 Task: Search one way flight ticket for 5 adults, 1 child, 2 infants in seat and 1 infant on lap in business from West Yellowstone: Yellowstone Airport to New Bern: Coastal Carolina Regional Airport (was Craven County Regional) on 5-4-2023. Number of bags: 11 checked bags. Price is upto 105000. Outbound departure time preference is 19:45.
Action: Mouse moved to (273, 108)
Screenshot: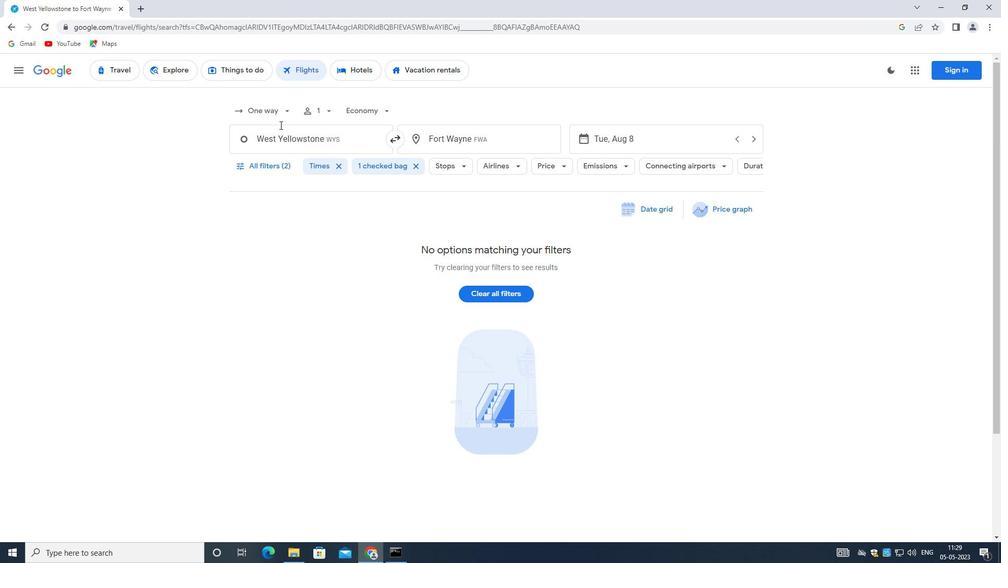 
Action: Mouse pressed left at (273, 108)
Screenshot: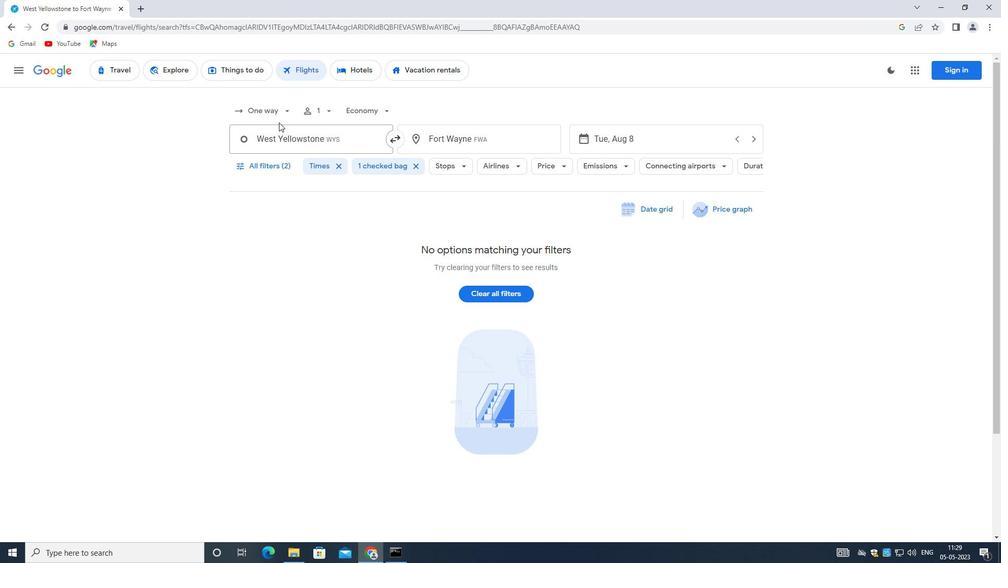 
Action: Mouse moved to (270, 156)
Screenshot: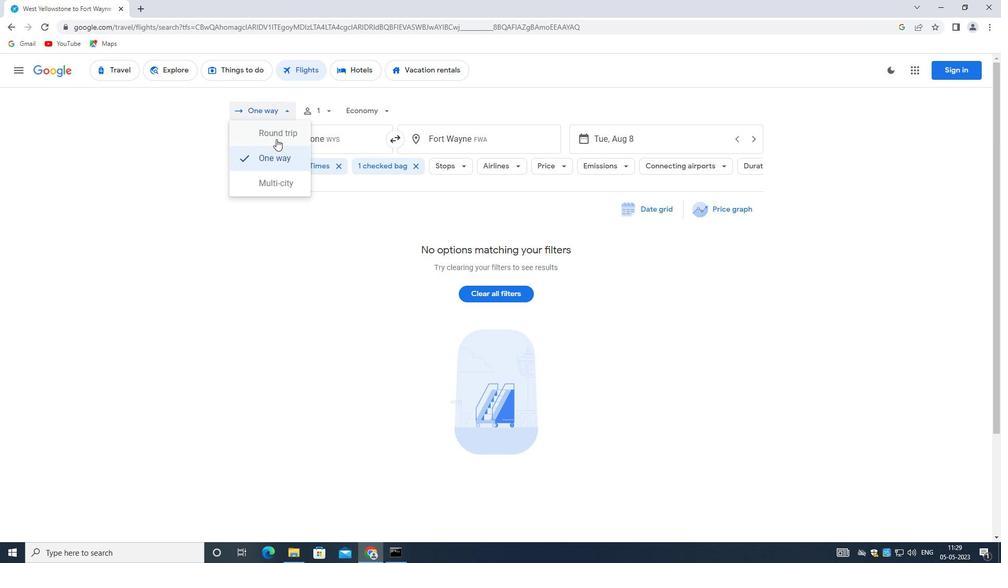 
Action: Mouse pressed left at (270, 156)
Screenshot: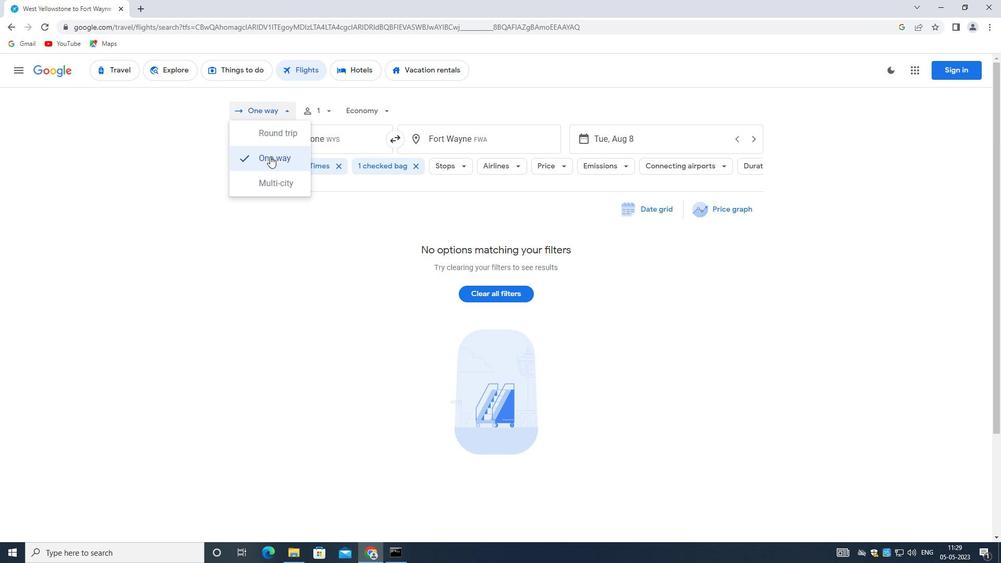 
Action: Mouse moved to (327, 112)
Screenshot: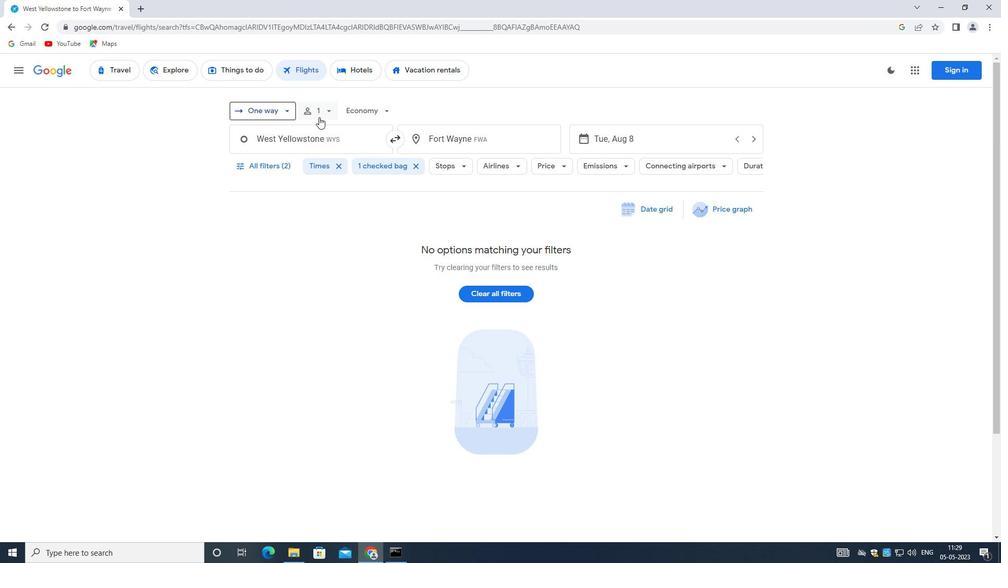 
Action: Mouse pressed left at (327, 112)
Screenshot: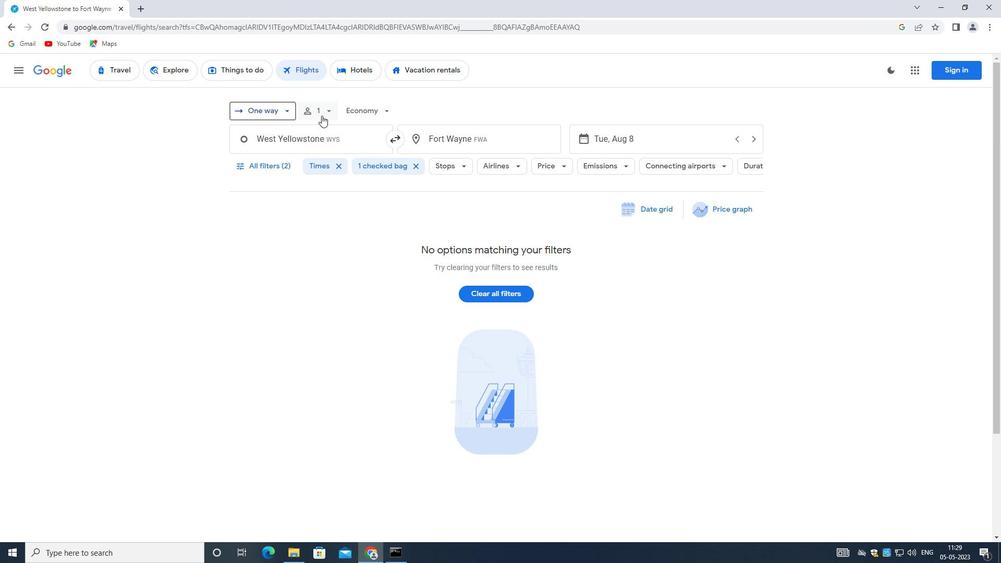 
Action: Mouse moved to (409, 134)
Screenshot: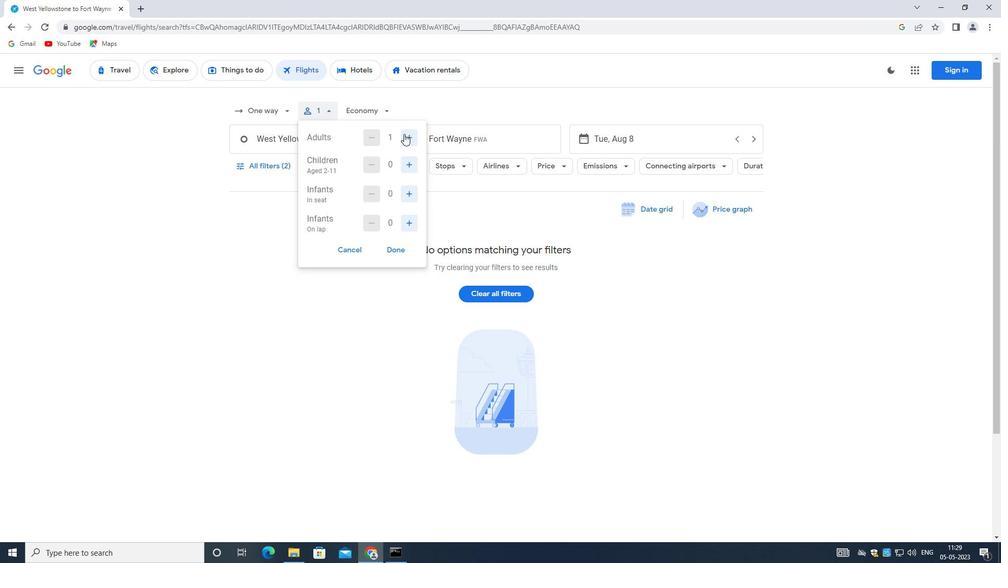 
Action: Mouse pressed left at (409, 134)
Screenshot: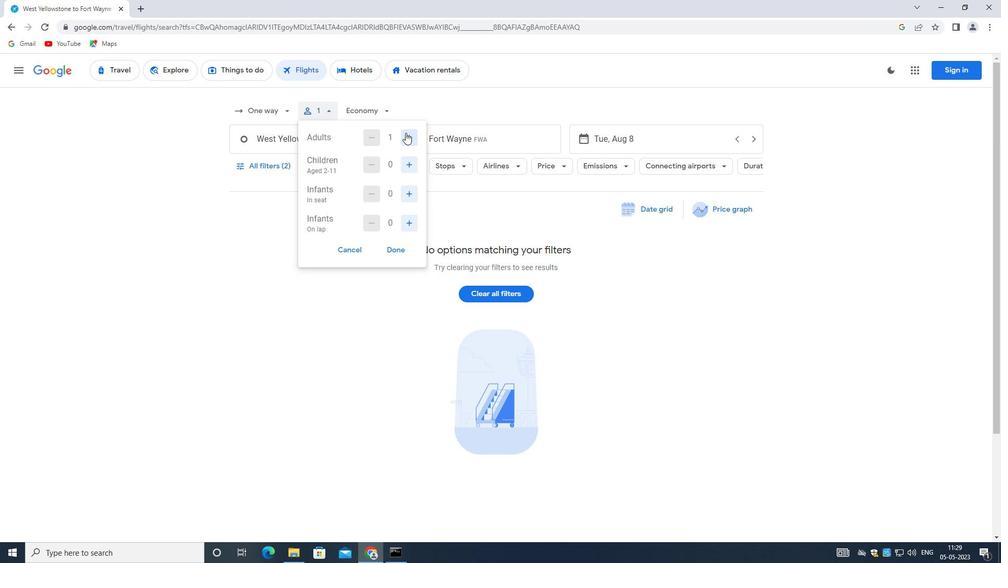 
Action: Mouse pressed left at (409, 134)
Screenshot: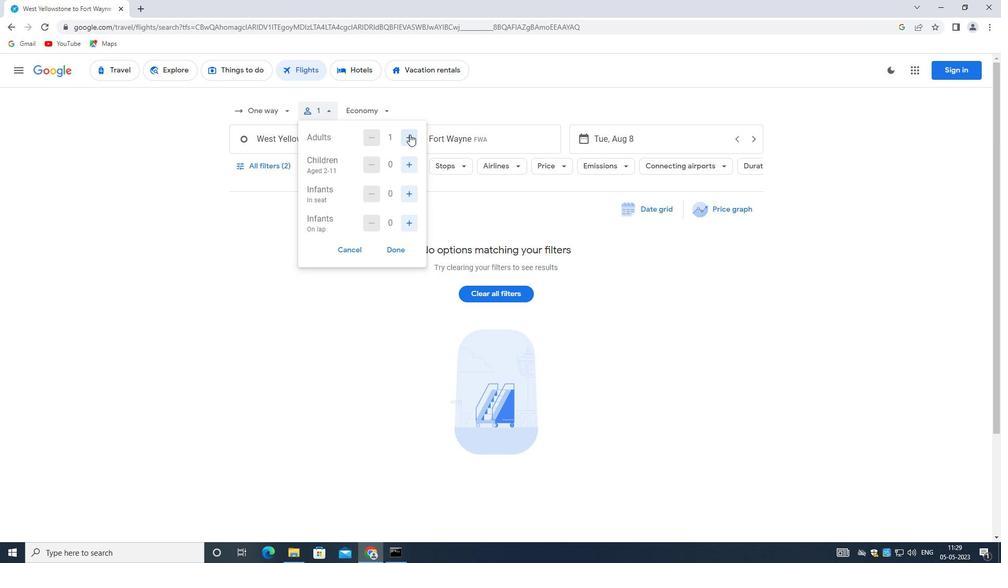
Action: Mouse pressed left at (409, 134)
Screenshot: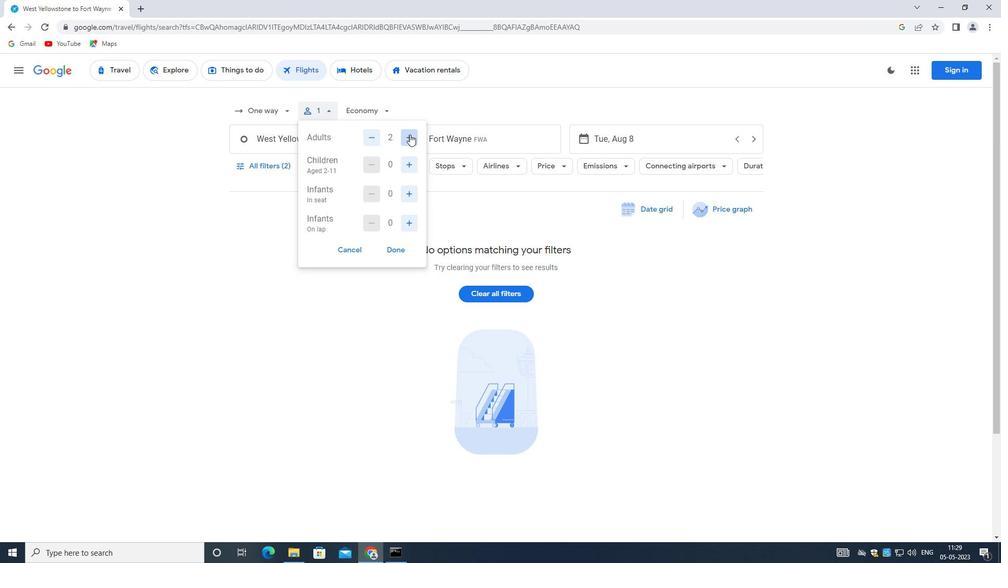 
Action: Mouse moved to (410, 134)
Screenshot: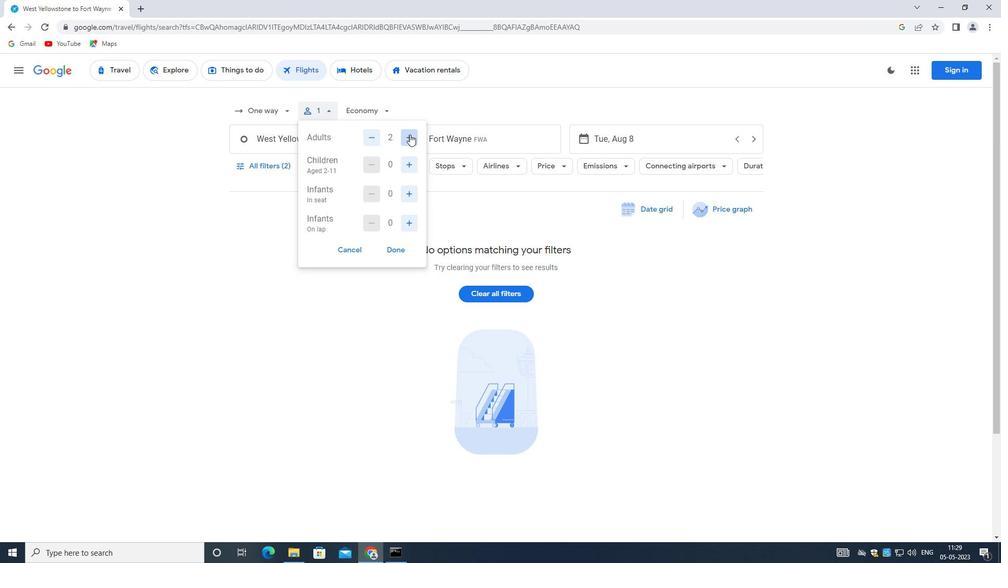 
Action: Mouse pressed left at (410, 134)
Screenshot: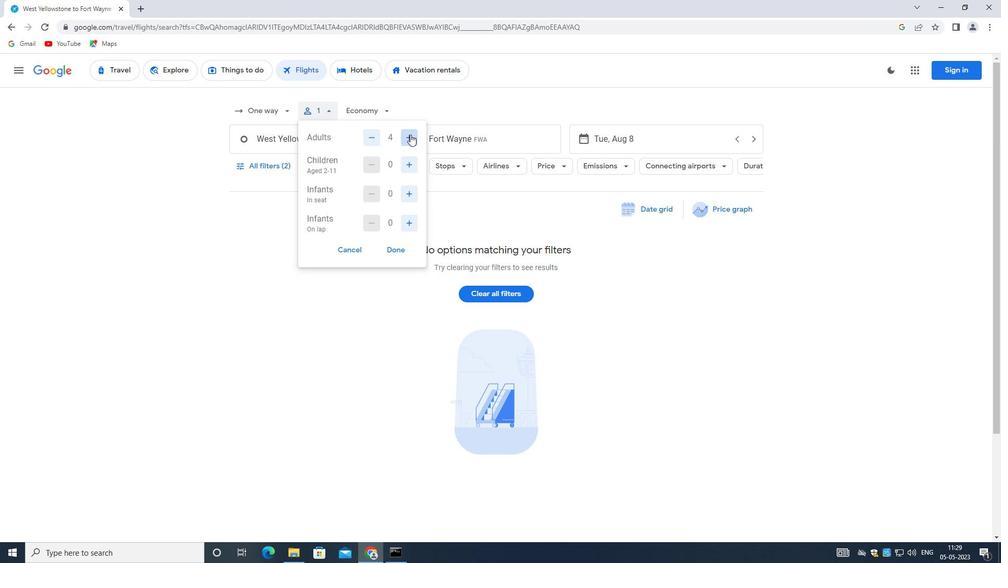 
Action: Mouse moved to (402, 163)
Screenshot: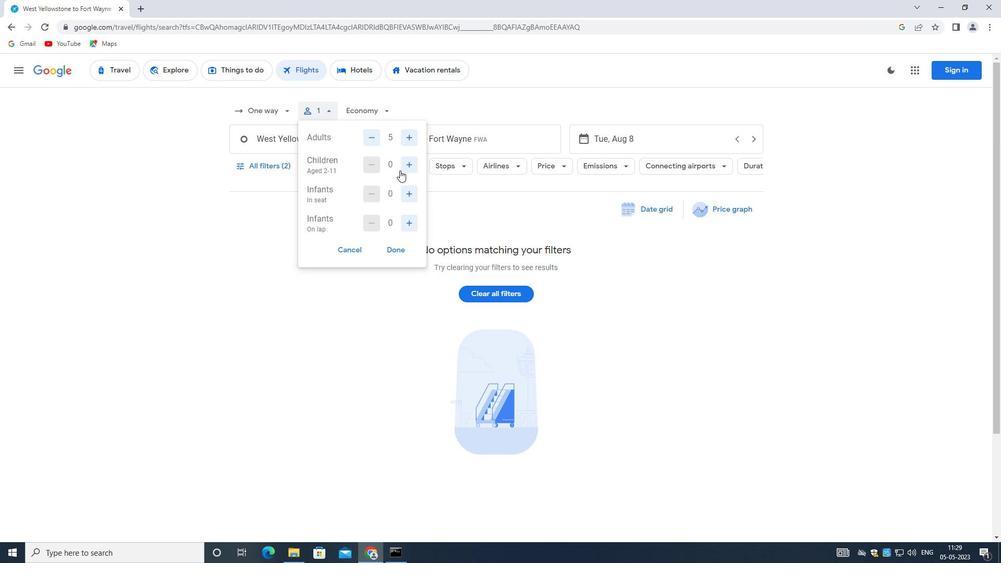
Action: Mouse pressed left at (402, 163)
Screenshot: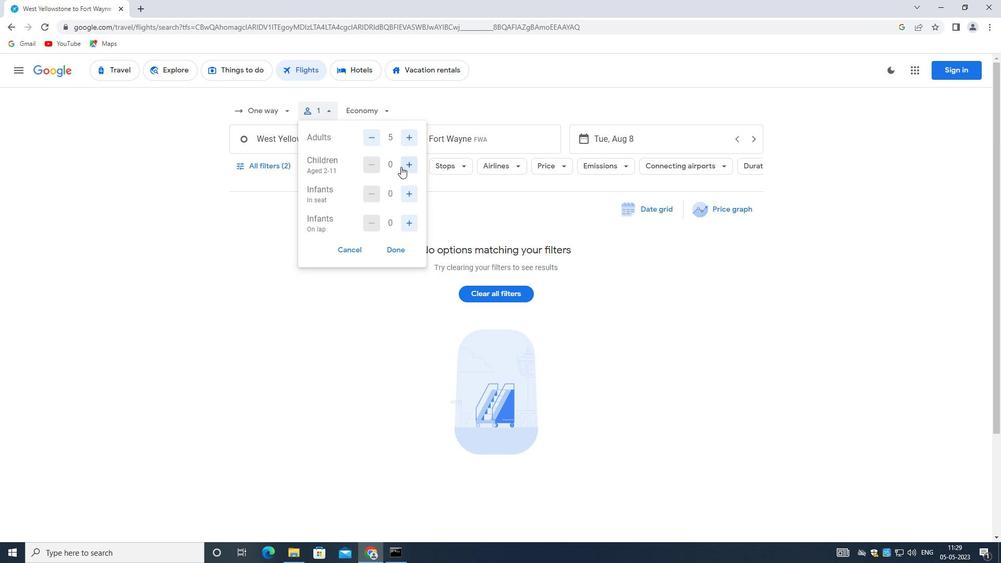 
Action: Mouse moved to (407, 192)
Screenshot: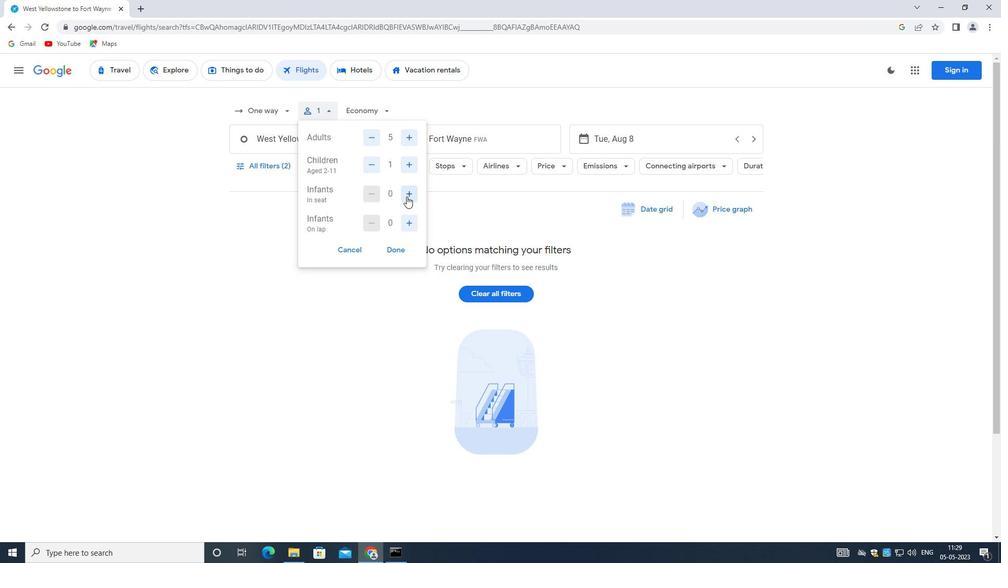 
Action: Mouse pressed left at (407, 192)
Screenshot: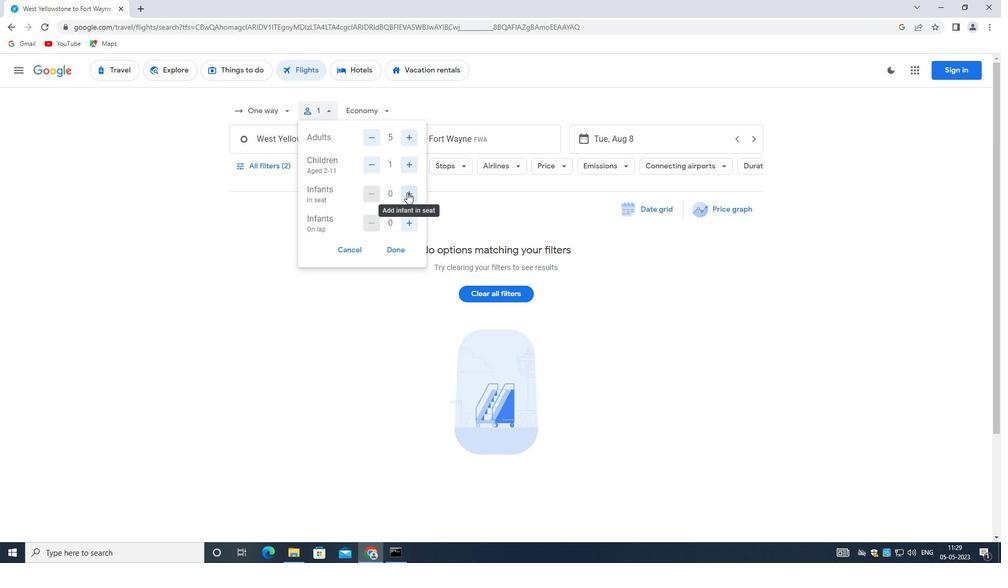 
Action: Mouse pressed left at (407, 192)
Screenshot: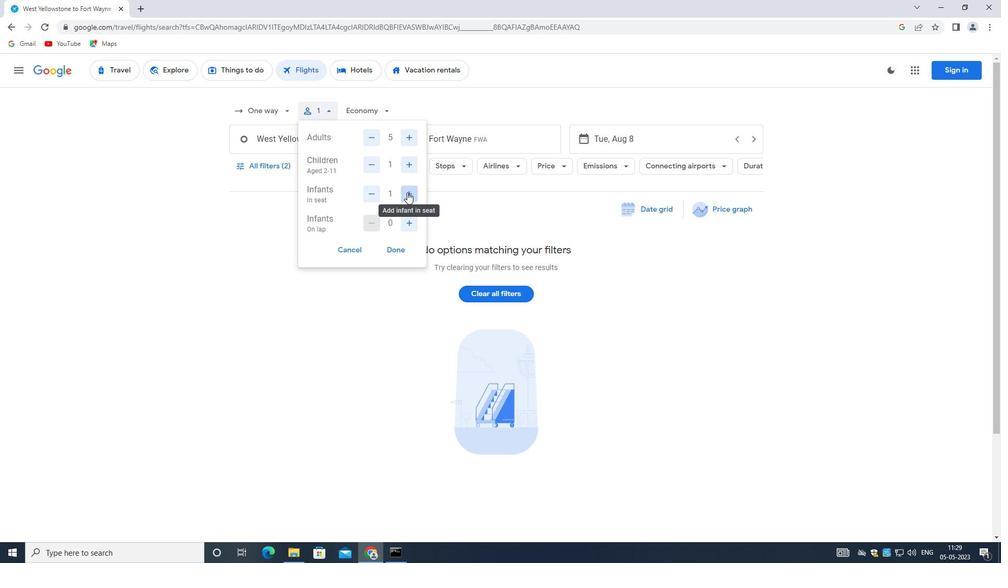 
Action: Mouse moved to (404, 223)
Screenshot: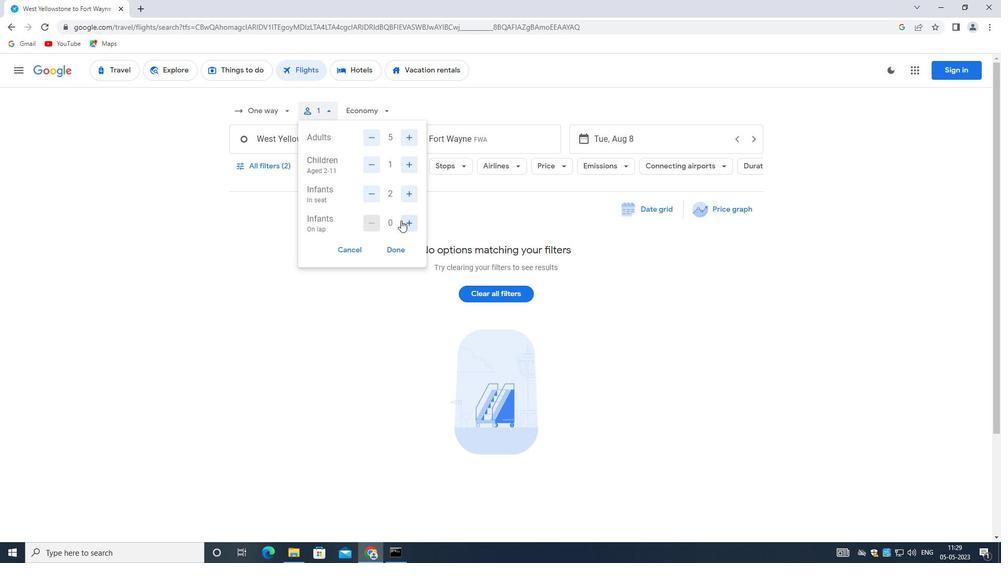 
Action: Mouse pressed left at (404, 223)
Screenshot: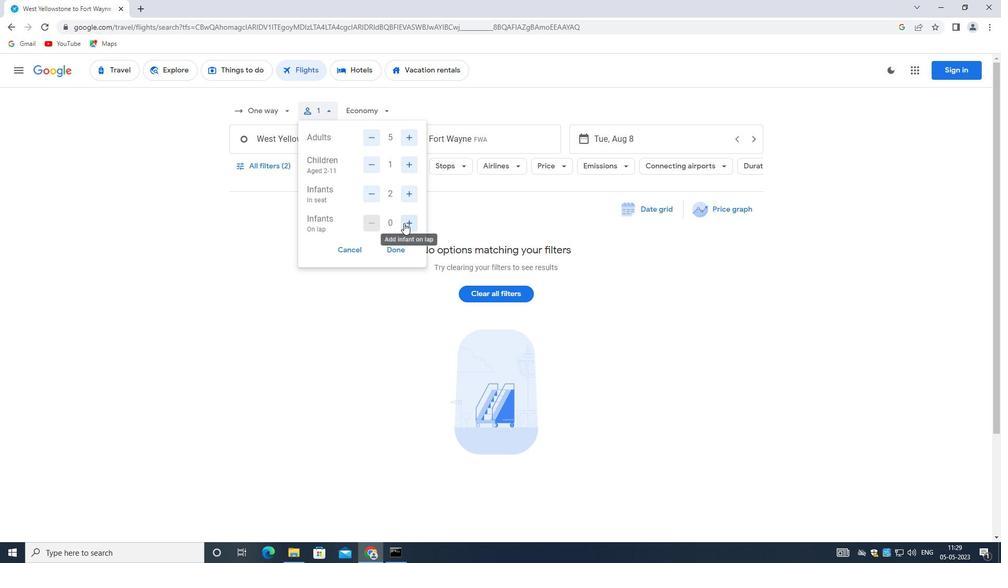 
Action: Mouse moved to (386, 252)
Screenshot: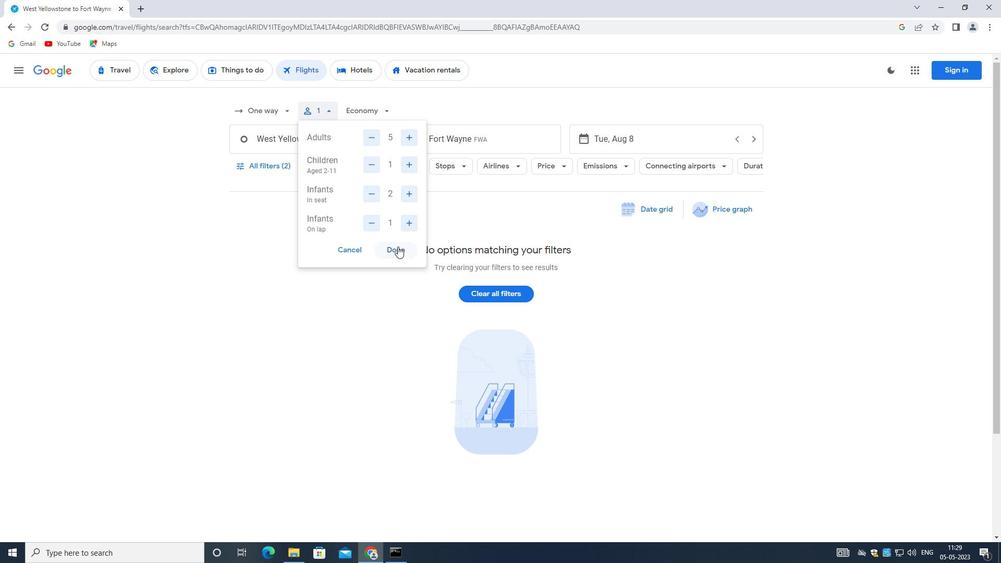
Action: Mouse pressed left at (386, 252)
Screenshot: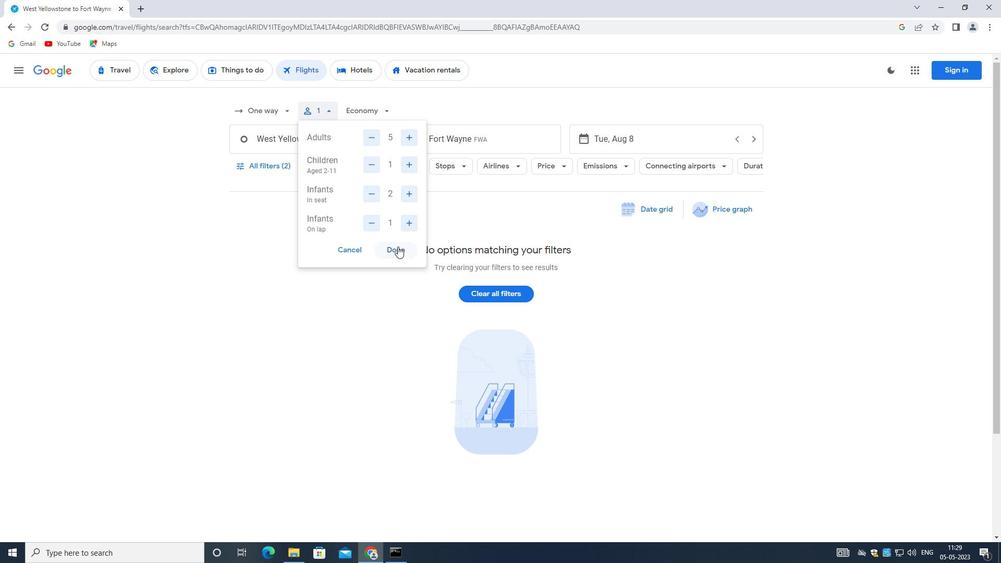 
Action: Mouse moved to (376, 113)
Screenshot: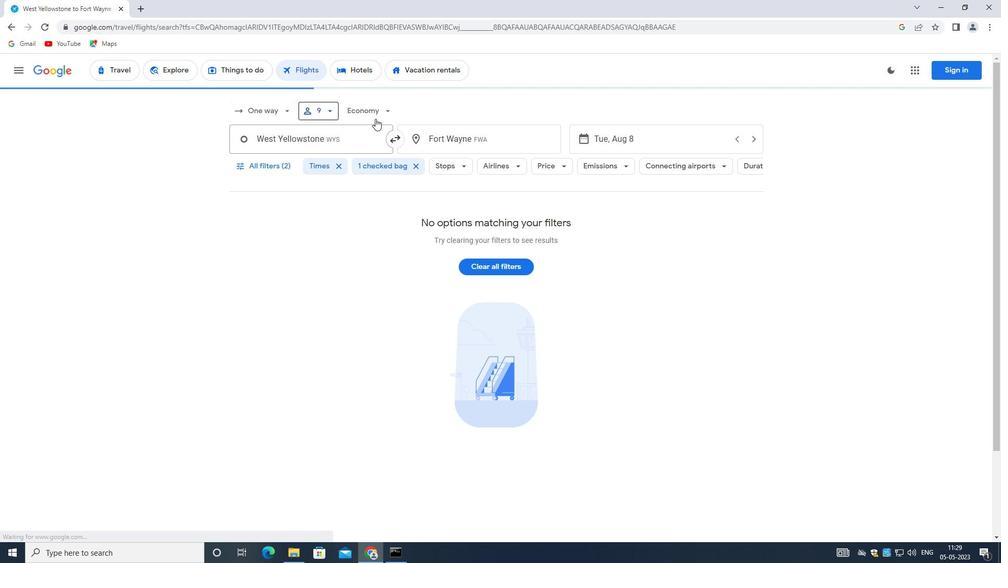 
Action: Mouse pressed left at (376, 113)
Screenshot: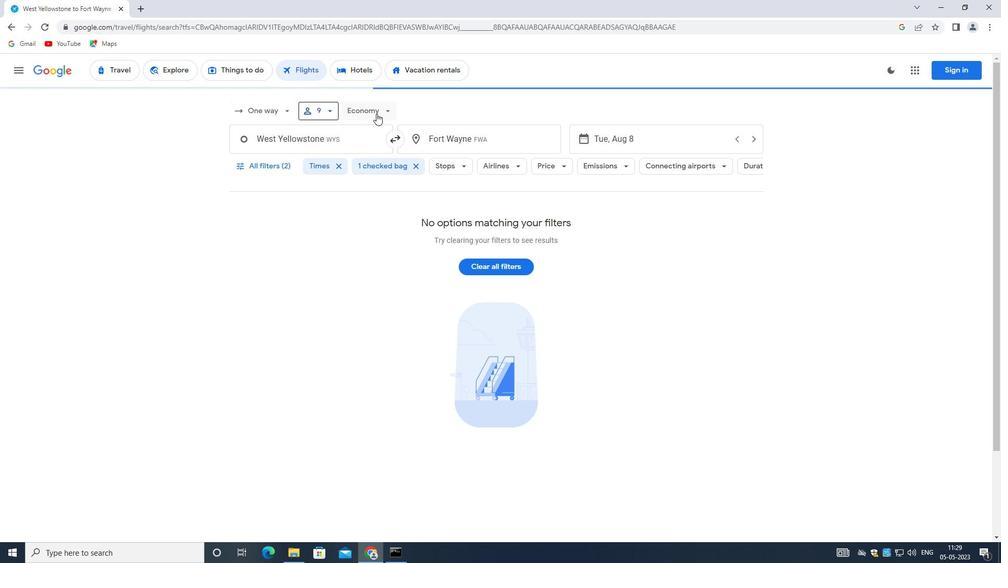 
Action: Mouse moved to (388, 184)
Screenshot: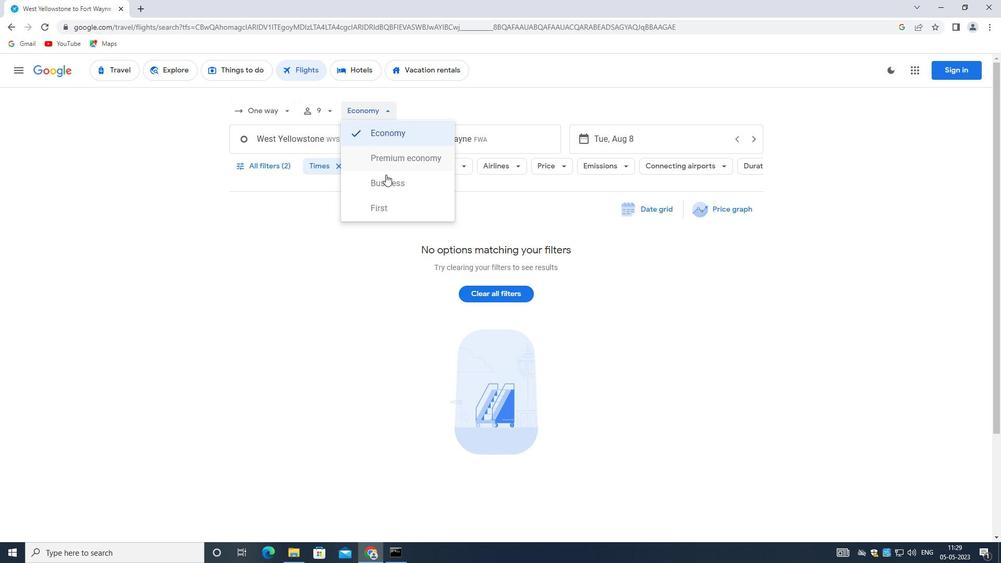 
Action: Mouse pressed left at (388, 184)
Screenshot: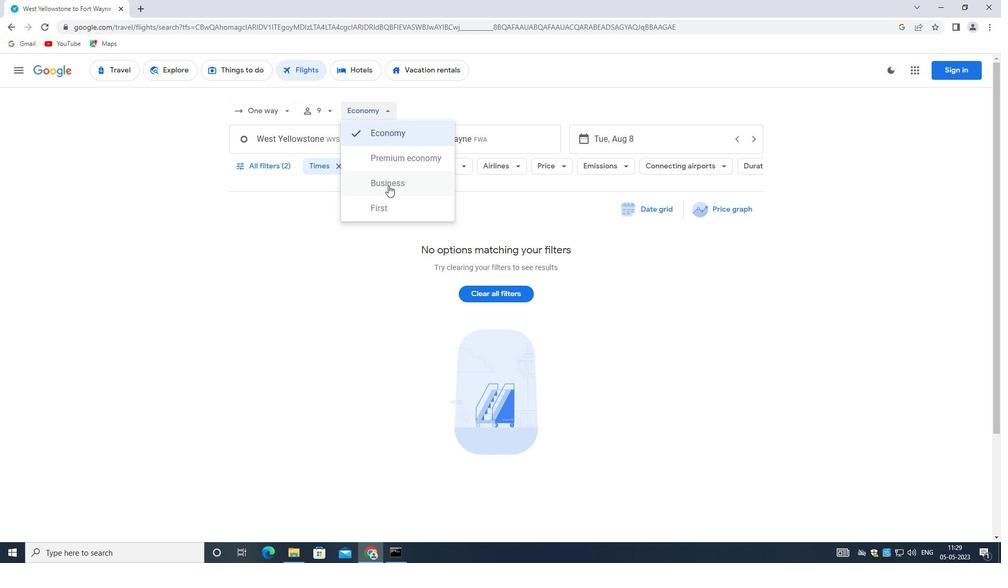 
Action: Mouse moved to (328, 148)
Screenshot: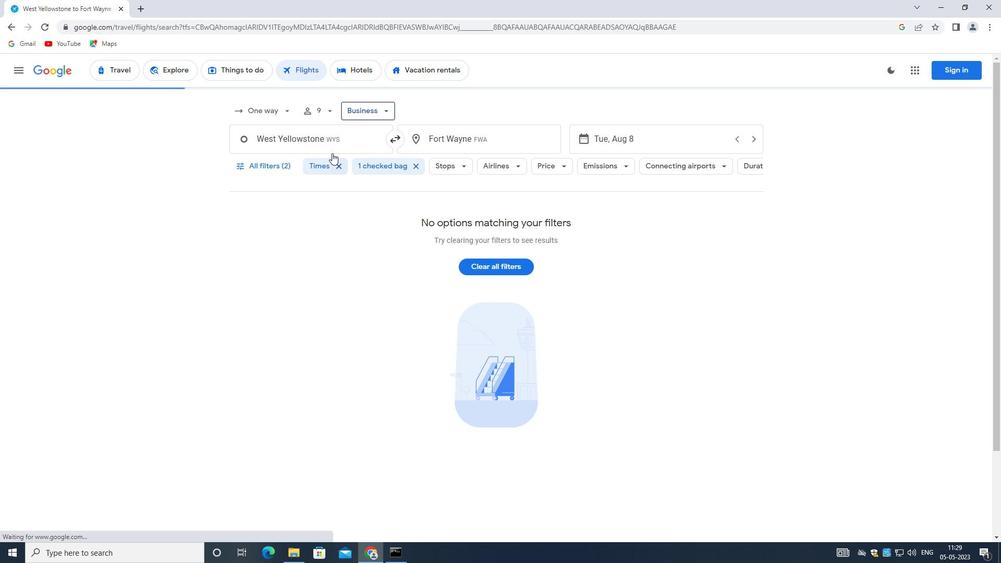 
Action: Mouse pressed left at (328, 148)
Screenshot: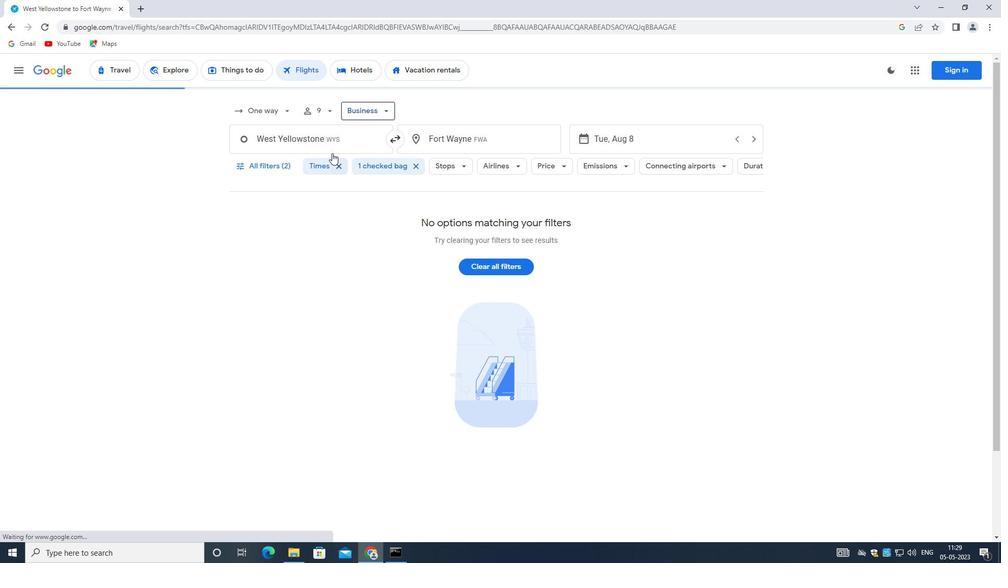 
Action: Mouse moved to (327, 144)
Screenshot: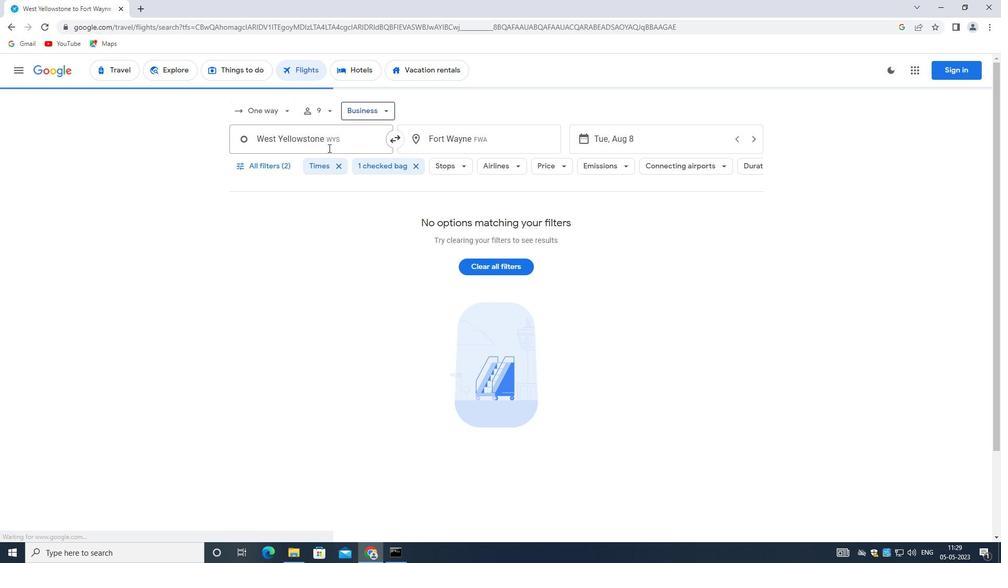 
Action: Key pressed <Key.backspace><Key.shift>YELLOWSTO
Screenshot: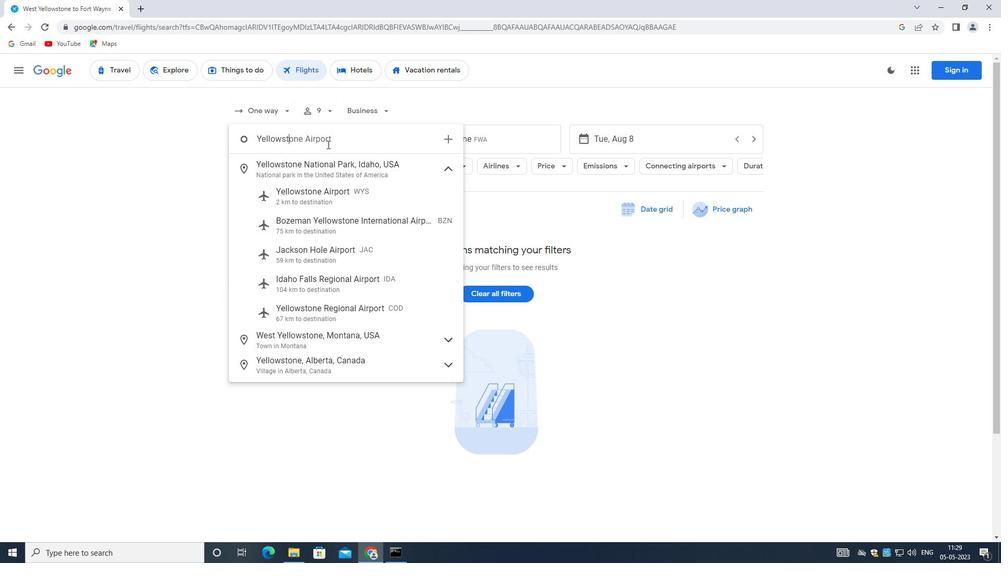 
Action: Mouse moved to (302, 196)
Screenshot: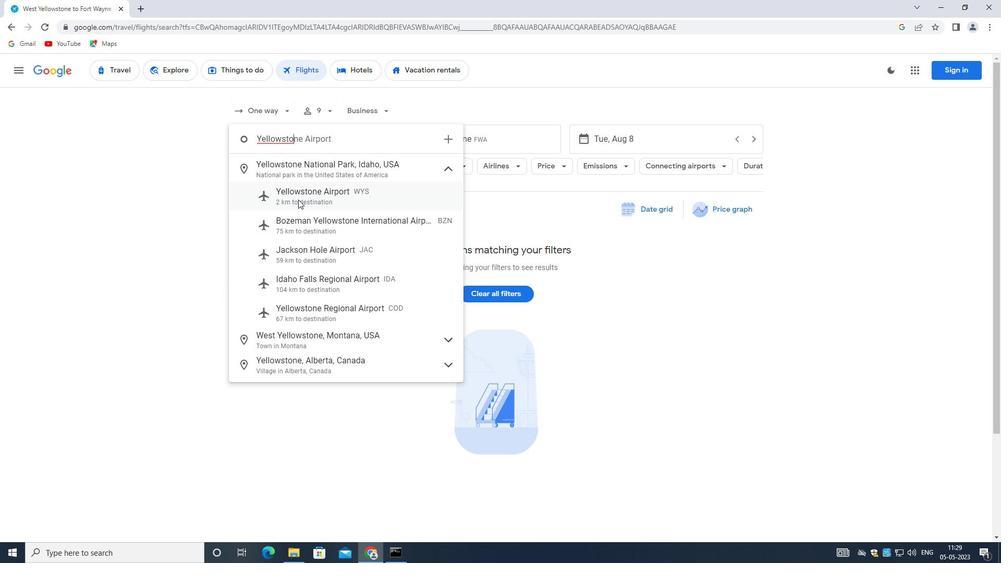 
Action: Mouse pressed left at (302, 196)
Screenshot: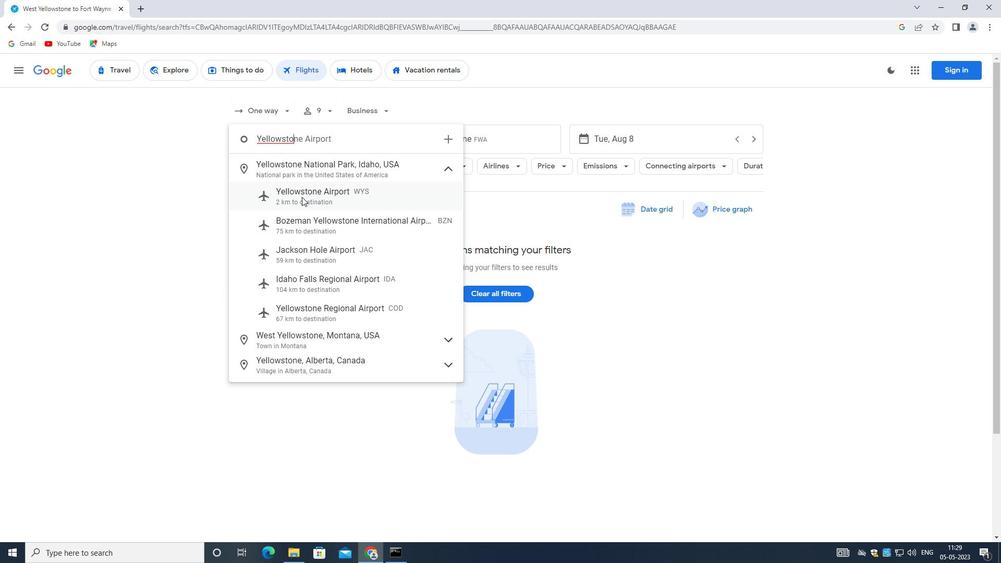 
Action: Mouse moved to (474, 147)
Screenshot: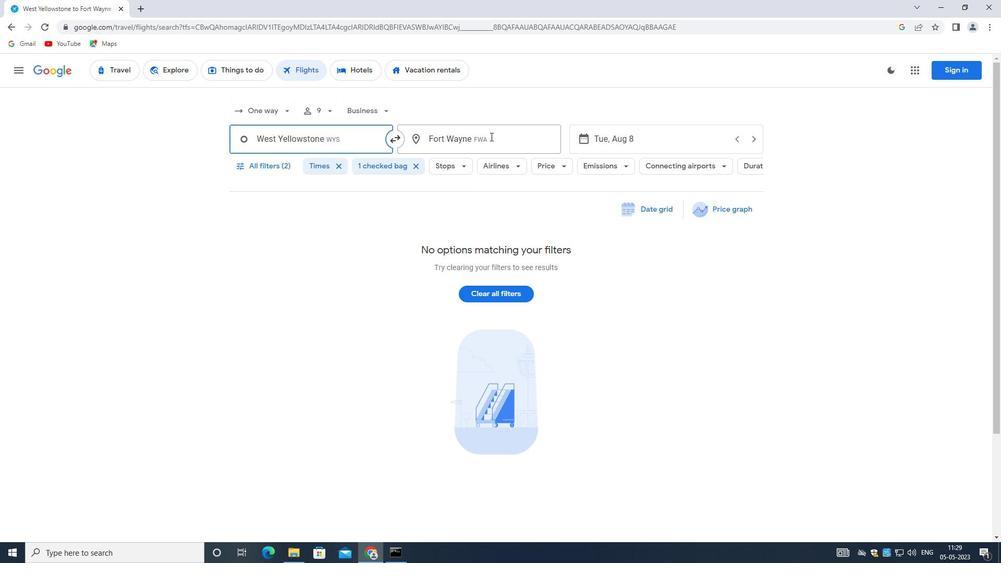 
Action: Mouse pressed left at (474, 147)
Screenshot: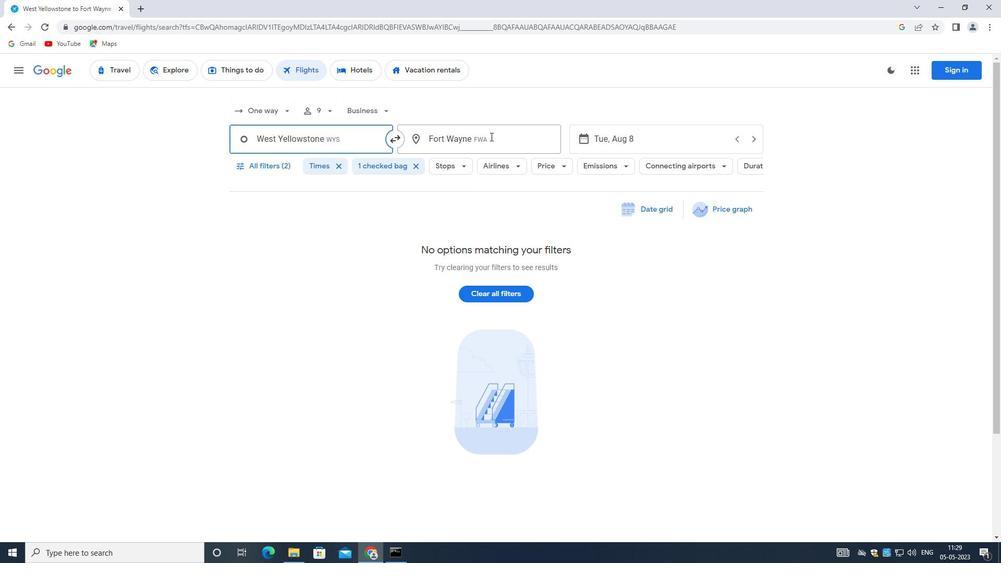 
Action: Key pressed <Key.backspace><Key.shift>CA<Key.backspace>OASTAL<Key.space><Key.shift>CARO
Screenshot: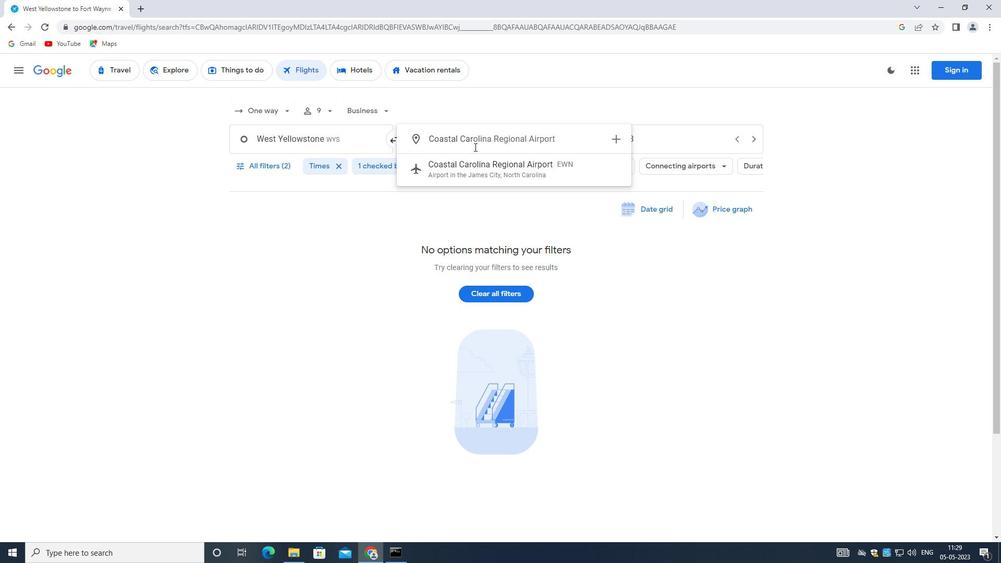 
Action: Mouse moved to (485, 175)
Screenshot: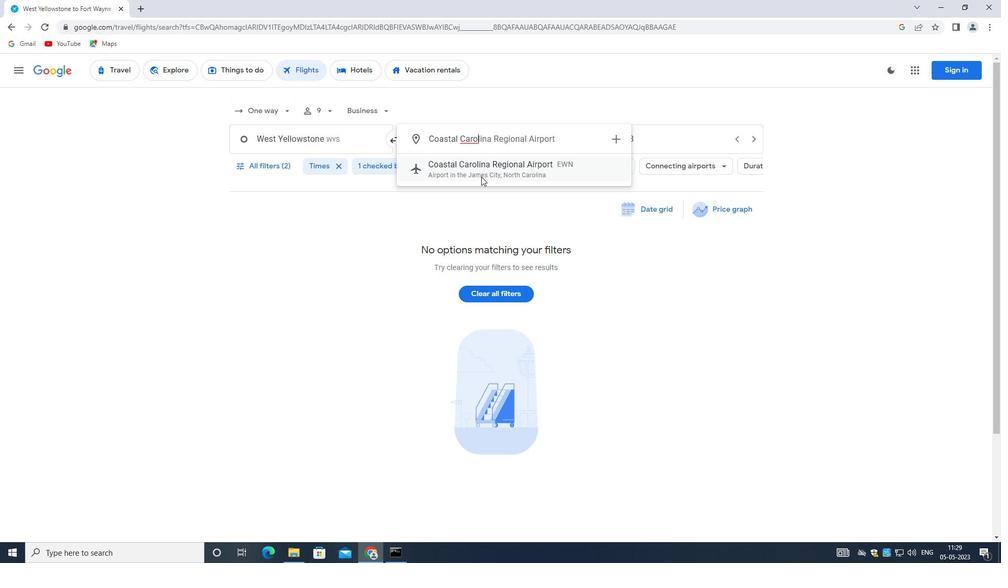 
Action: Mouse pressed left at (485, 175)
Screenshot: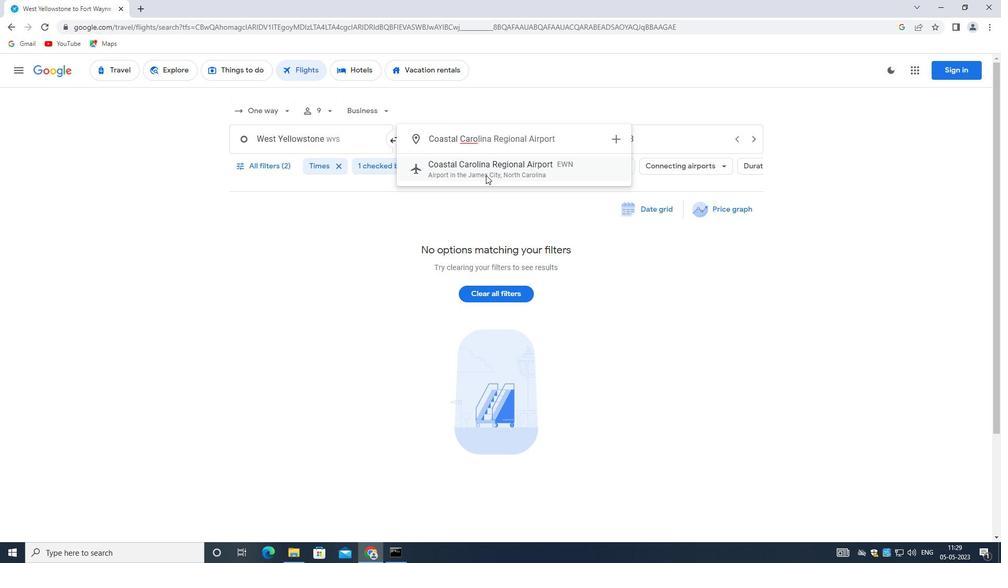 
Action: Mouse moved to (624, 147)
Screenshot: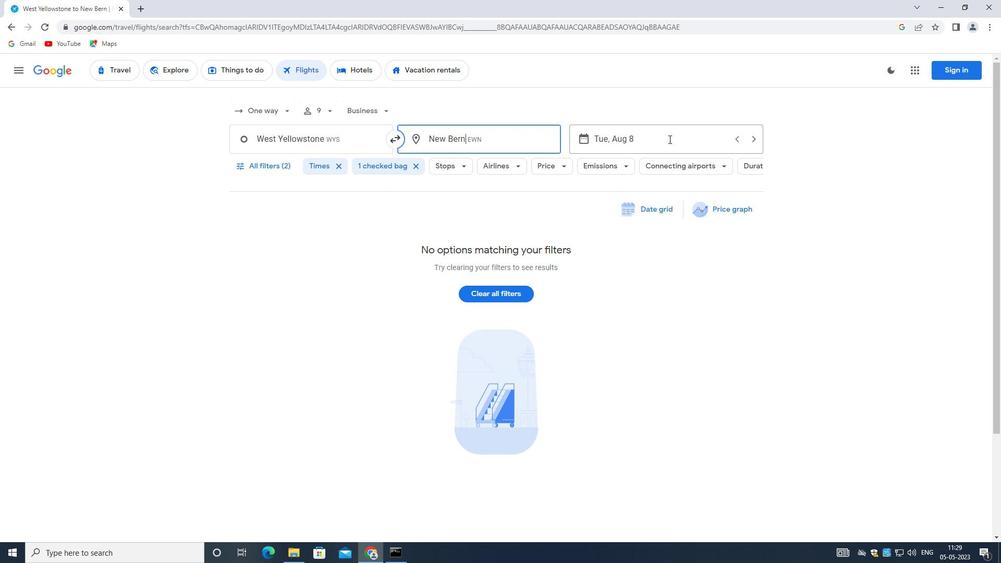 
Action: Mouse pressed left at (624, 147)
Screenshot: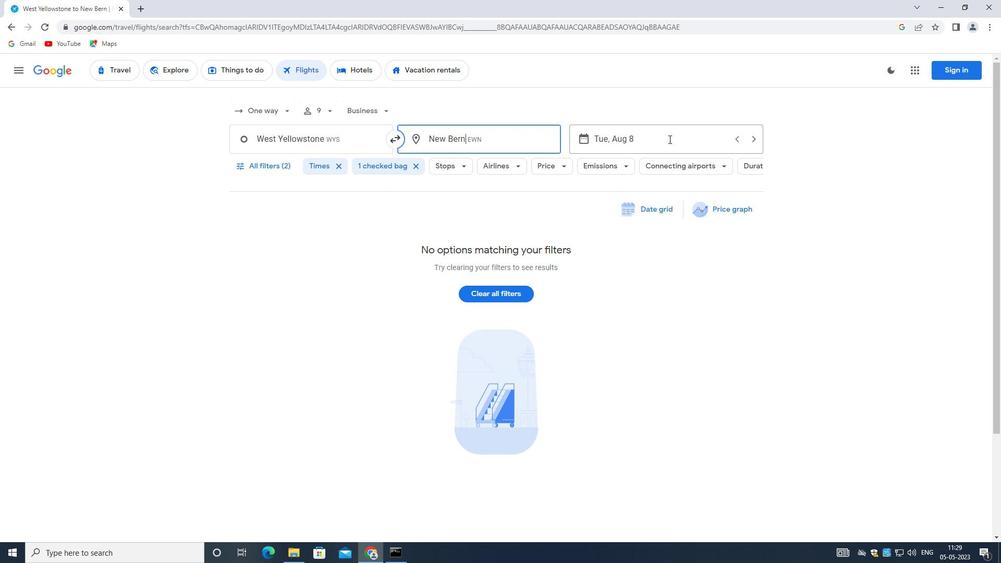 
Action: Mouse moved to (451, 247)
Screenshot: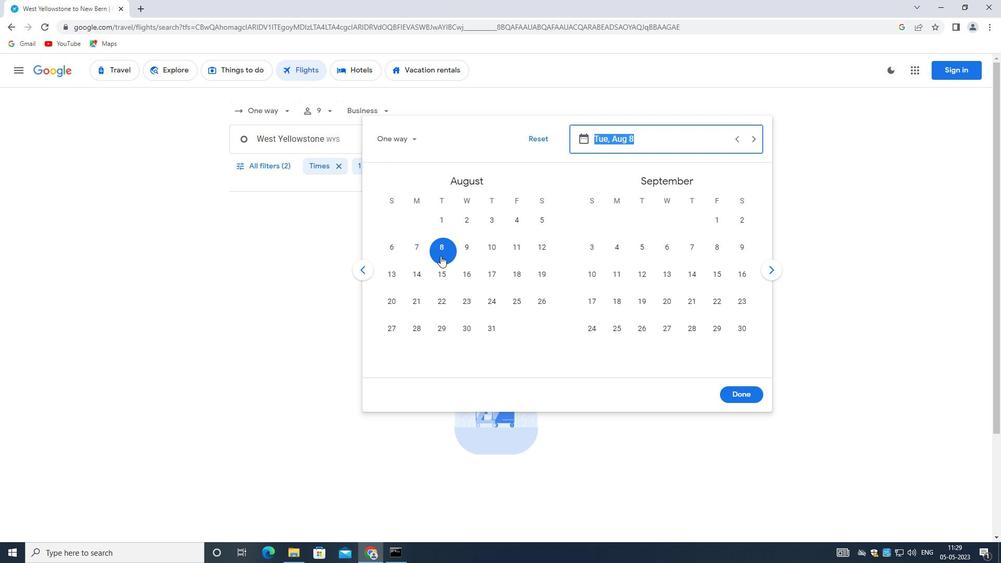 
Action: Mouse pressed left at (451, 247)
Screenshot: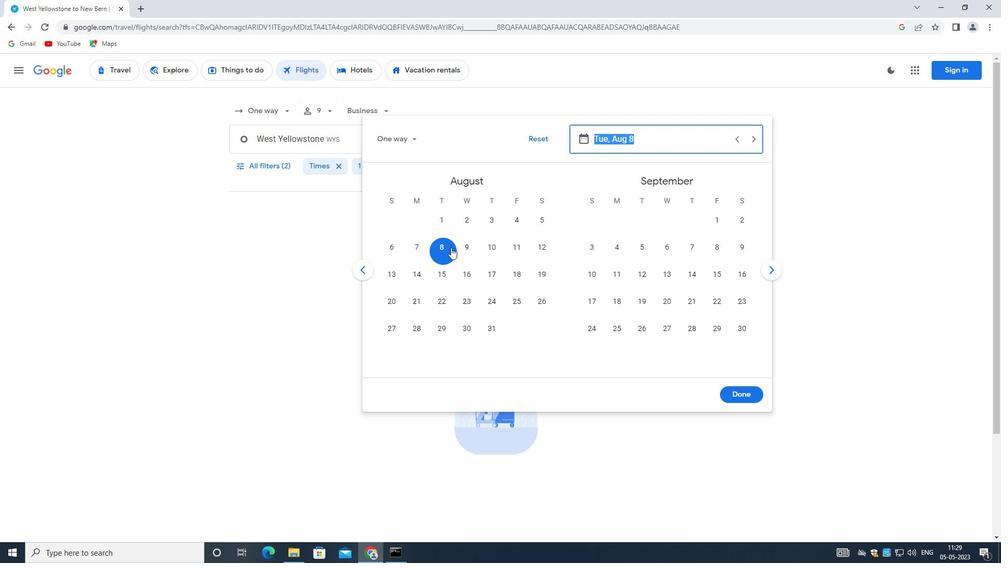 
Action: Mouse moved to (734, 393)
Screenshot: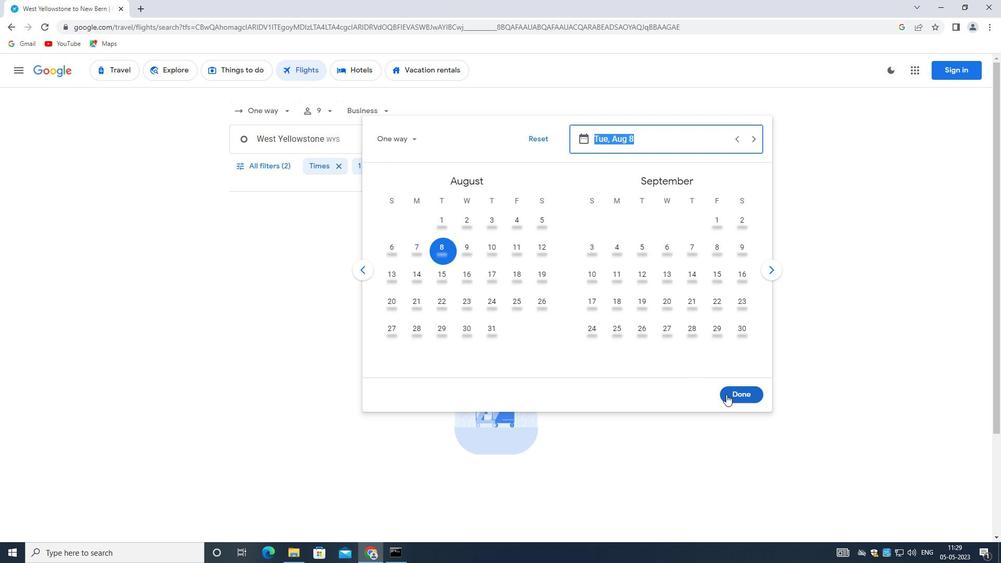 
Action: Mouse pressed left at (734, 393)
Screenshot: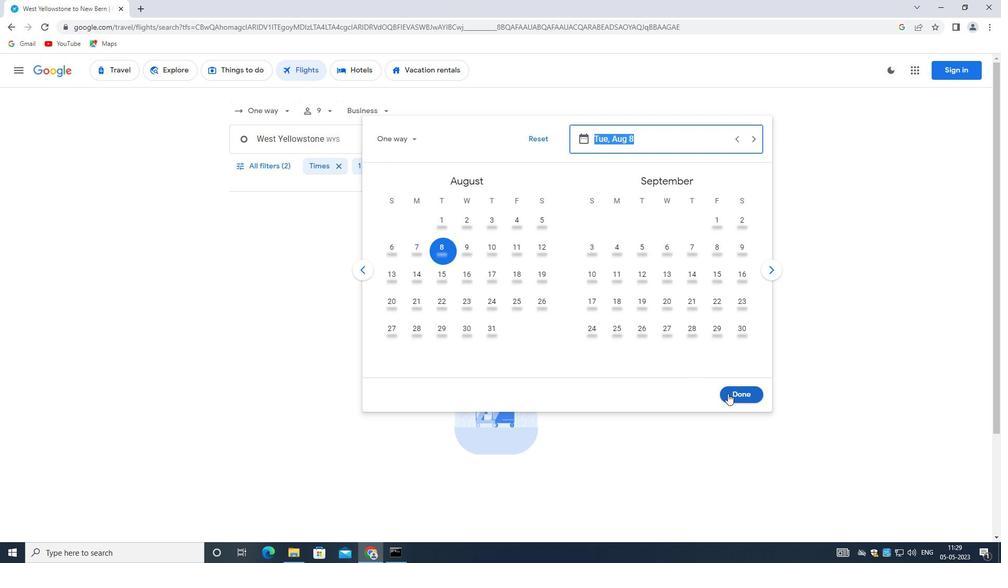 
Action: Mouse moved to (270, 162)
Screenshot: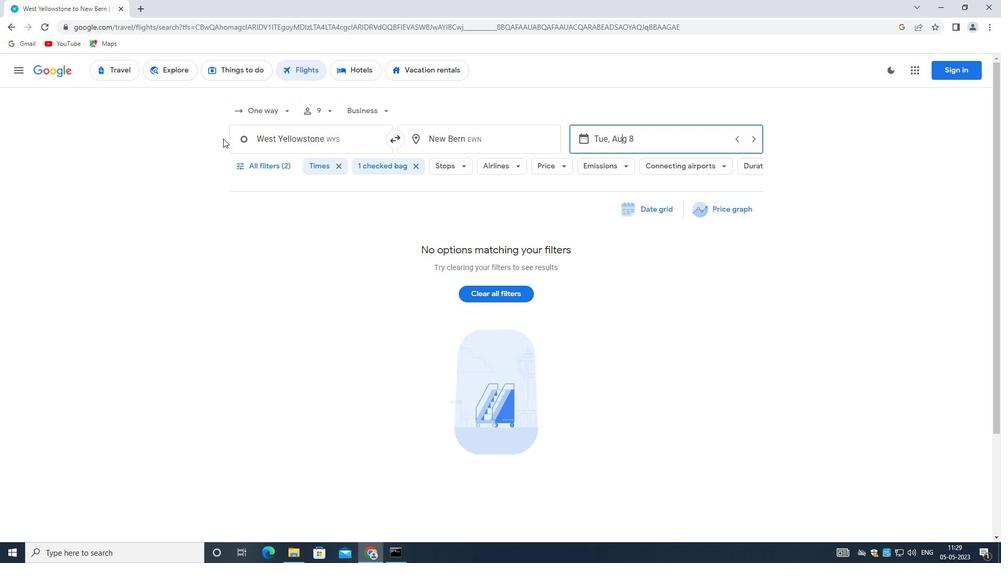 
Action: Mouse pressed left at (270, 162)
Screenshot: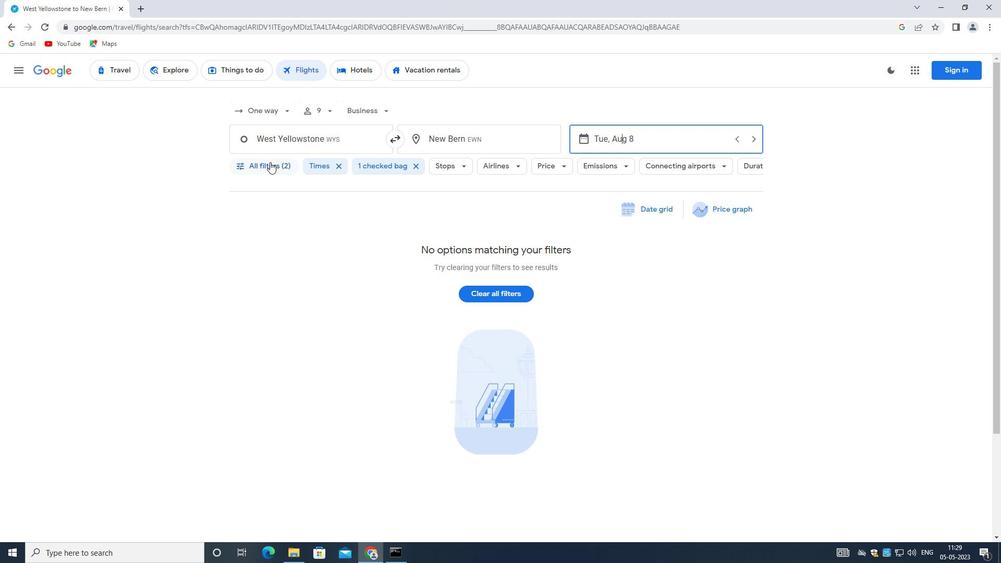 
Action: Mouse moved to (380, 386)
Screenshot: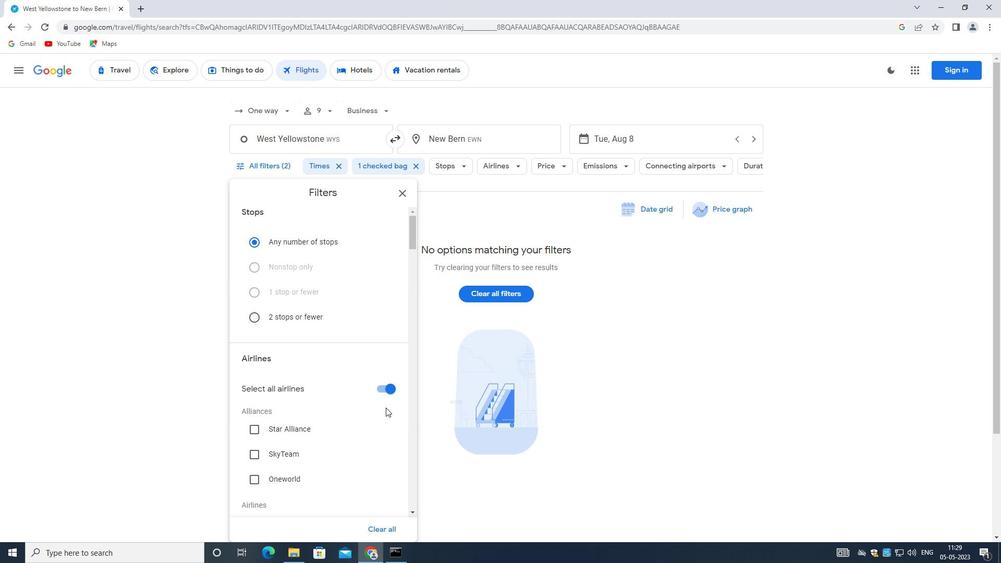 
Action: Mouse pressed left at (380, 386)
Screenshot: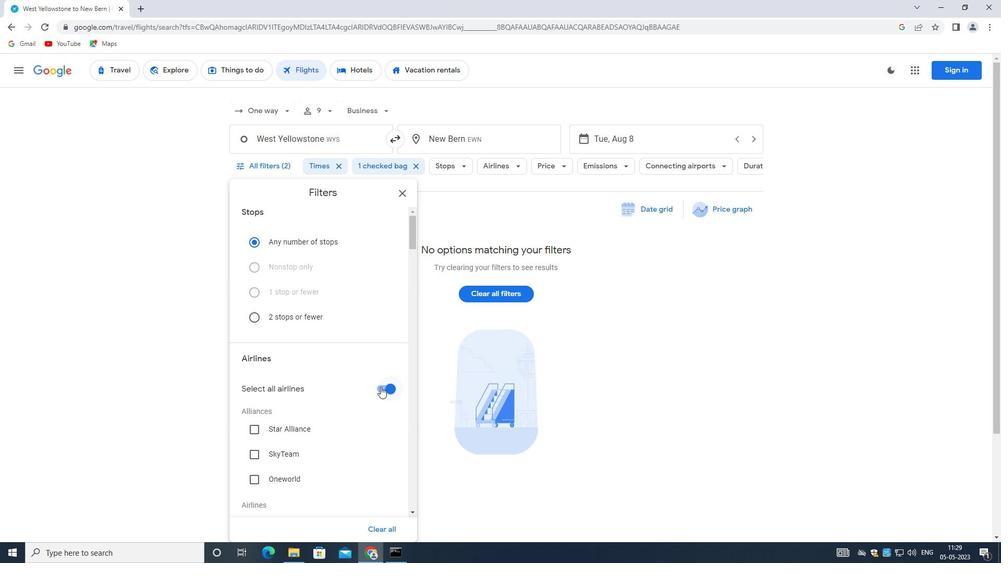 
Action: Mouse moved to (380, 388)
Screenshot: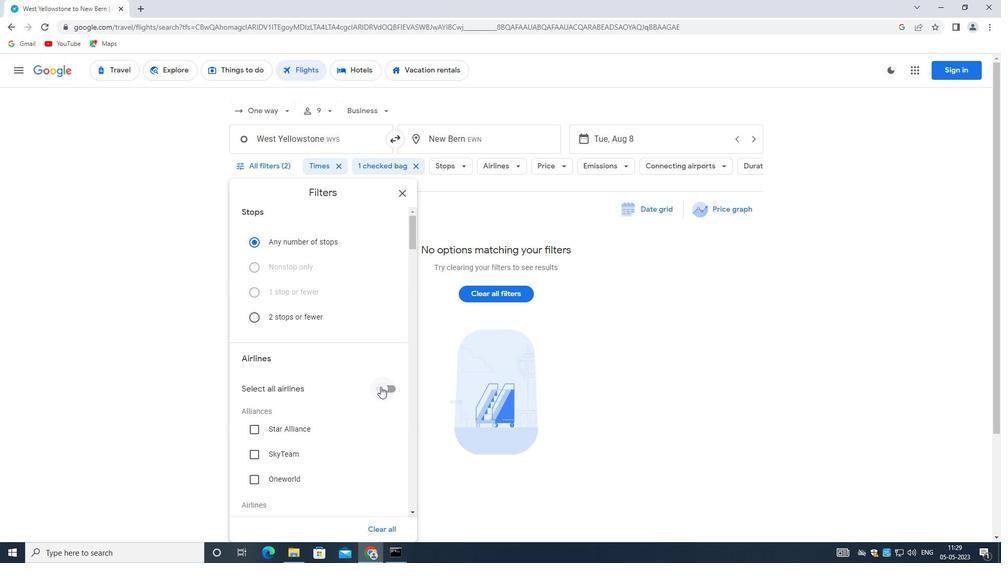 
Action: Mouse scrolled (380, 387) with delta (0, 0)
Screenshot: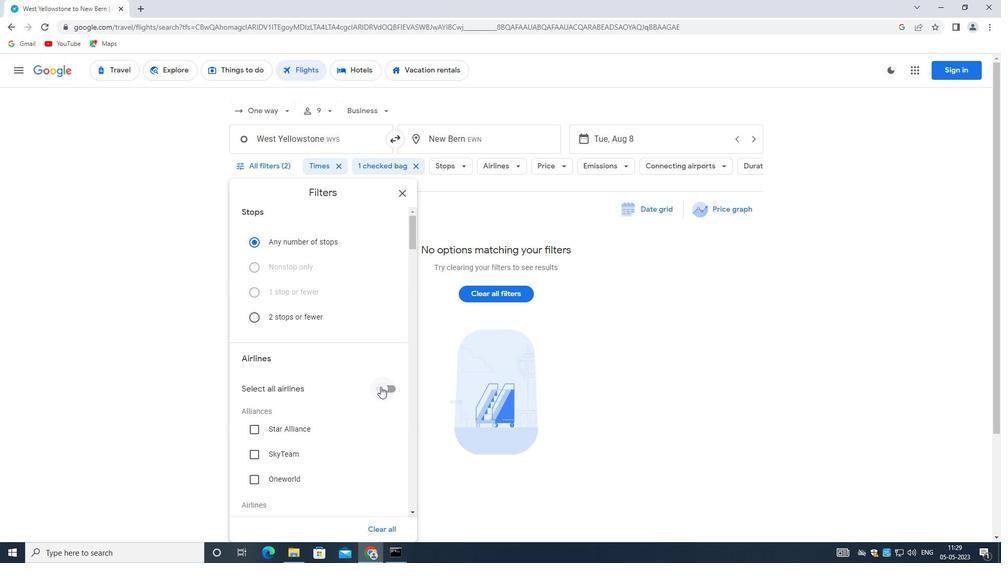 
Action: Mouse moved to (380, 390)
Screenshot: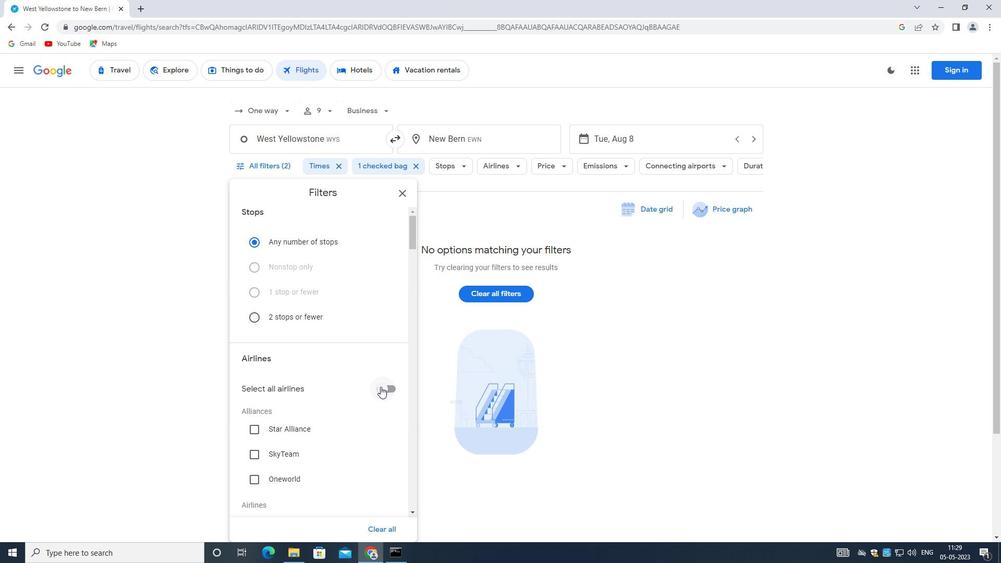 
Action: Mouse scrolled (380, 390) with delta (0, 0)
Screenshot: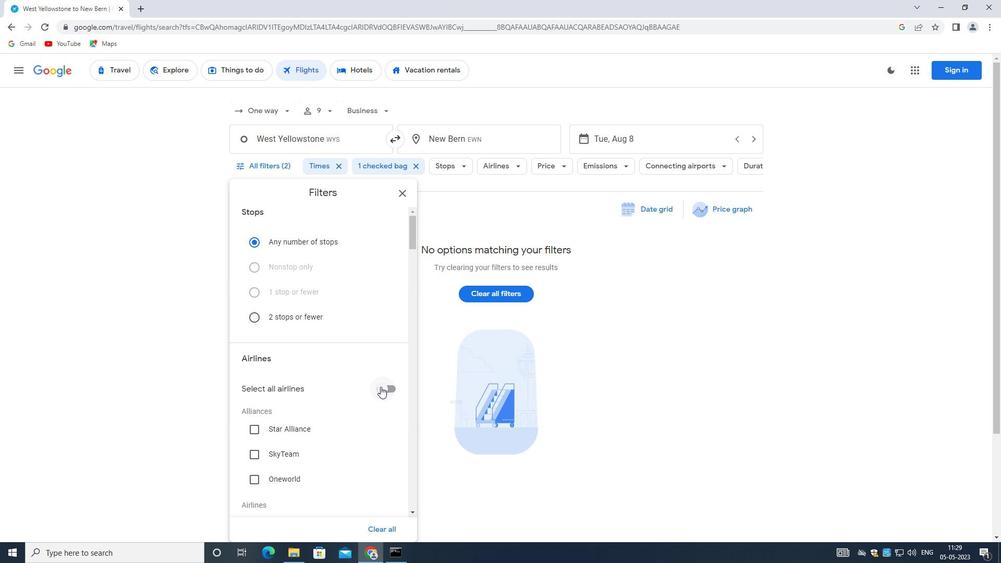 
Action: Mouse scrolled (380, 390) with delta (0, 0)
Screenshot: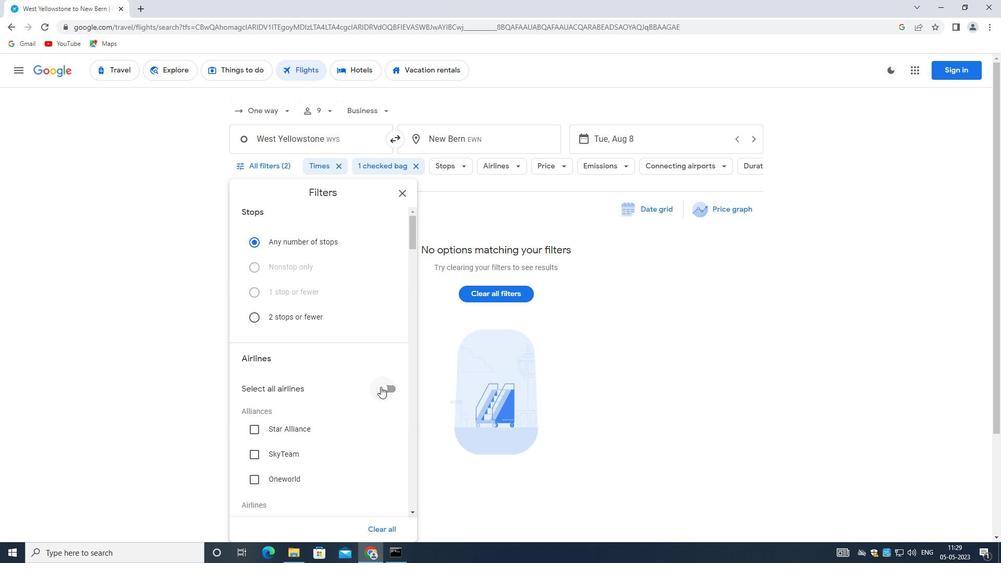 
Action: Mouse scrolled (380, 390) with delta (0, 0)
Screenshot: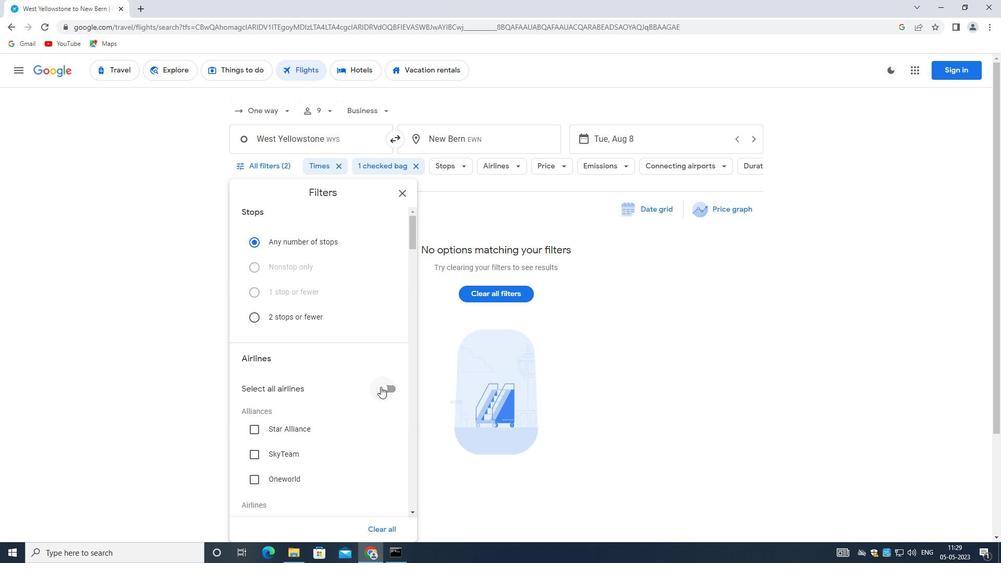 
Action: Mouse scrolled (380, 390) with delta (0, 0)
Screenshot: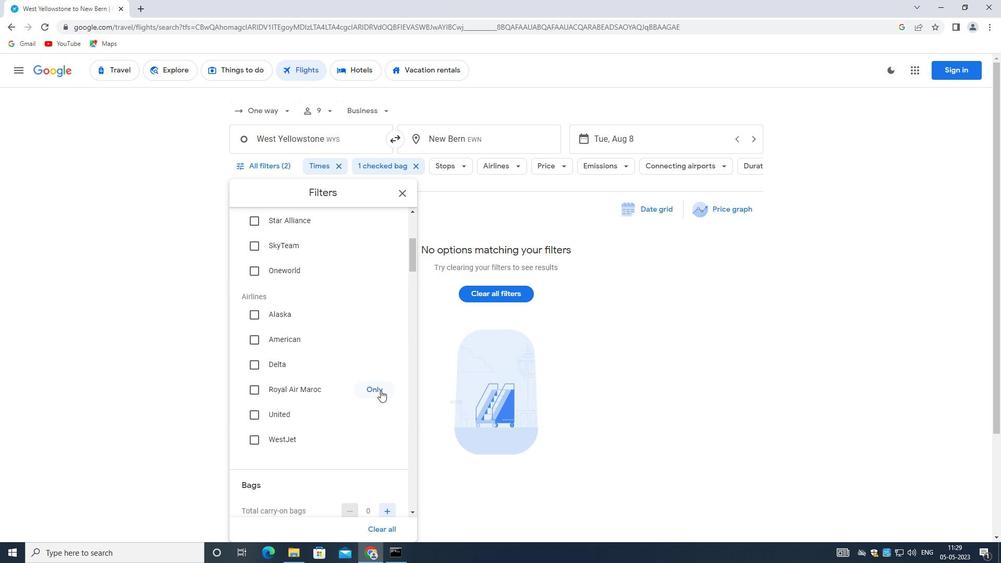 
Action: Mouse scrolled (380, 390) with delta (0, 0)
Screenshot: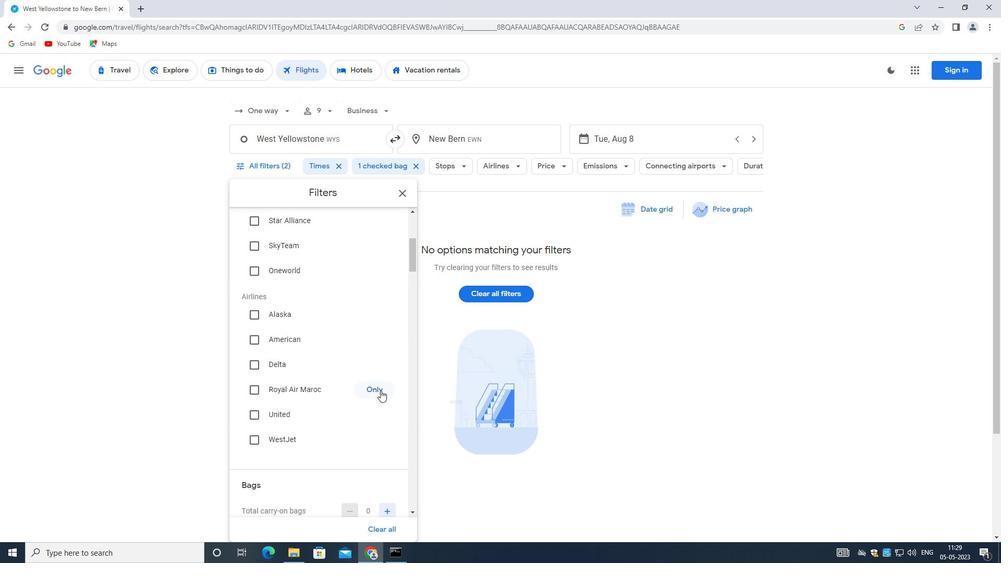 
Action: Mouse scrolled (380, 390) with delta (0, 0)
Screenshot: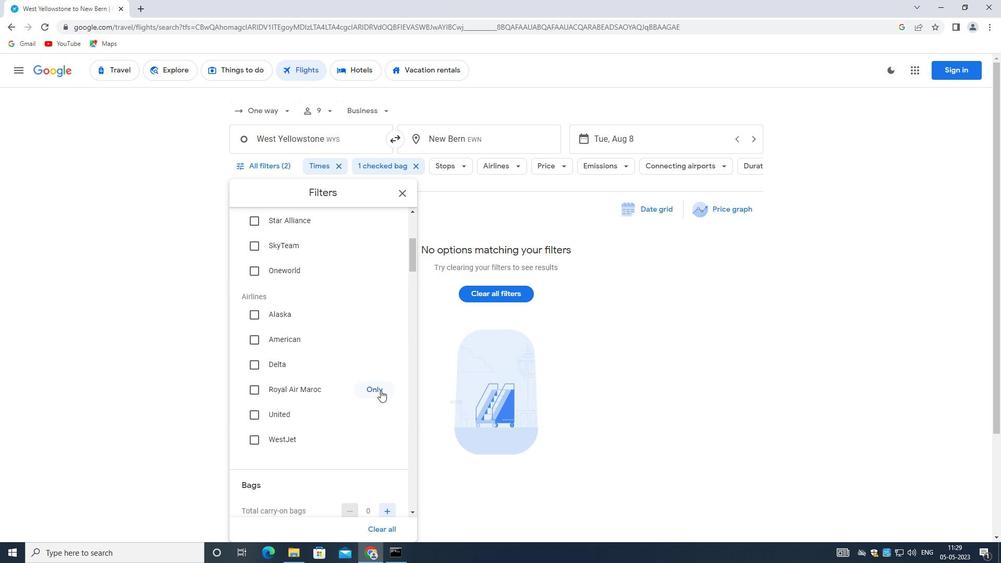 
Action: Mouse scrolled (380, 390) with delta (0, 0)
Screenshot: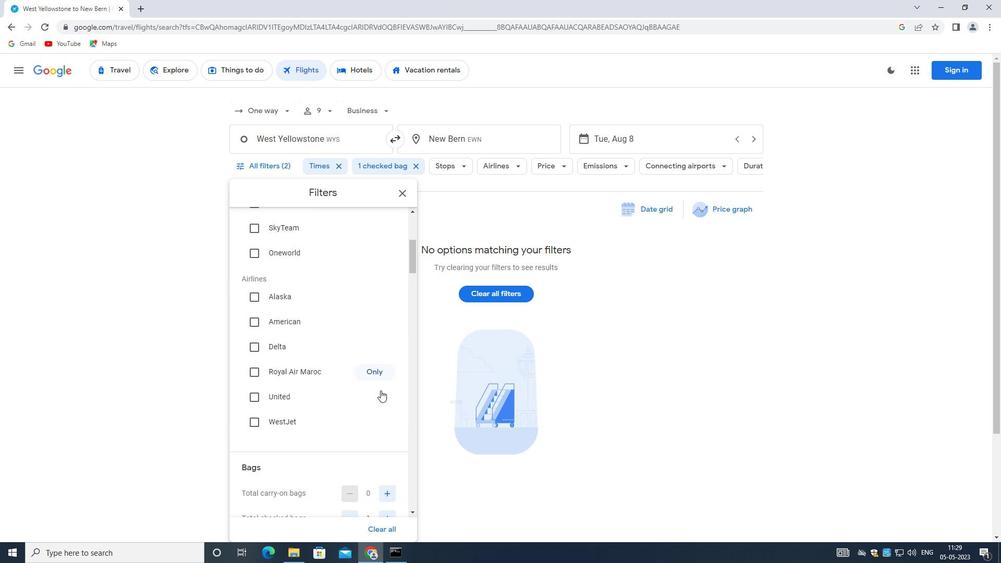 
Action: Mouse moved to (392, 326)
Screenshot: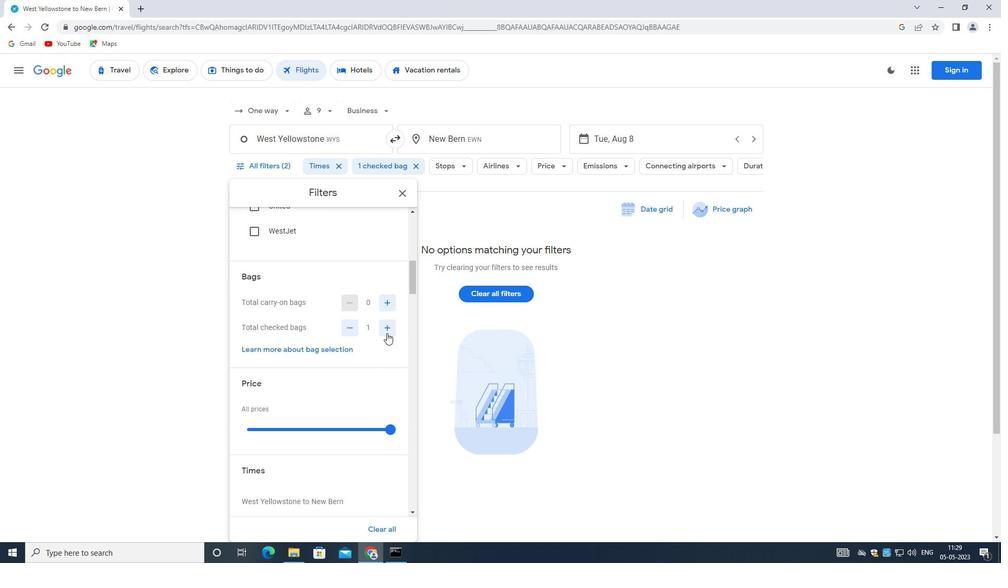 
Action: Mouse pressed left at (392, 326)
Screenshot: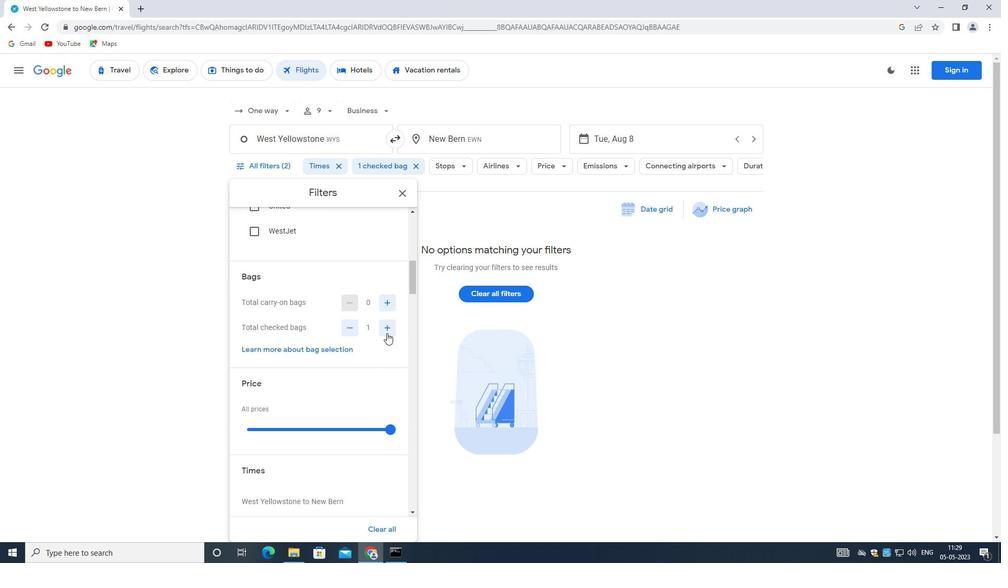 
Action: Mouse pressed left at (392, 326)
Screenshot: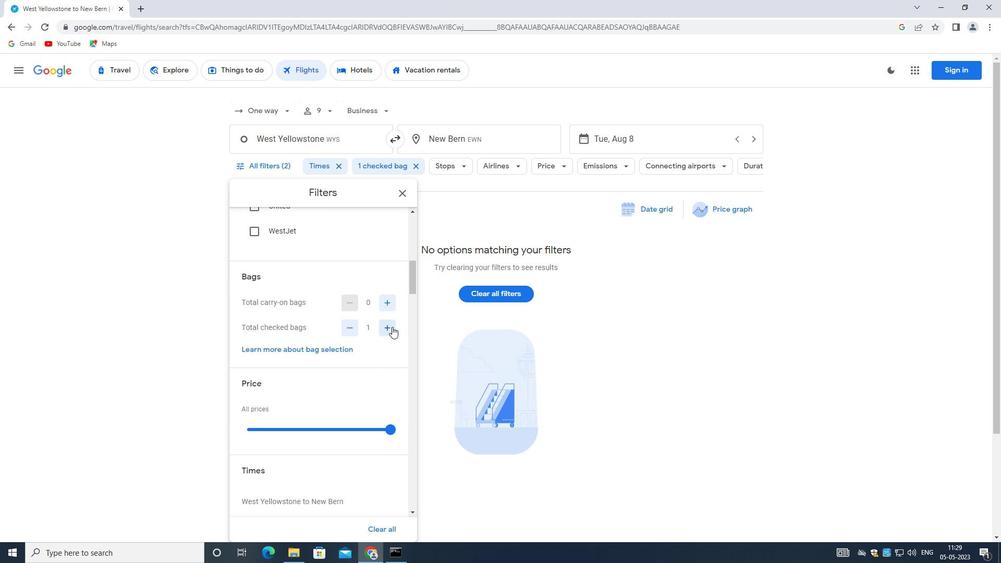 
Action: Mouse pressed left at (392, 326)
Screenshot: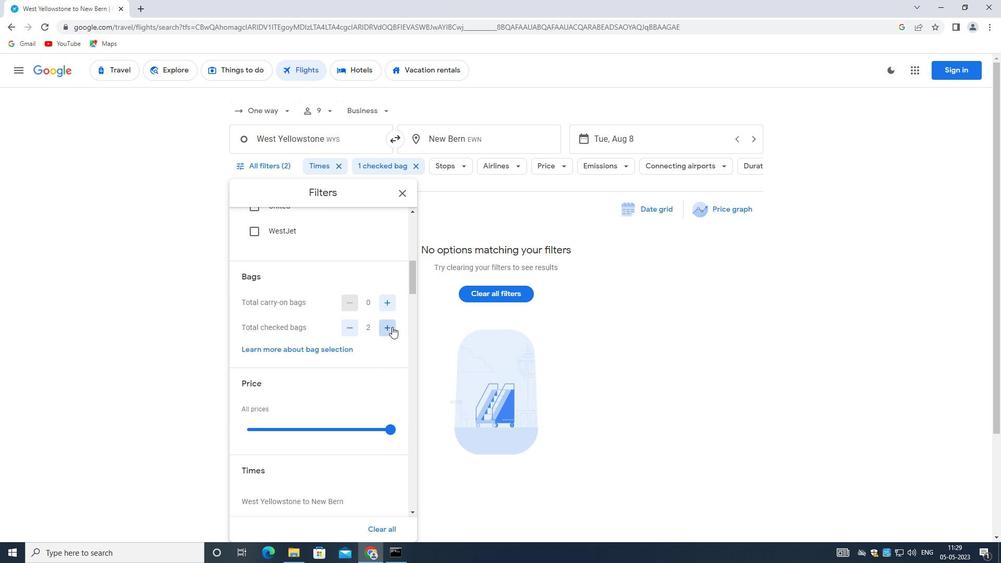 
Action: Mouse pressed left at (392, 326)
Screenshot: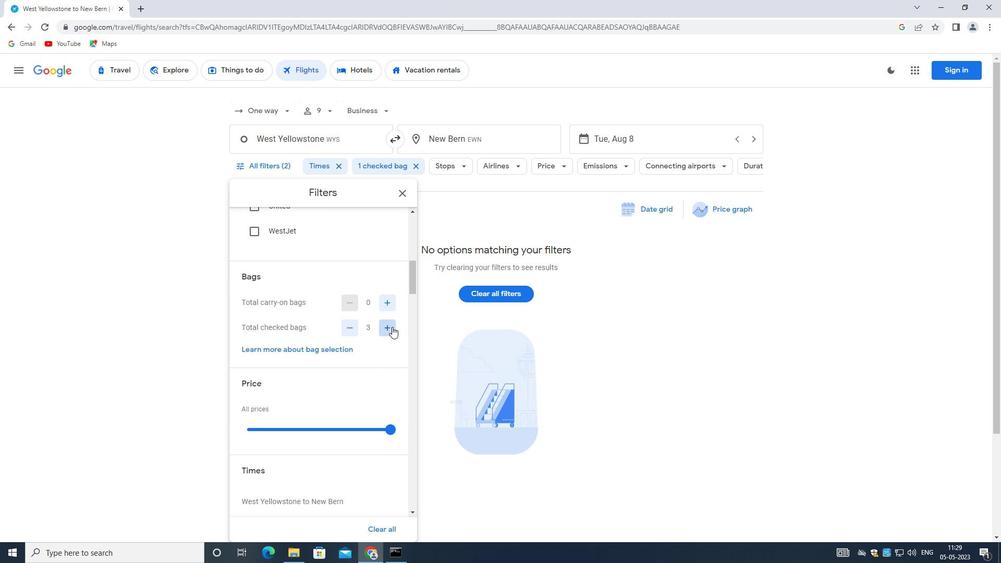 
Action: Mouse pressed left at (392, 326)
Screenshot: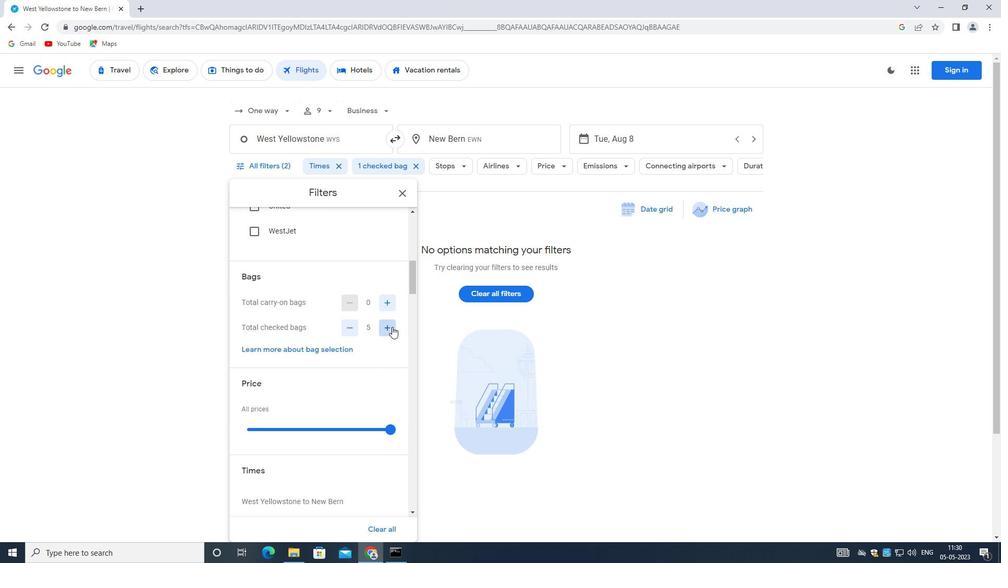 
Action: Mouse pressed left at (392, 326)
Screenshot: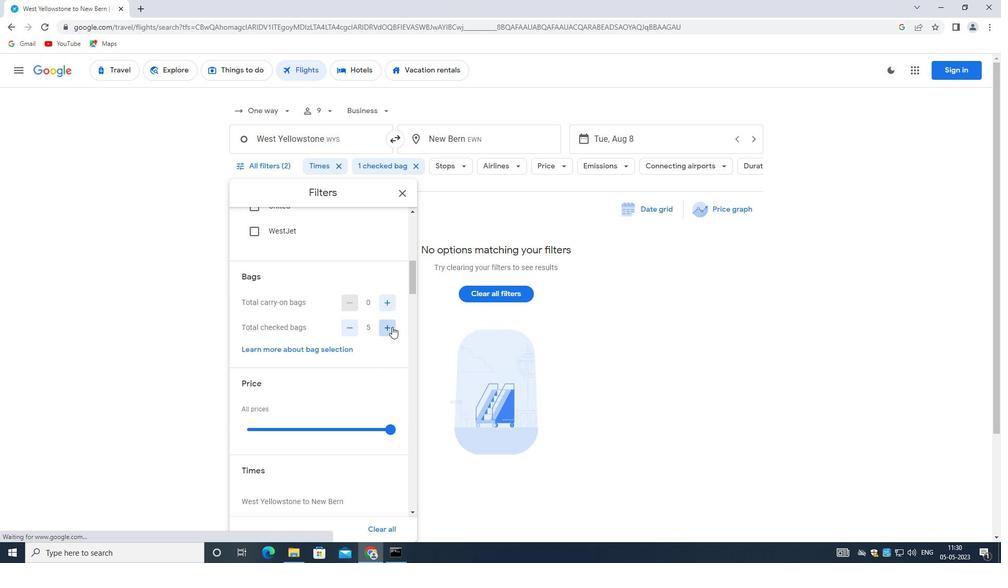 
Action: Mouse pressed left at (392, 326)
Screenshot: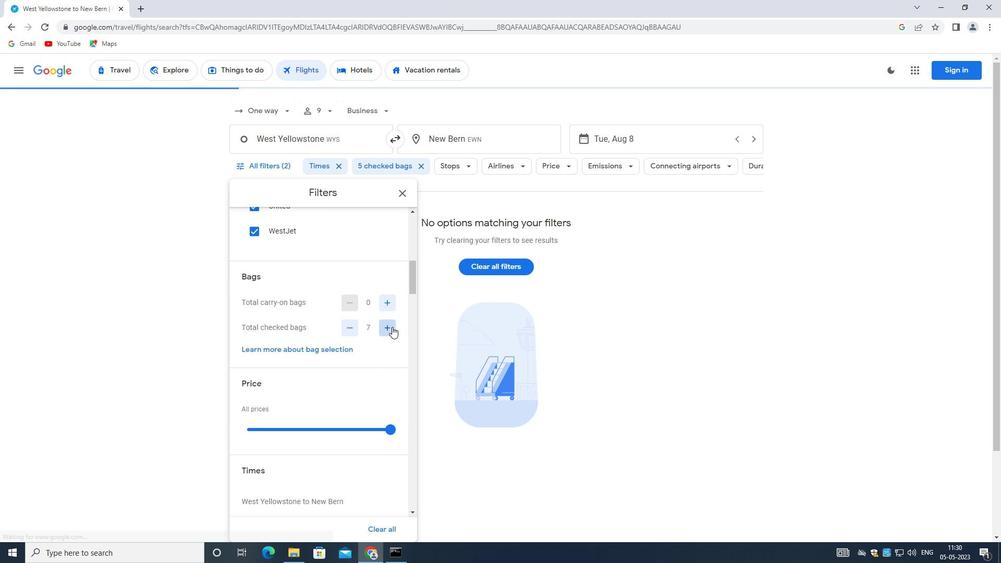 
Action: Mouse pressed left at (392, 326)
Screenshot: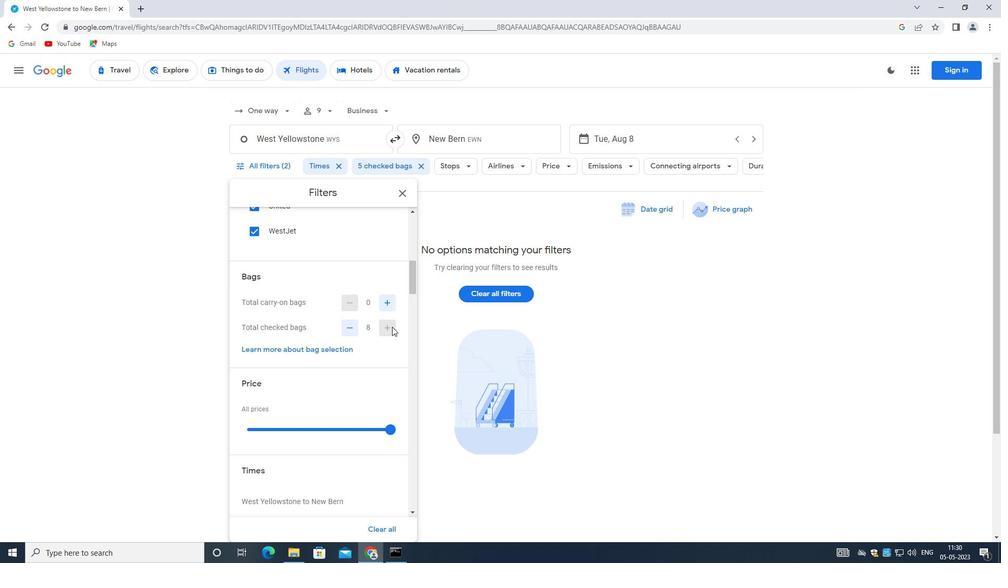
Action: Mouse moved to (332, 334)
Screenshot: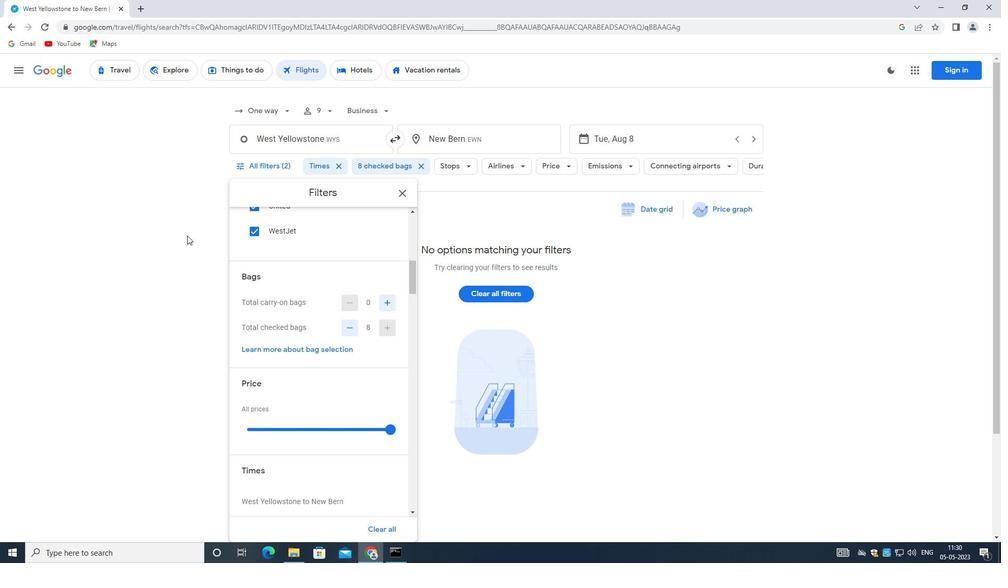 
Action: Mouse scrolled (332, 334) with delta (0, 0)
Screenshot: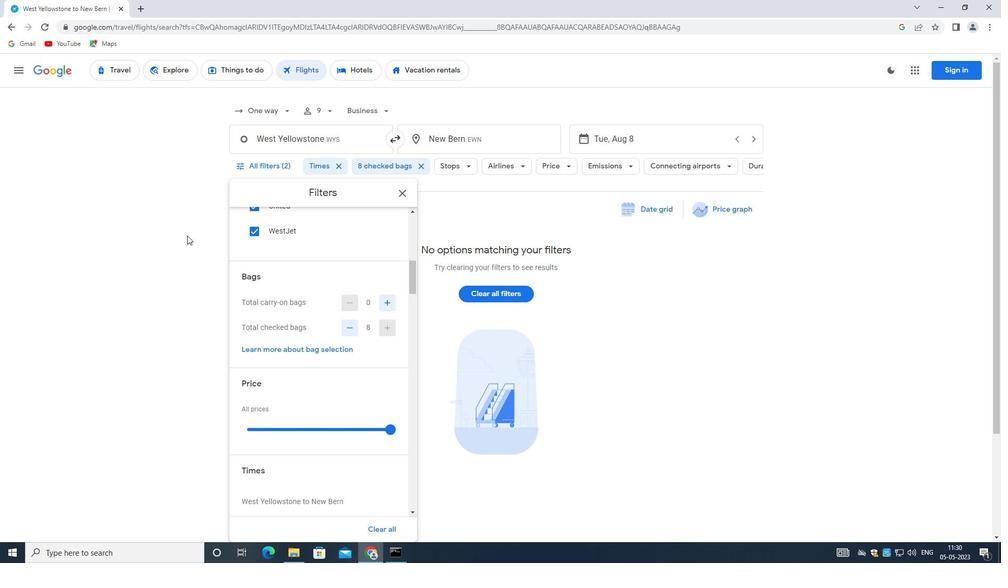 
Action: Mouse moved to (341, 335)
Screenshot: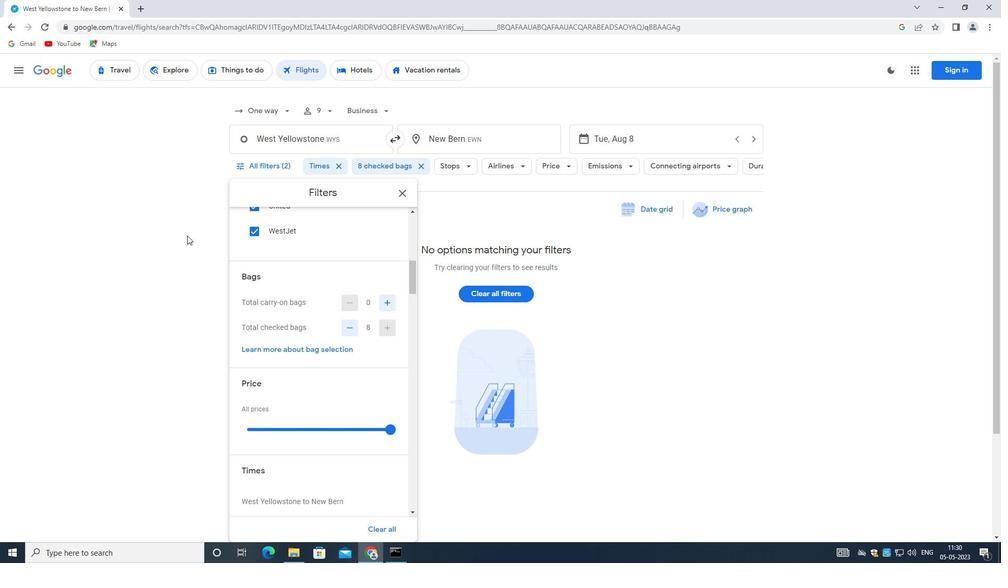 
Action: Mouse scrolled (341, 335) with delta (0, 0)
Screenshot: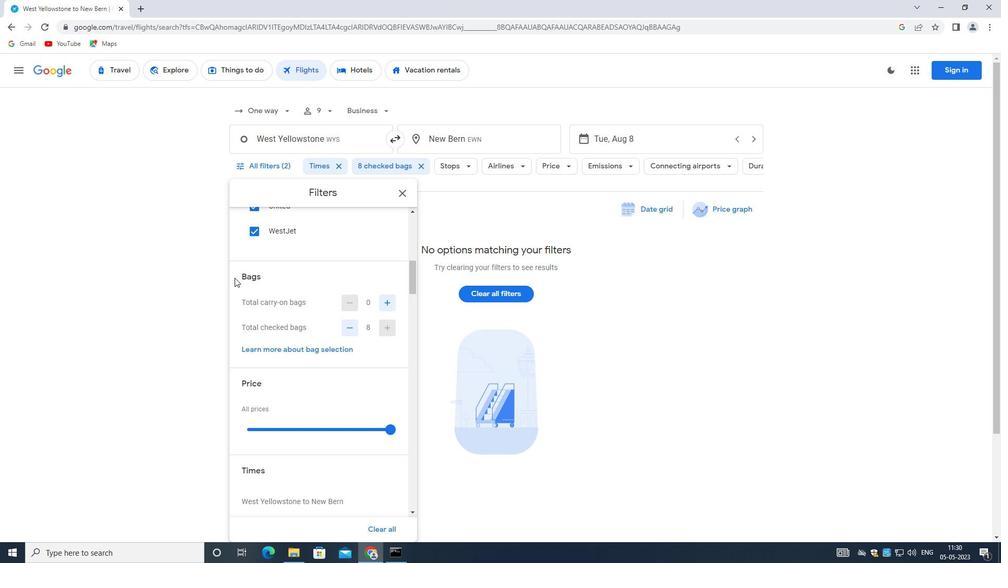 
Action: Mouse moved to (342, 335)
Screenshot: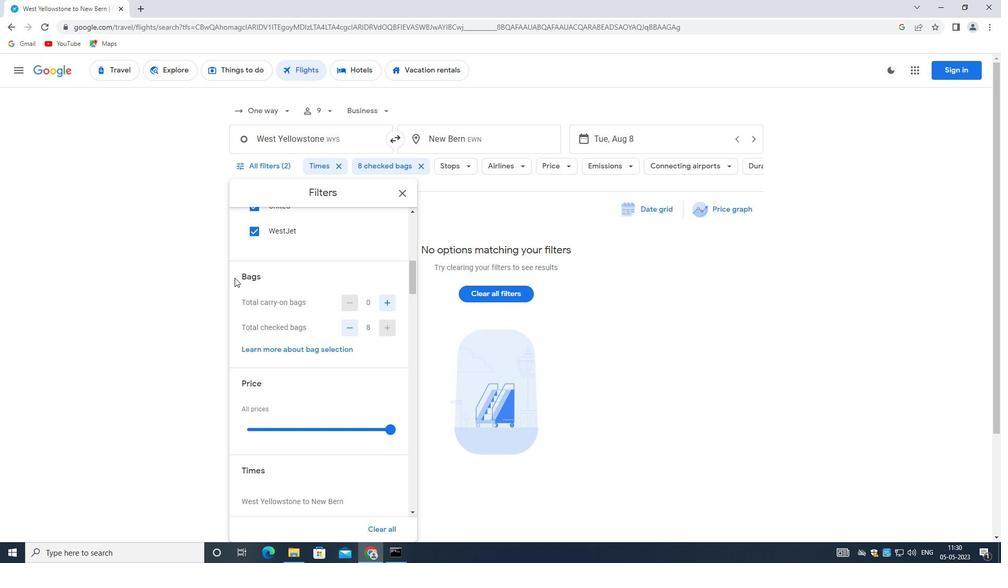 
Action: Mouse scrolled (342, 335) with delta (0, 0)
Screenshot: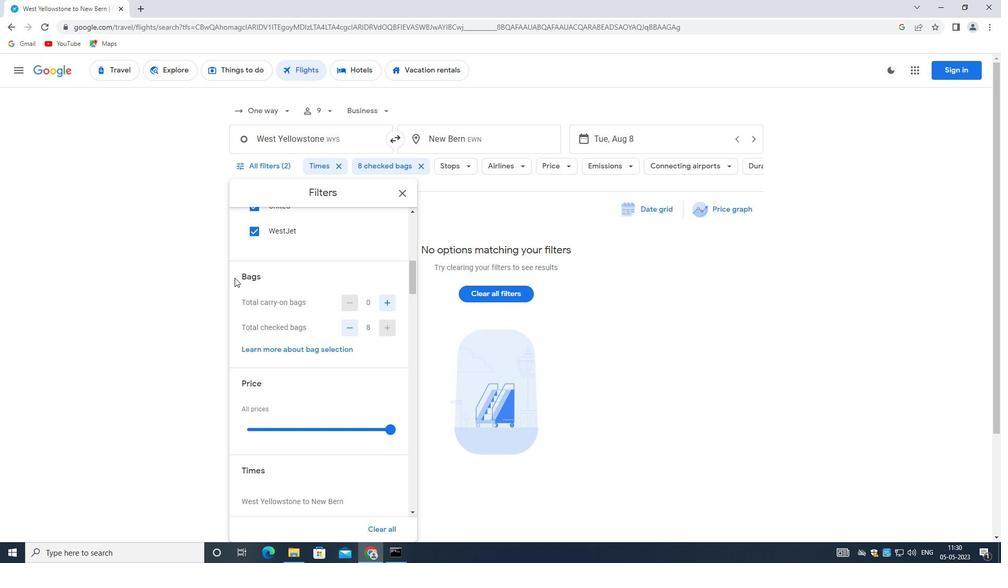 
Action: Mouse scrolled (342, 336) with delta (0, 0)
Screenshot: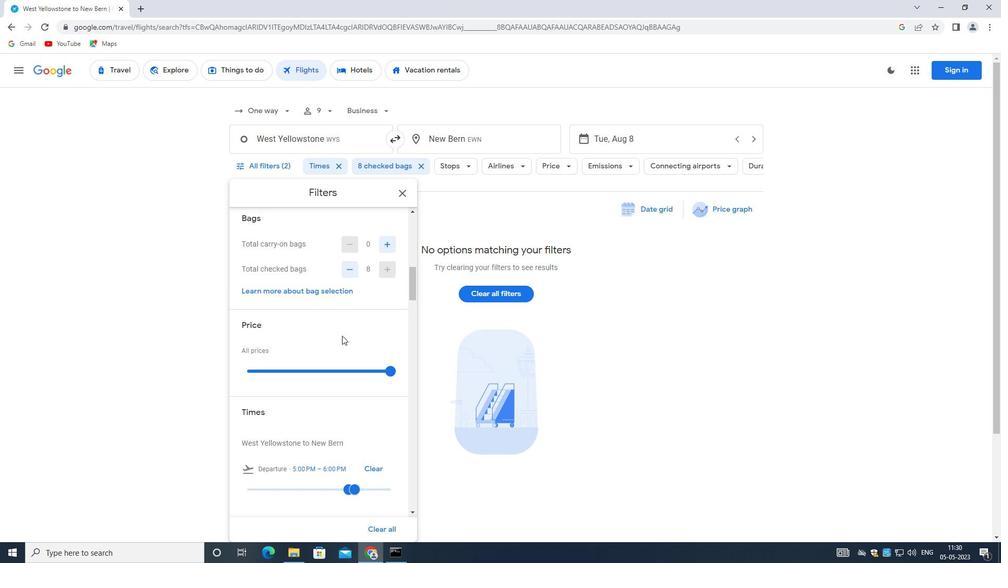 
Action: Mouse moved to (342, 337)
Screenshot: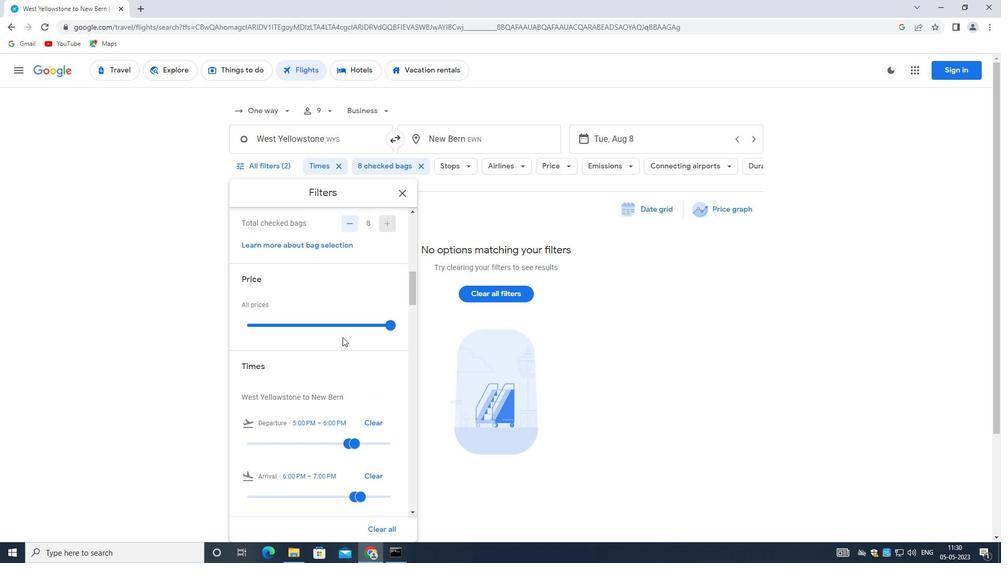 
Action: Mouse scrolled (342, 337) with delta (0, 0)
Screenshot: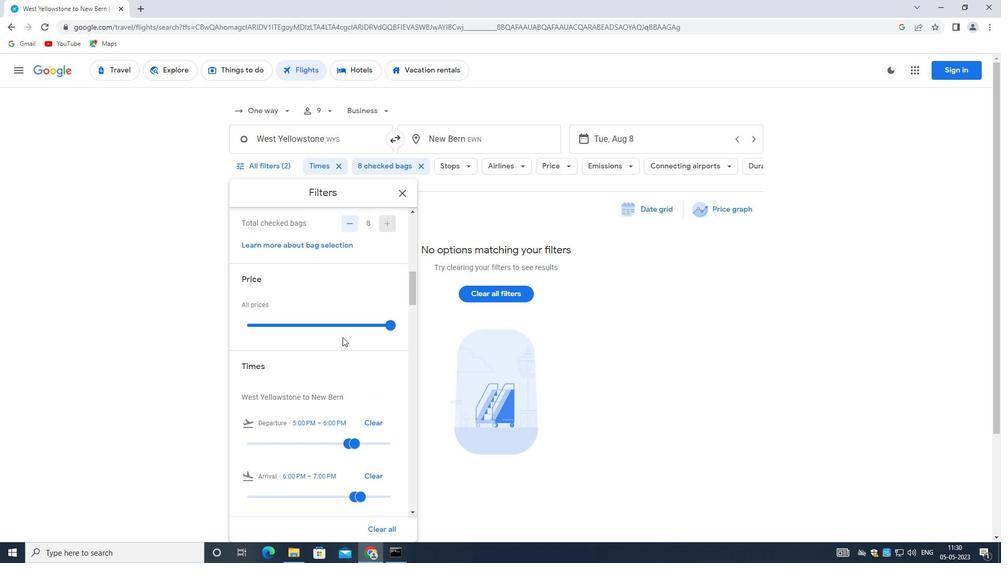 
Action: Mouse moved to (330, 387)
Screenshot: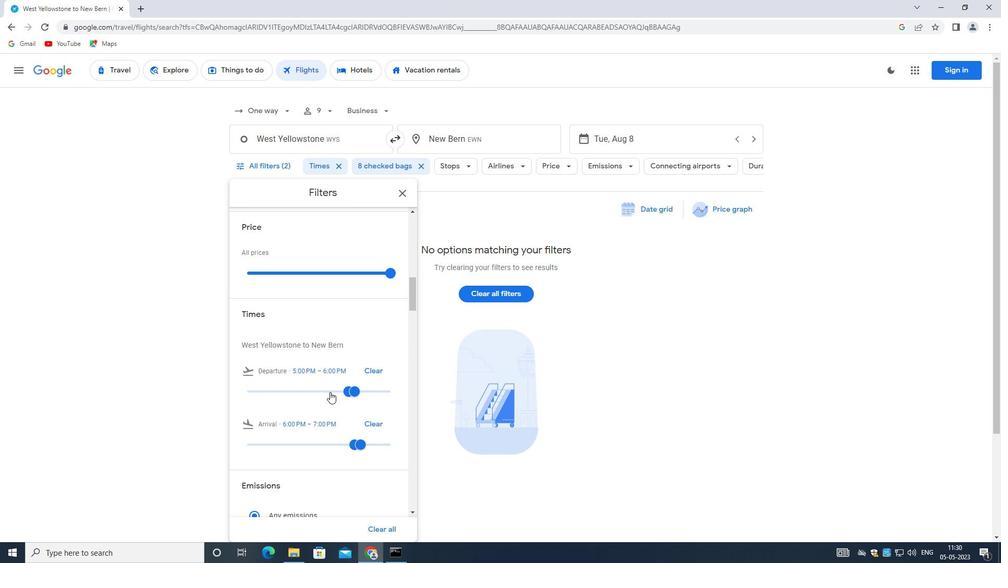 
Action: Mouse pressed left at (330, 387)
Screenshot: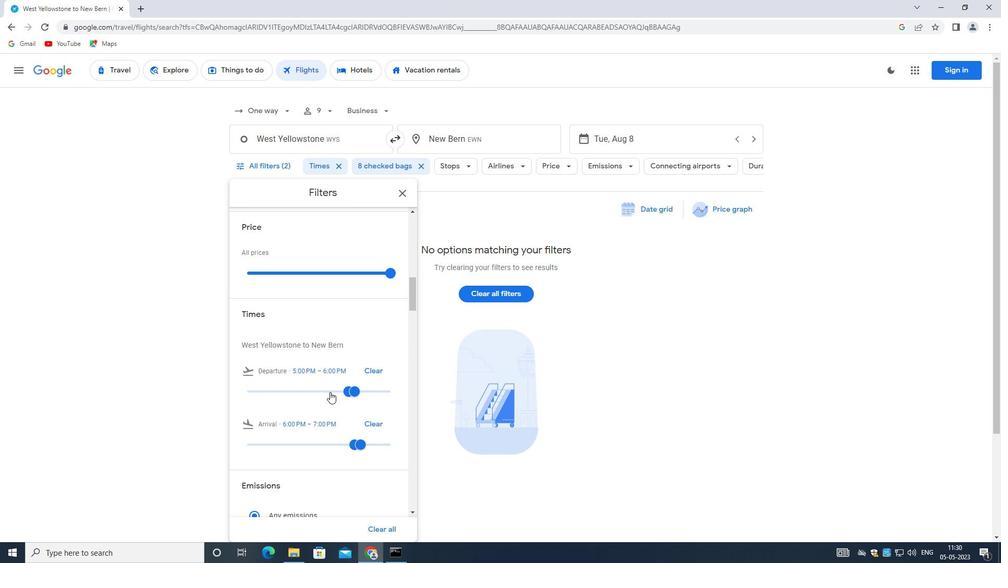 
Action: Mouse moved to (368, 390)
Screenshot: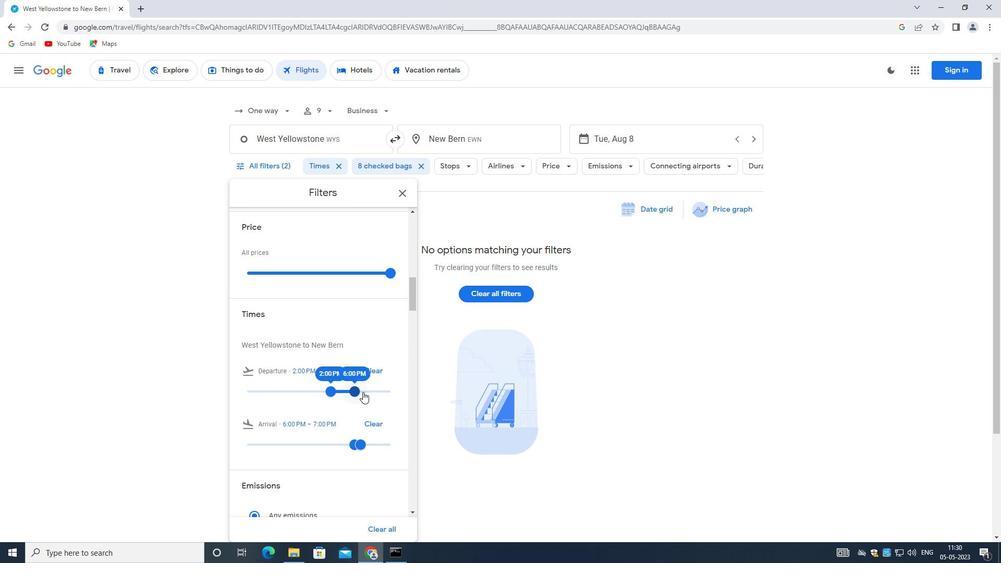 
Action: Mouse pressed left at (368, 390)
Screenshot: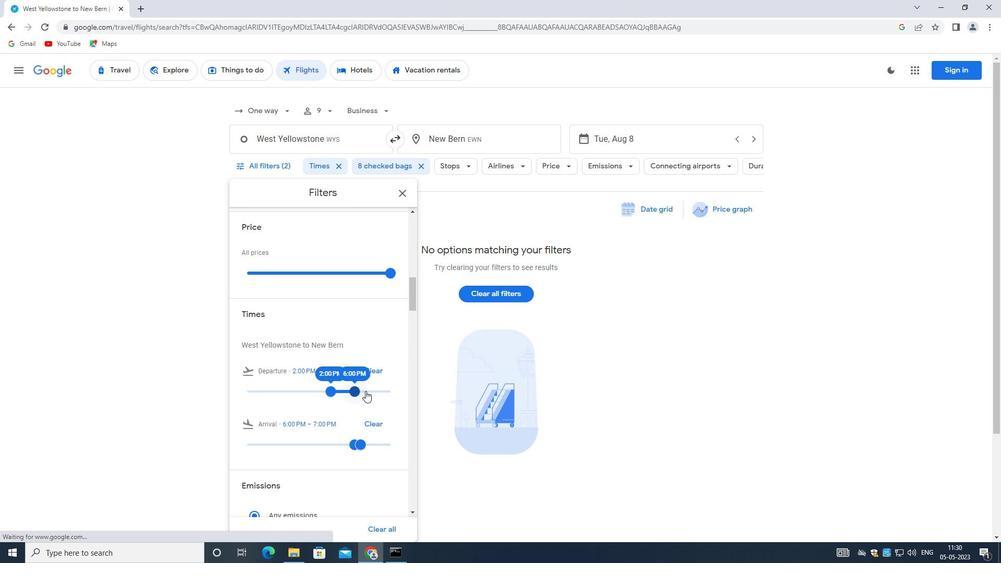 
Action: Mouse moved to (387, 272)
Screenshot: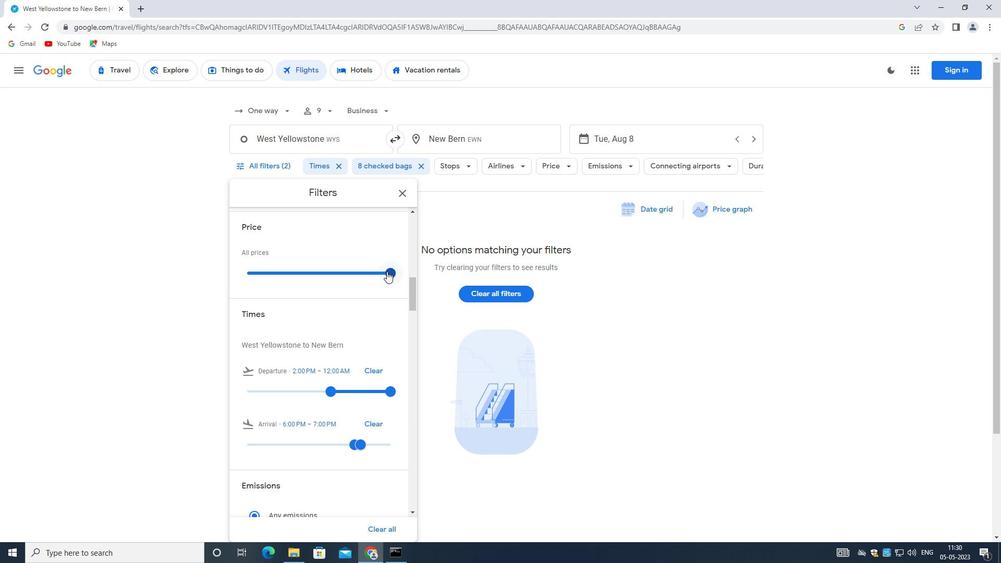 
Action: Mouse pressed left at (387, 272)
Screenshot: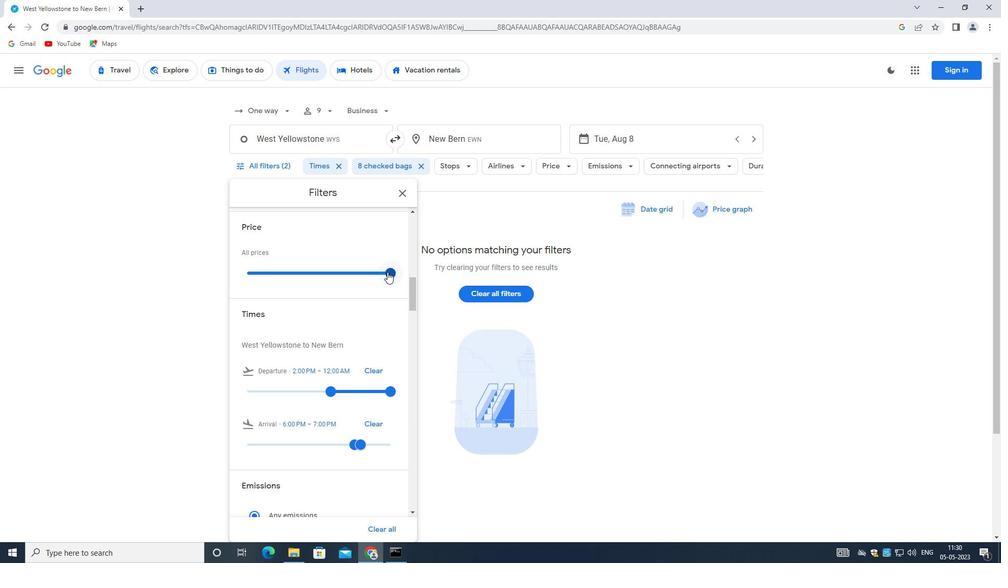 
Action: Mouse moved to (337, 385)
Screenshot: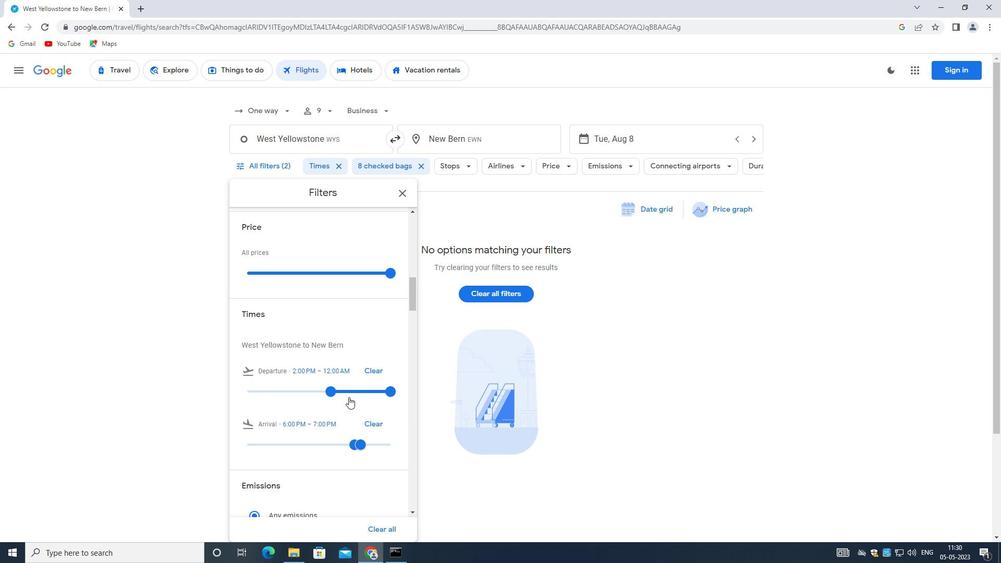 
Action: Mouse pressed left at (337, 385)
Screenshot: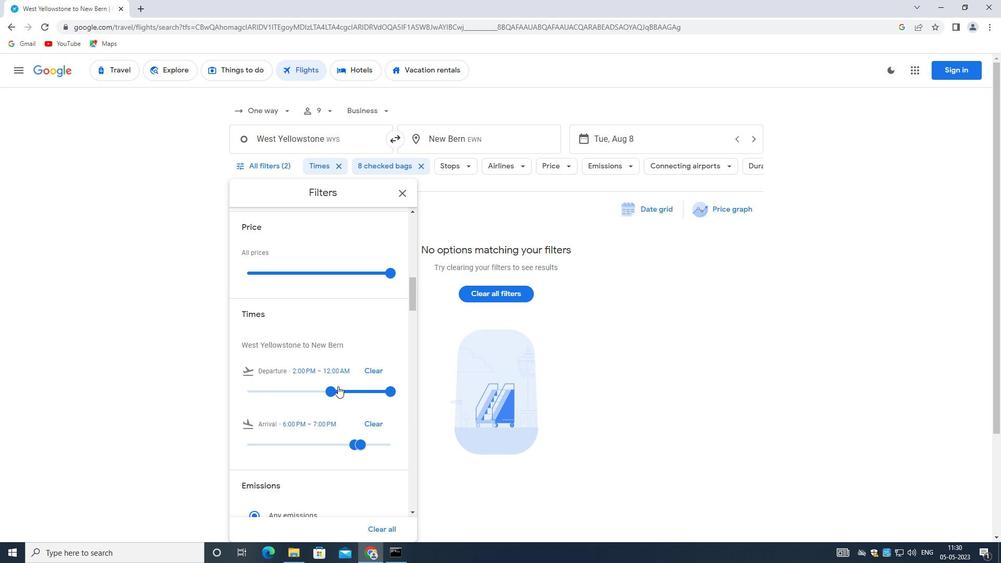 
Action: Mouse moved to (348, 388)
Screenshot: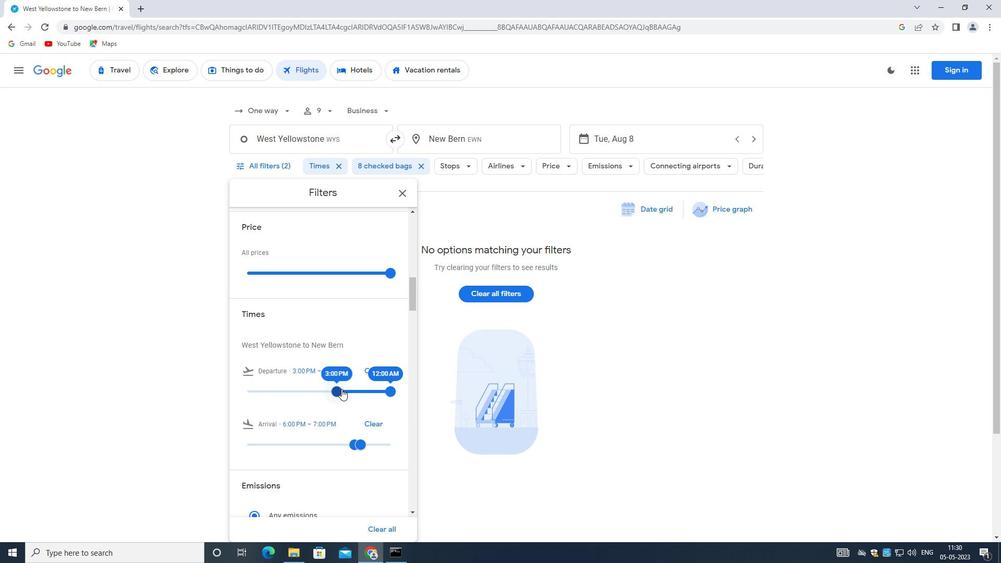
Action: Mouse pressed left at (348, 388)
Screenshot: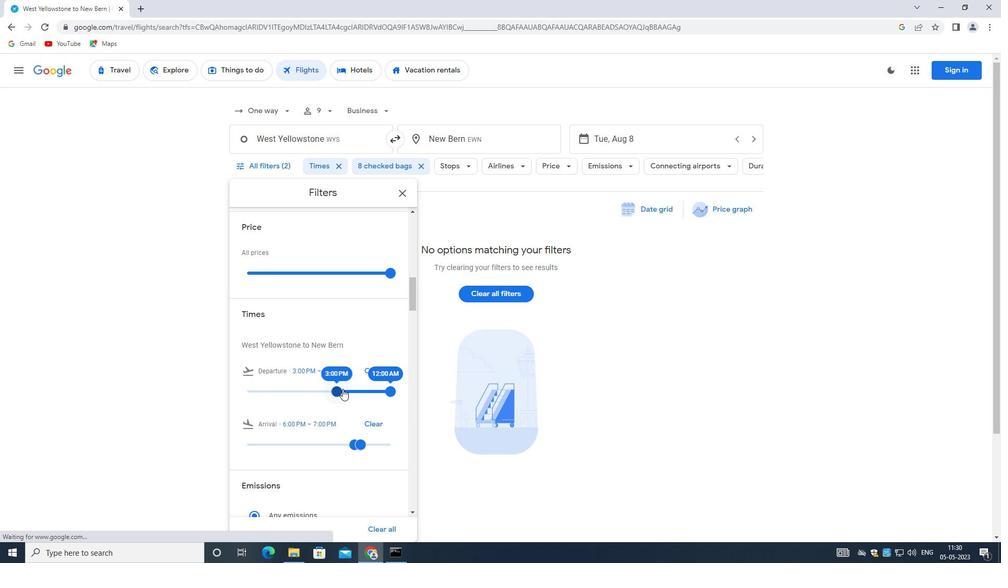 
Action: Mouse moved to (357, 391)
Screenshot: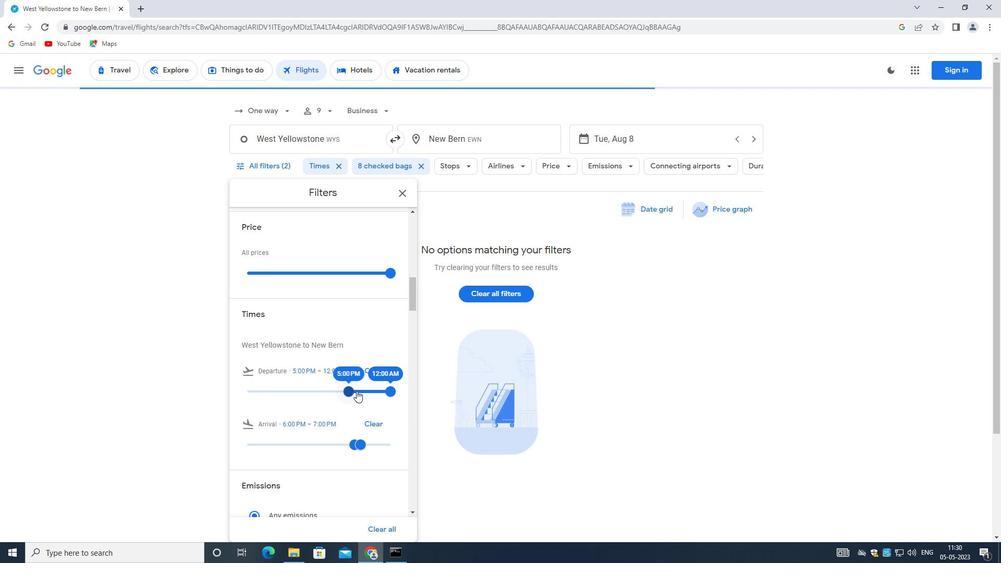 
Action: Mouse pressed left at (357, 391)
Screenshot: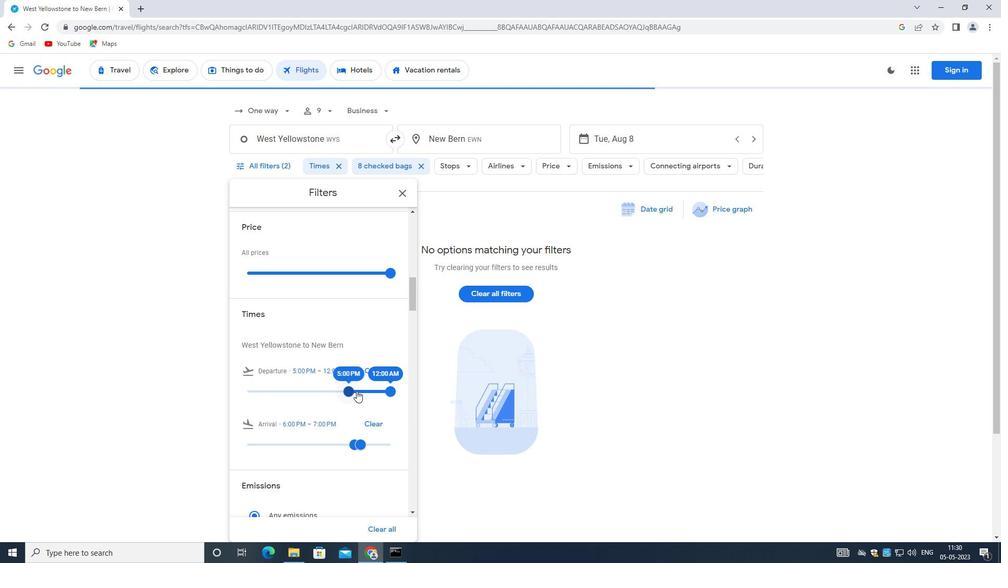 
Action: Mouse moved to (392, 386)
Screenshot: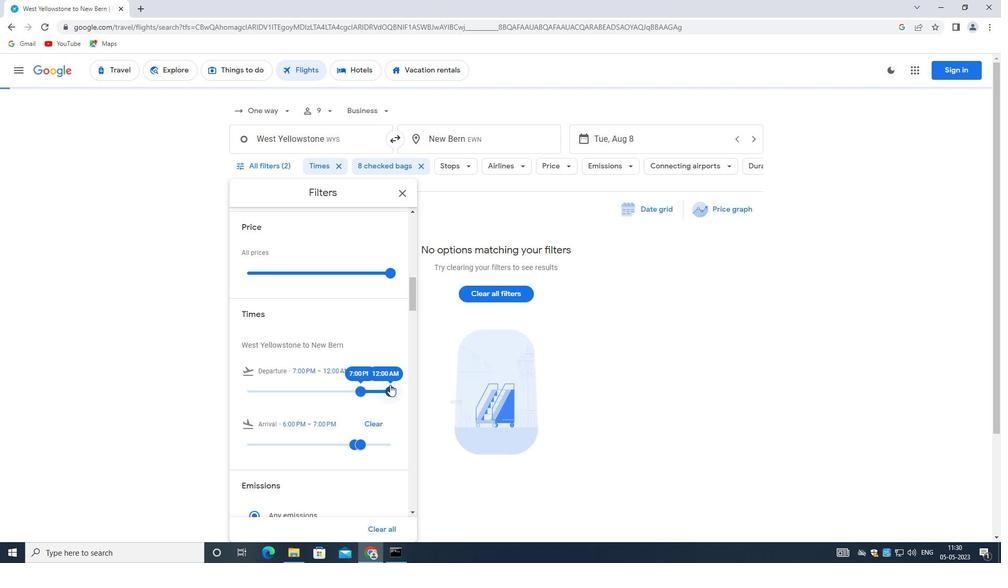 
Action: Mouse pressed left at (392, 386)
Screenshot: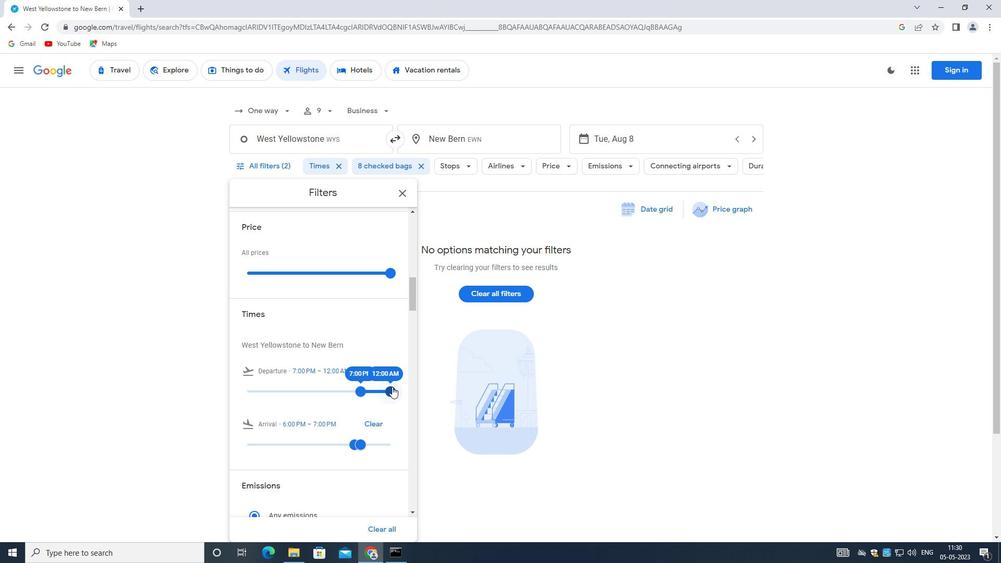 
Action: Mouse moved to (331, 369)
Screenshot: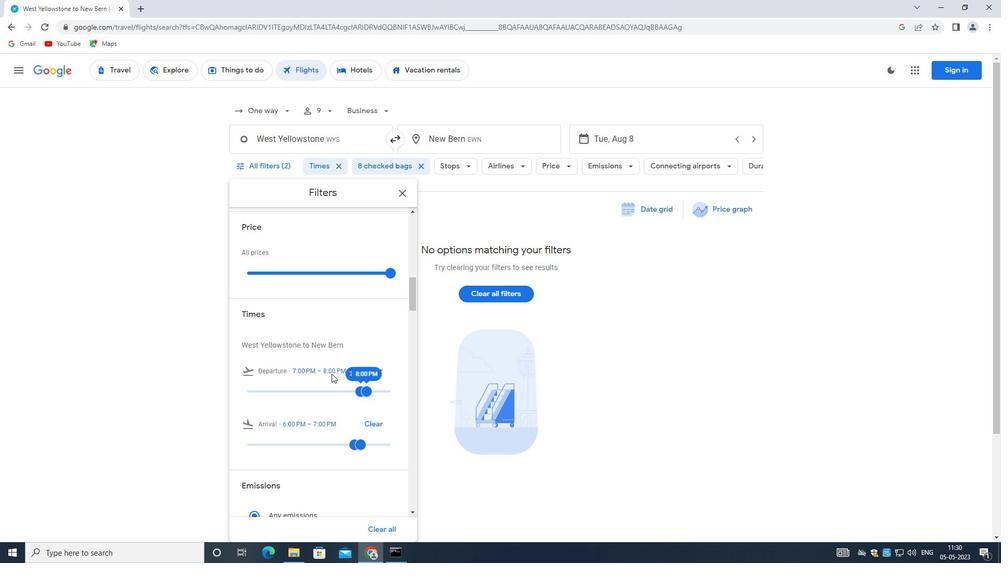 
Action: Mouse scrolled (331, 368) with delta (0, 0)
Screenshot: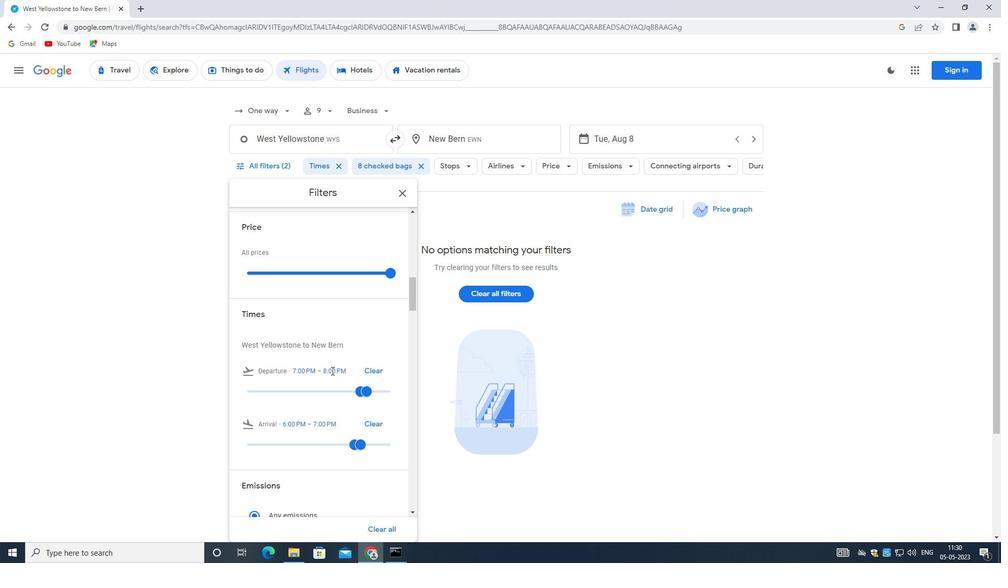 
Action: Mouse scrolled (331, 368) with delta (0, 0)
Screenshot: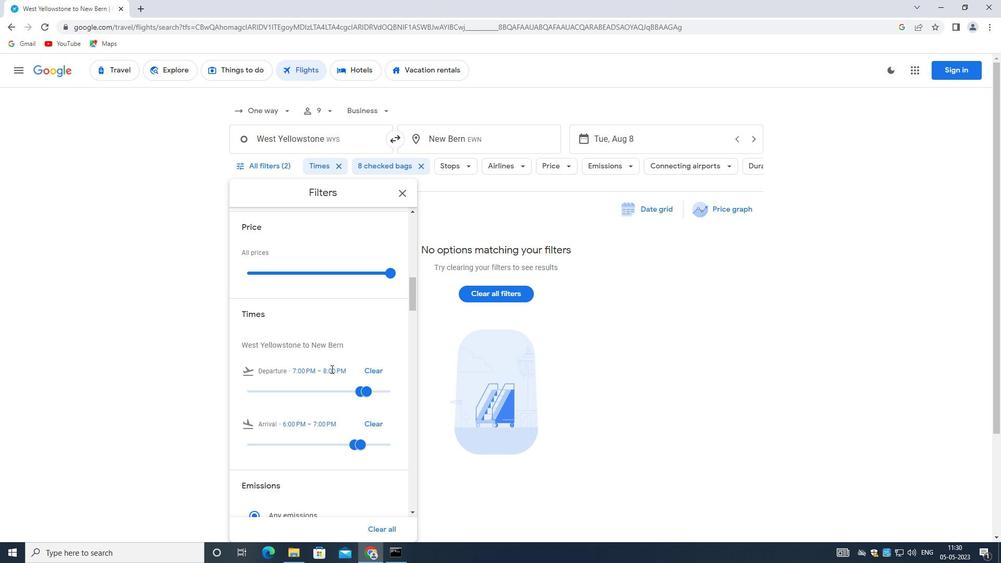 
Action: Mouse scrolled (331, 368) with delta (0, 0)
Screenshot: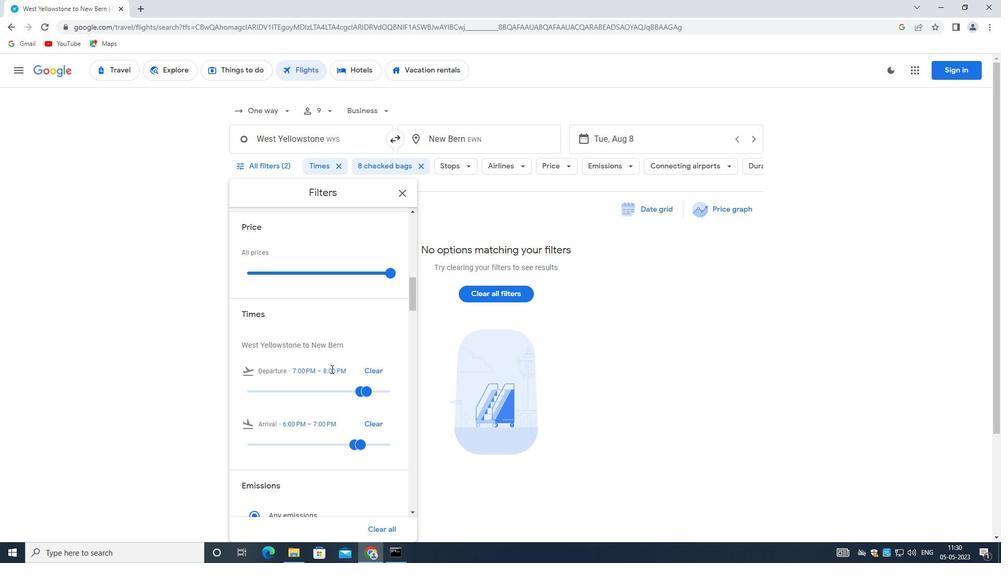 
Action: Mouse scrolled (331, 368) with delta (0, 0)
Screenshot: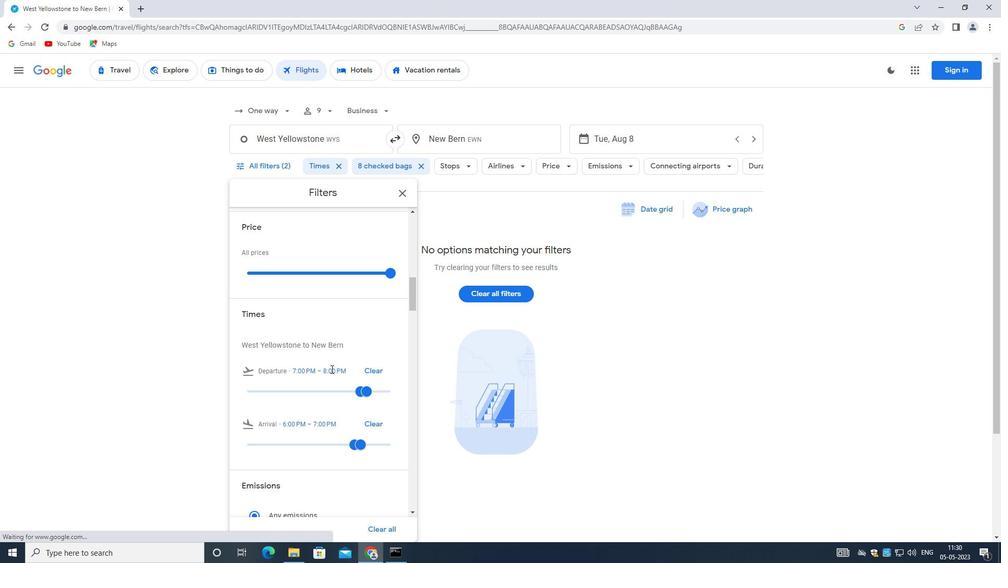 
Action: Mouse moved to (332, 368)
Screenshot: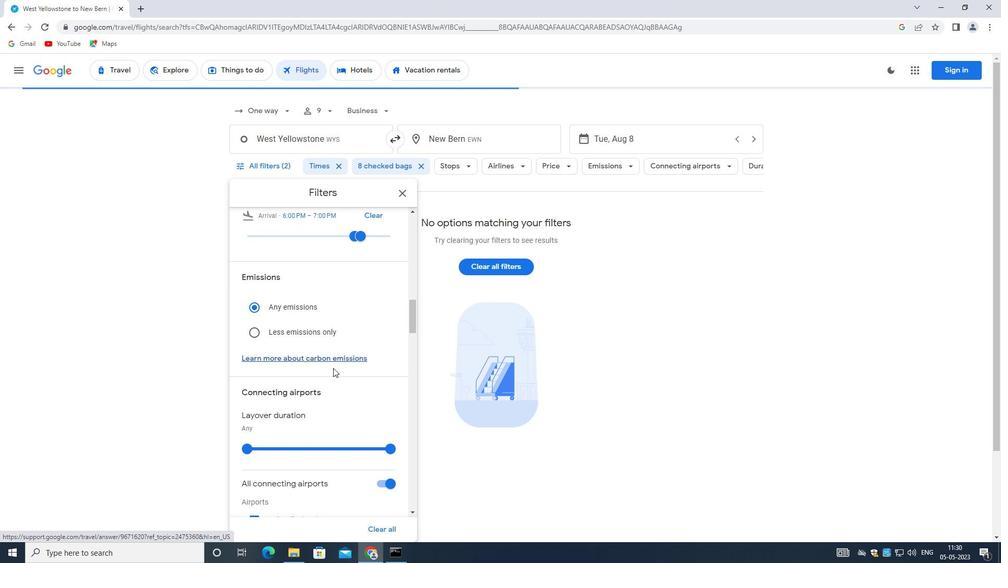 
Action: Mouse scrolled (332, 368) with delta (0, 0)
Screenshot: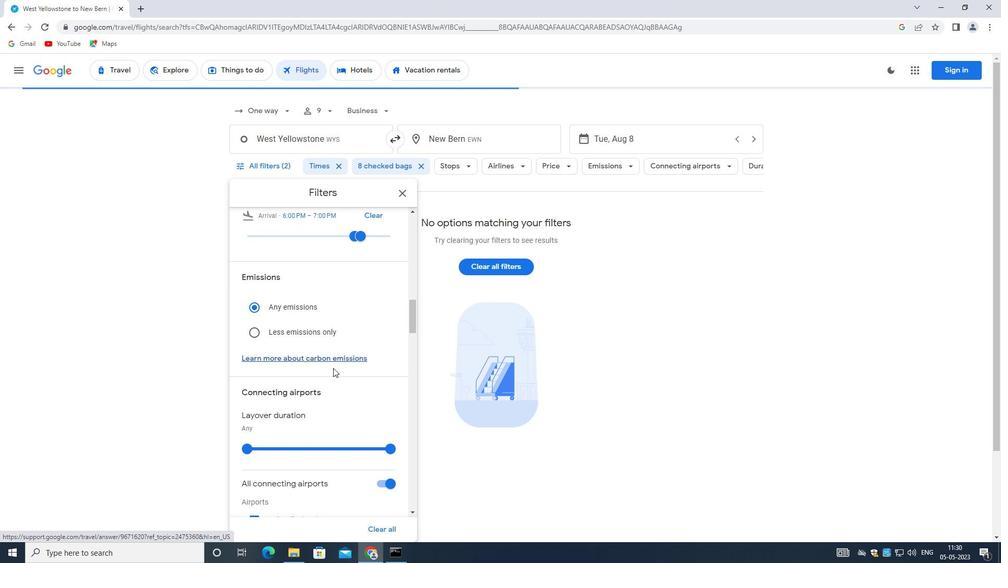 
Action: Mouse moved to (331, 371)
Screenshot: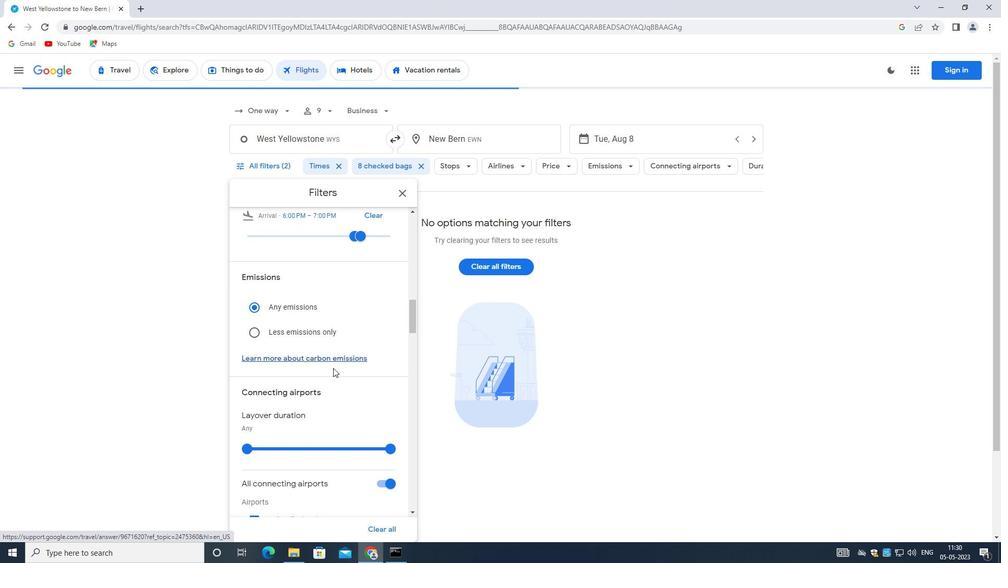 
Action: Mouse scrolled (331, 371) with delta (0, 0)
Screenshot: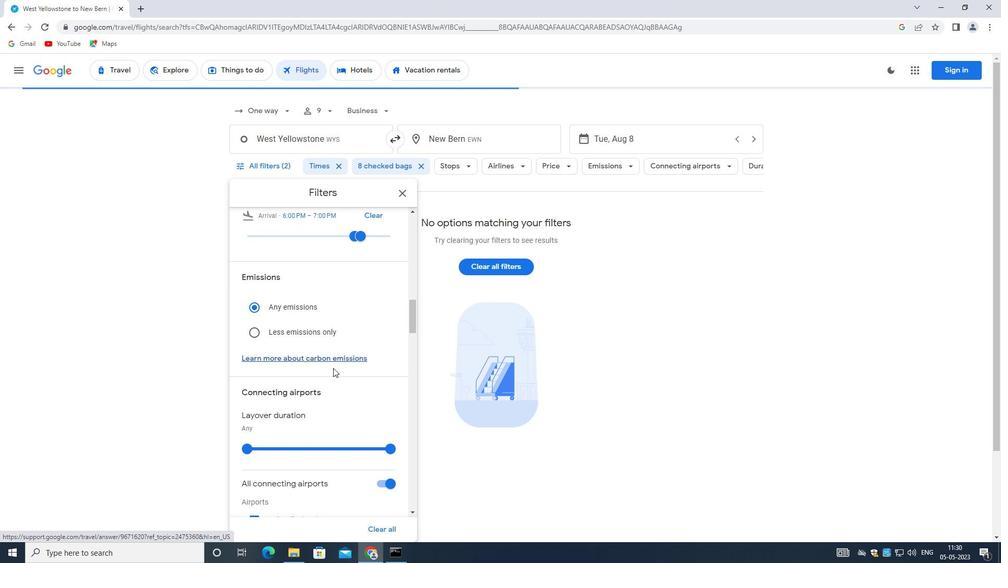 
Action: Mouse scrolled (331, 371) with delta (0, 0)
Screenshot: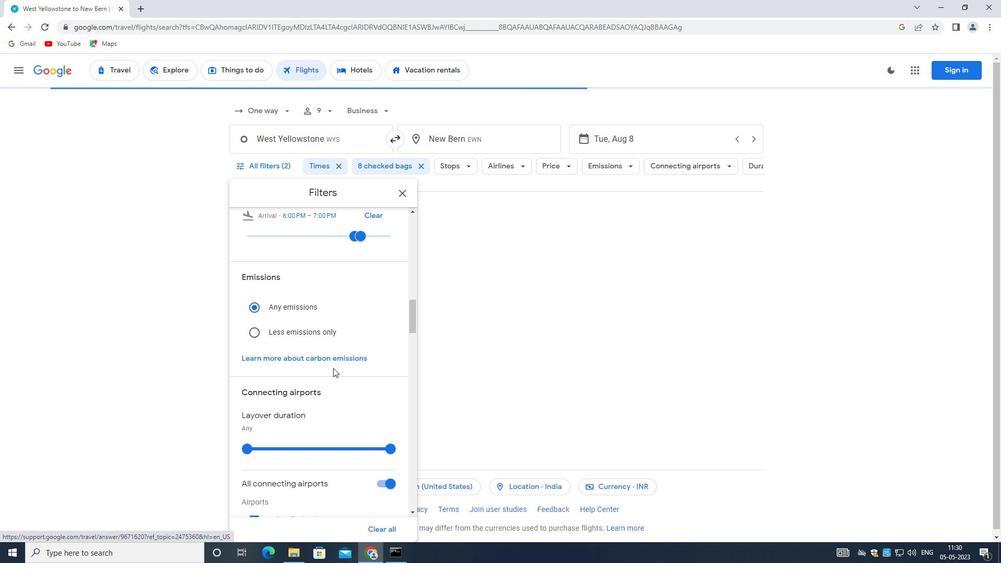 
Action: Mouse scrolled (331, 371) with delta (0, 0)
Screenshot: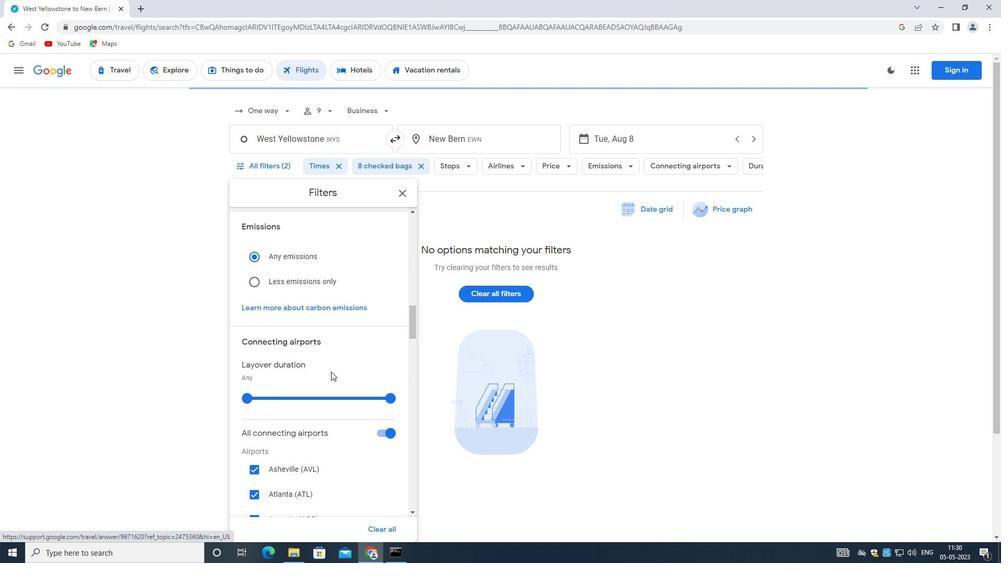 
Action: Mouse scrolled (331, 371) with delta (0, 0)
Screenshot: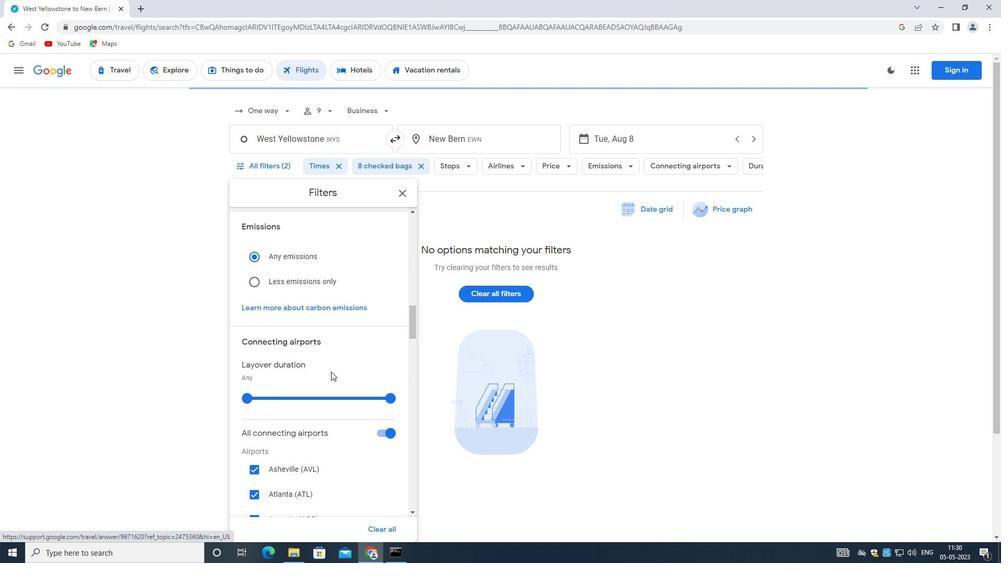 
Action: Mouse scrolled (331, 371) with delta (0, 0)
Screenshot: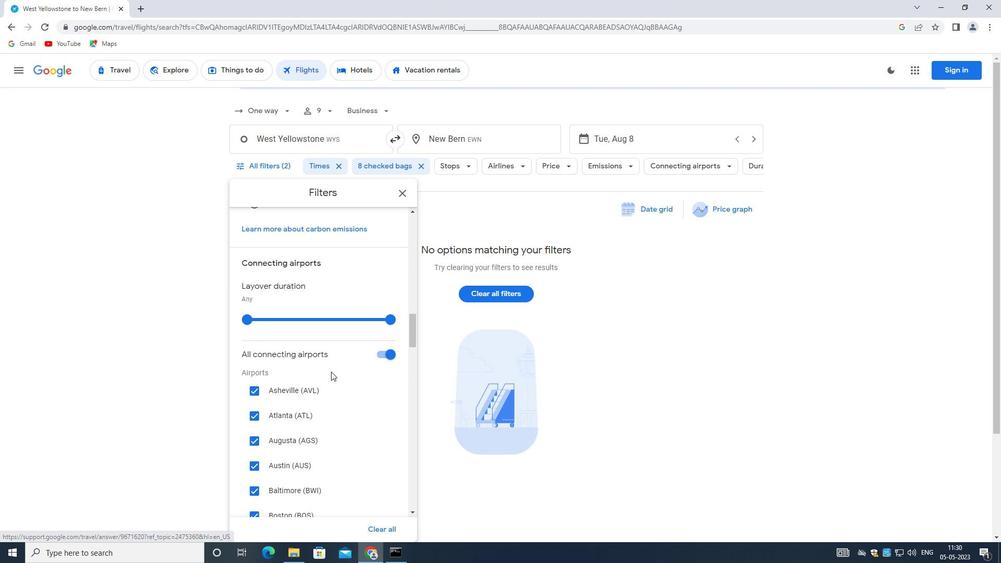 
Action: Mouse scrolled (331, 371) with delta (0, 0)
Screenshot: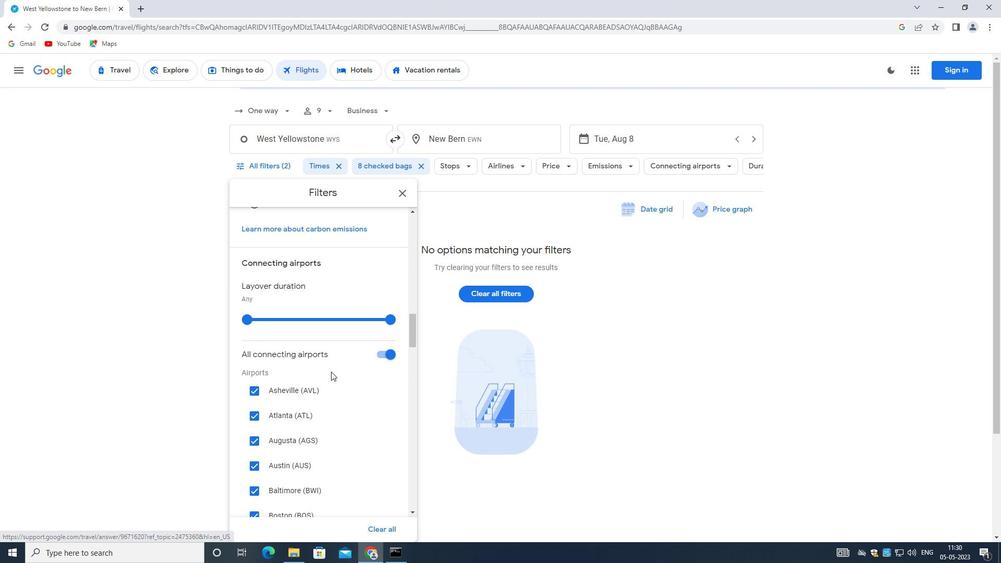 
Action: Mouse scrolled (331, 371) with delta (0, 0)
Screenshot: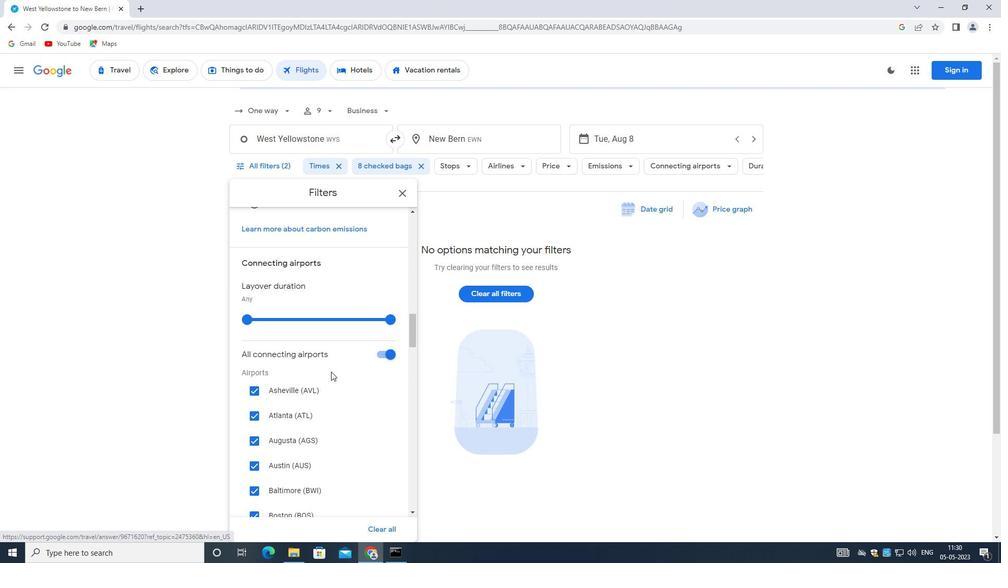 
Action: Mouse moved to (321, 371)
Screenshot: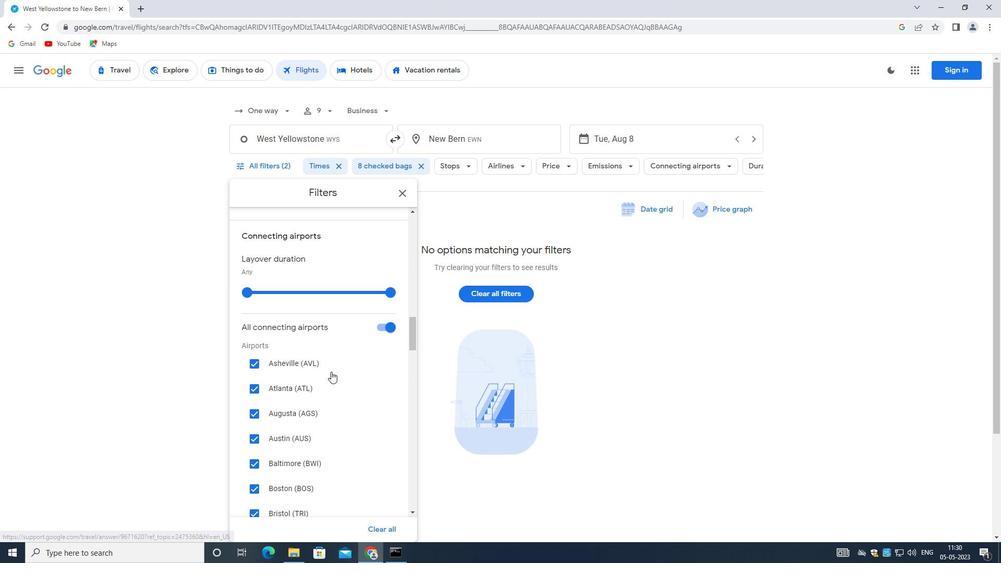 
Action: Mouse scrolled (321, 371) with delta (0, 0)
Screenshot: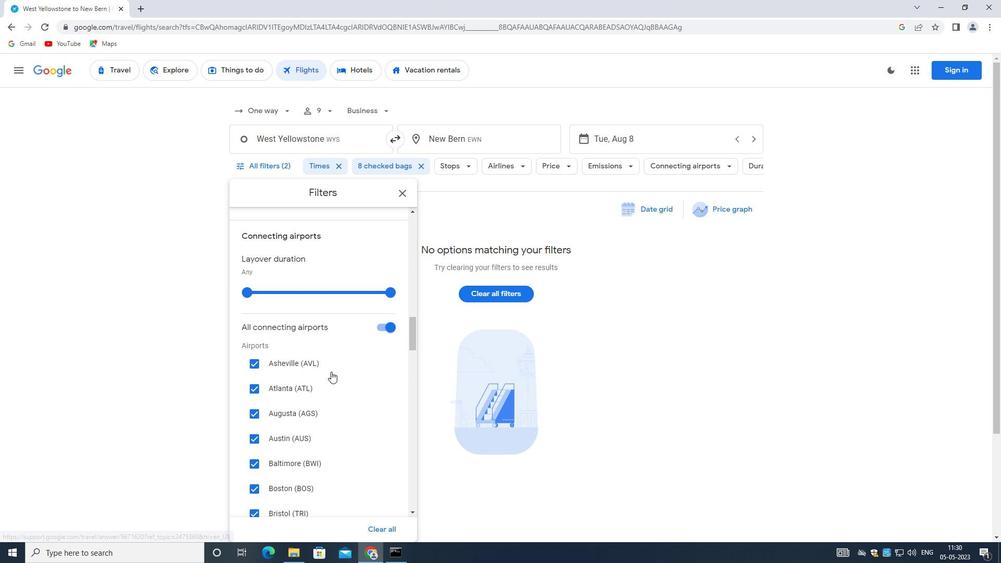 
Action: Mouse scrolled (321, 370) with delta (0, 0)
Screenshot: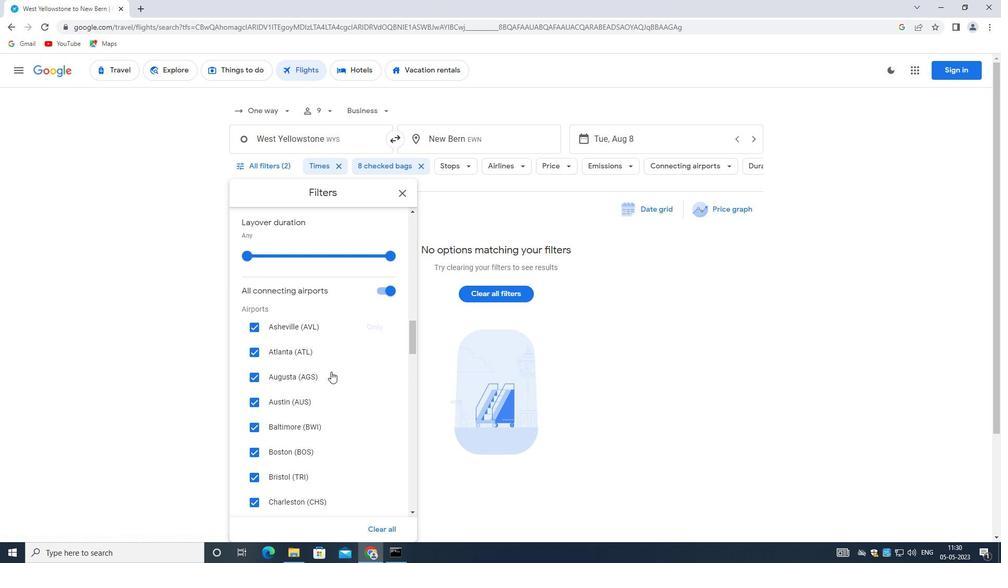 
Action: Mouse scrolled (321, 370) with delta (0, 0)
Screenshot: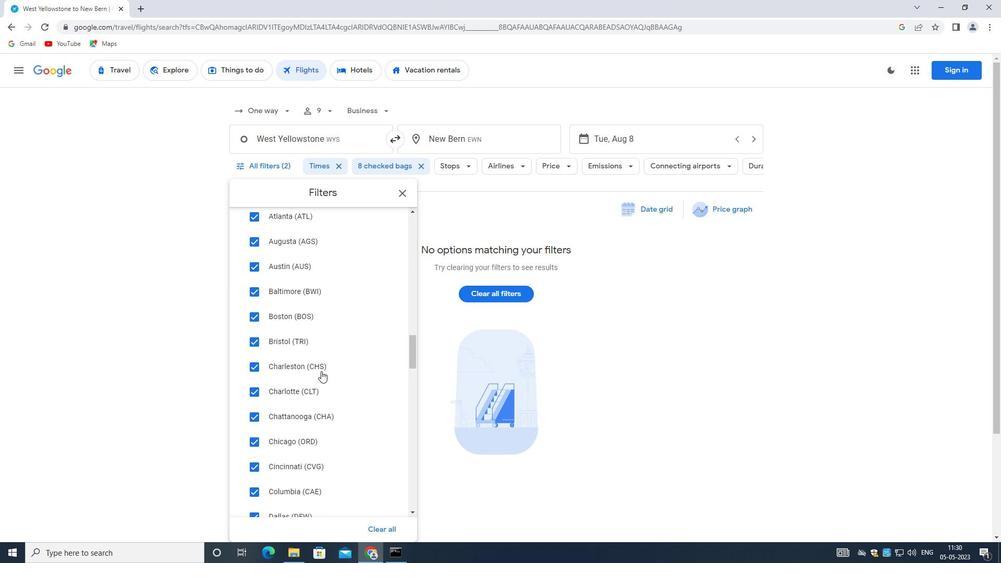 
Action: Mouse scrolled (321, 370) with delta (0, 0)
Screenshot: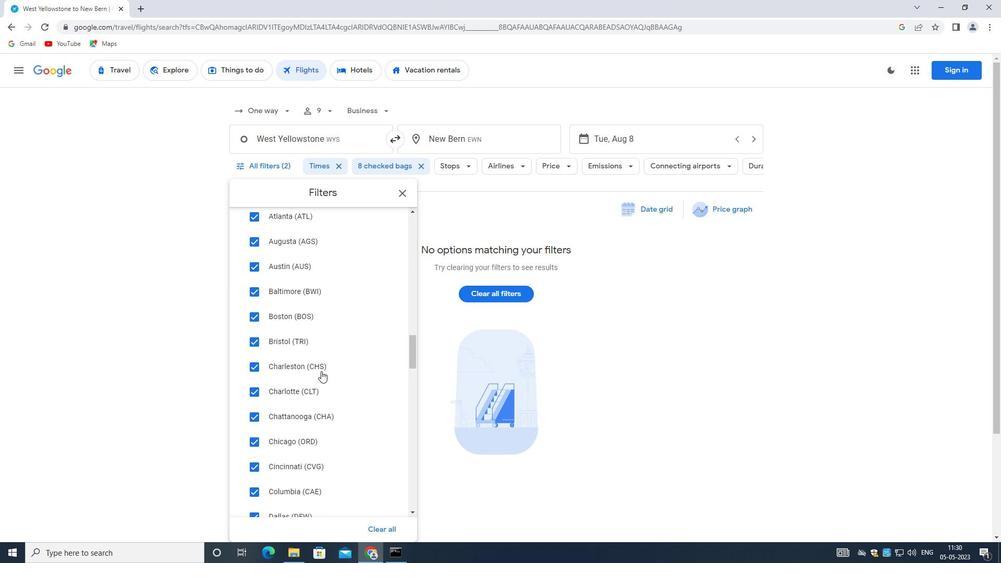 
Action: Mouse scrolled (321, 370) with delta (0, 0)
Screenshot: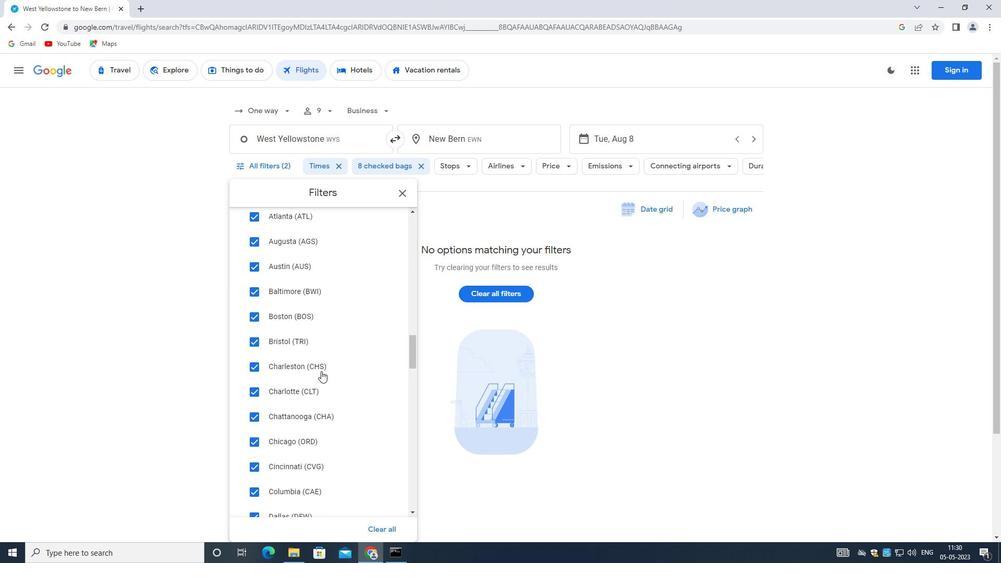 
Action: Mouse moved to (320, 371)
Screenshot: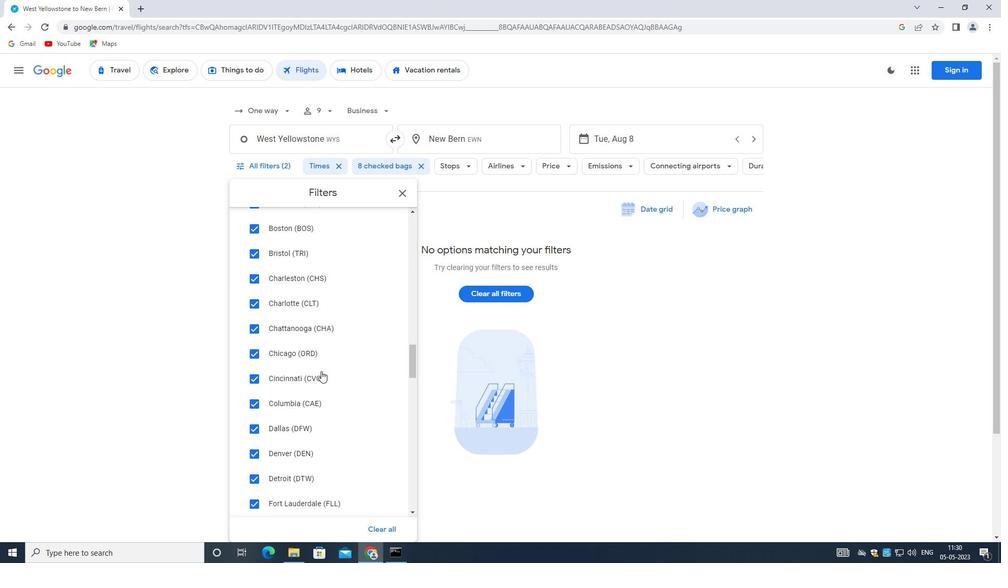 
Action: Mouse scrolled (320, 371) with delta (0, 0)
Screenshot: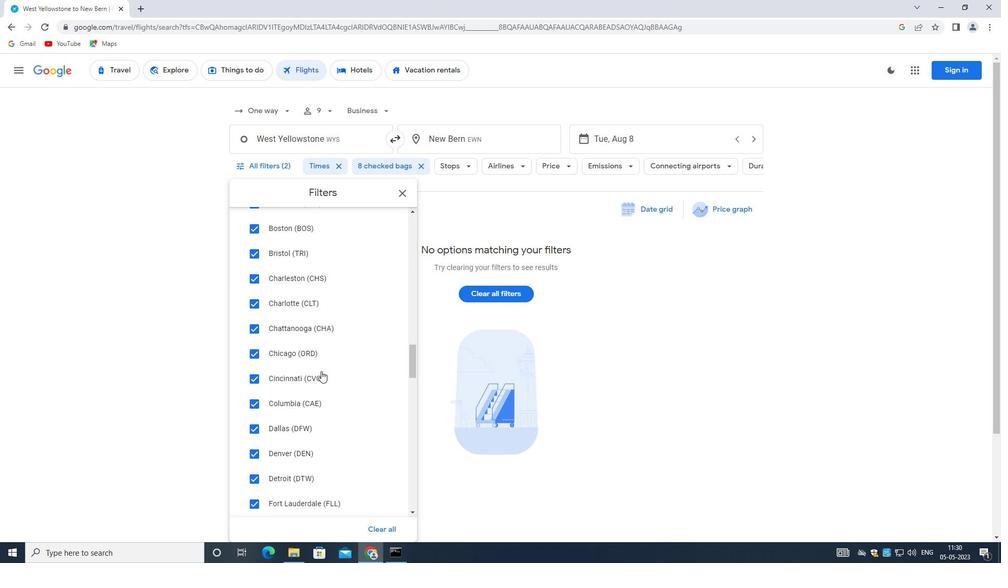 
Action: Mouse scrolled (320, 370) with delta (0, 0)
Screenshot: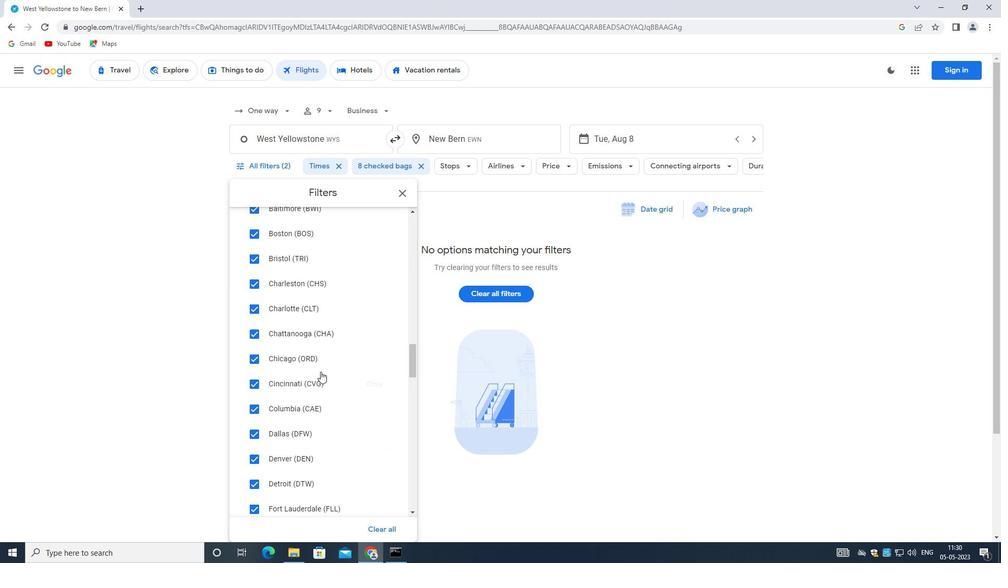
Action: Mouse scrolled (320, 370) with delta (0, 0)
Screenshot: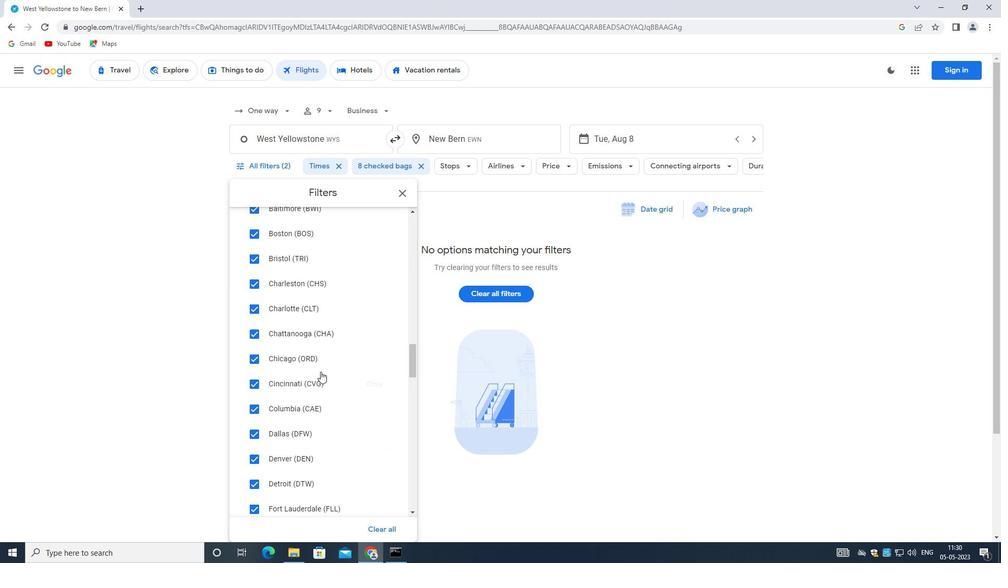 
Action: Mouse scrolled (320, 370) with delta (0, 0)
Screenshot: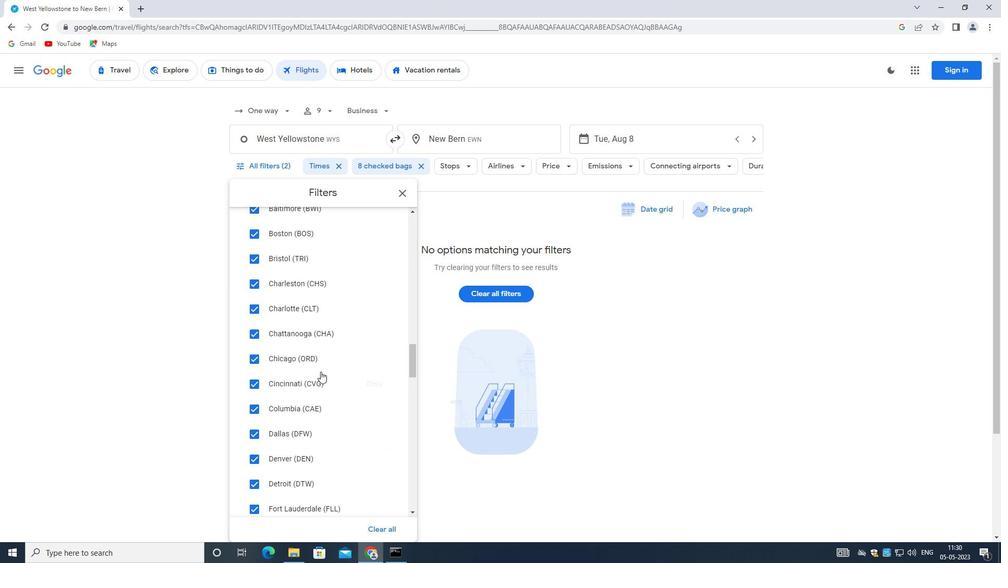 
Action: Mouse scrolled (320, 370) with delta (0, 0)
Screenshot: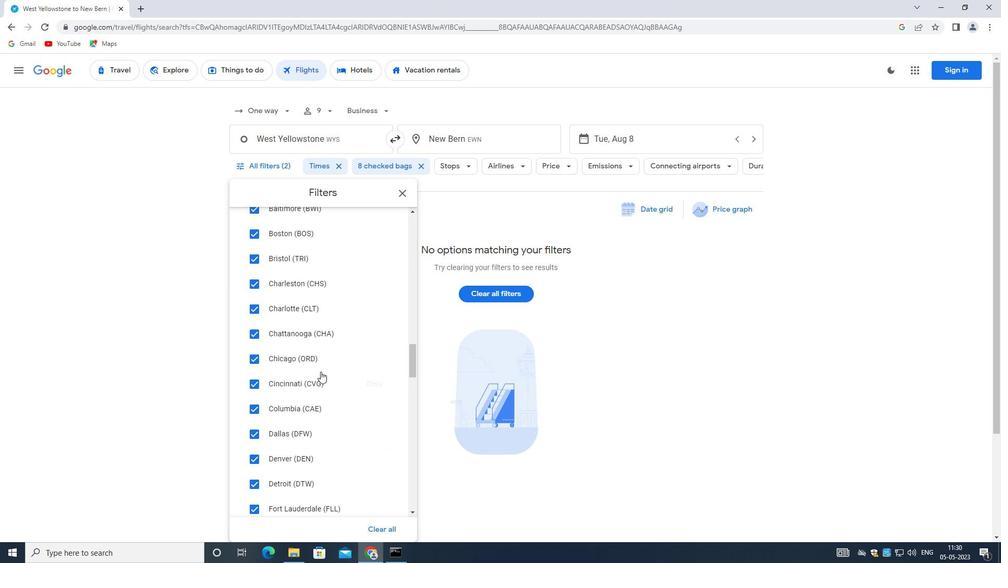 
Action: Mouse moved to (320, 371)
Screenshot: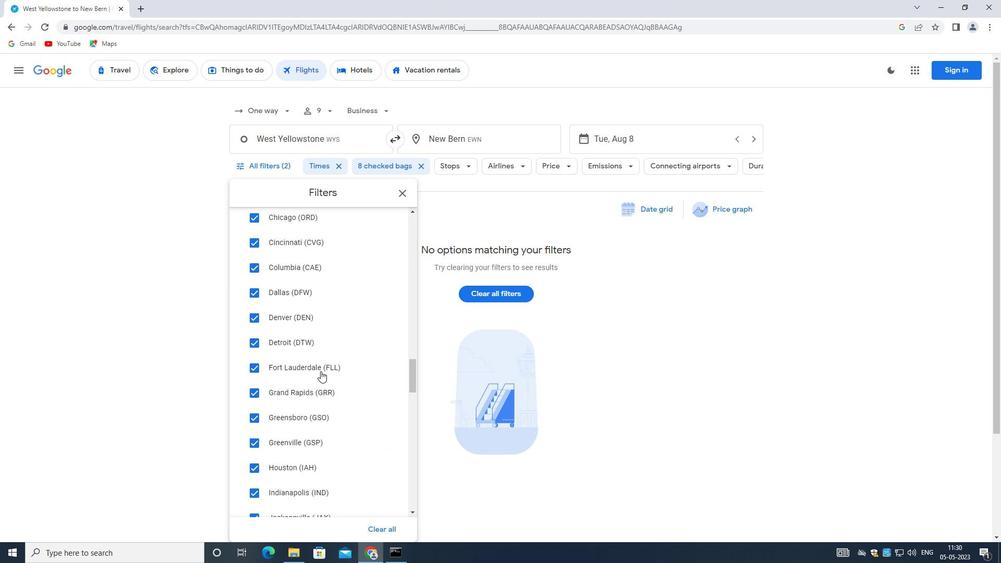 
Action: Mouse scrolled (320, 371) with delta (0, 0)
Screenshot: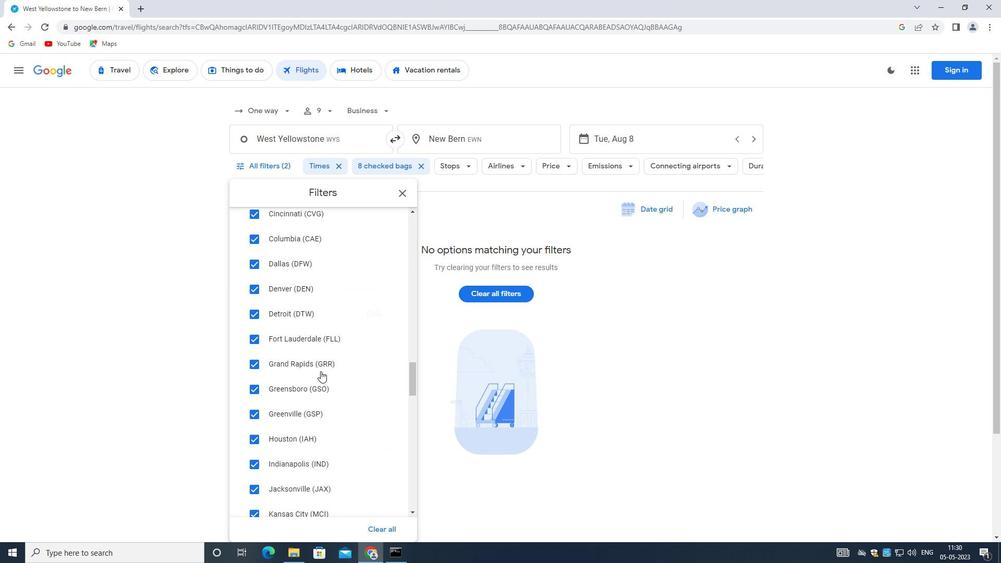 
Action: Mouse moved to (320, 375)
Screenshot: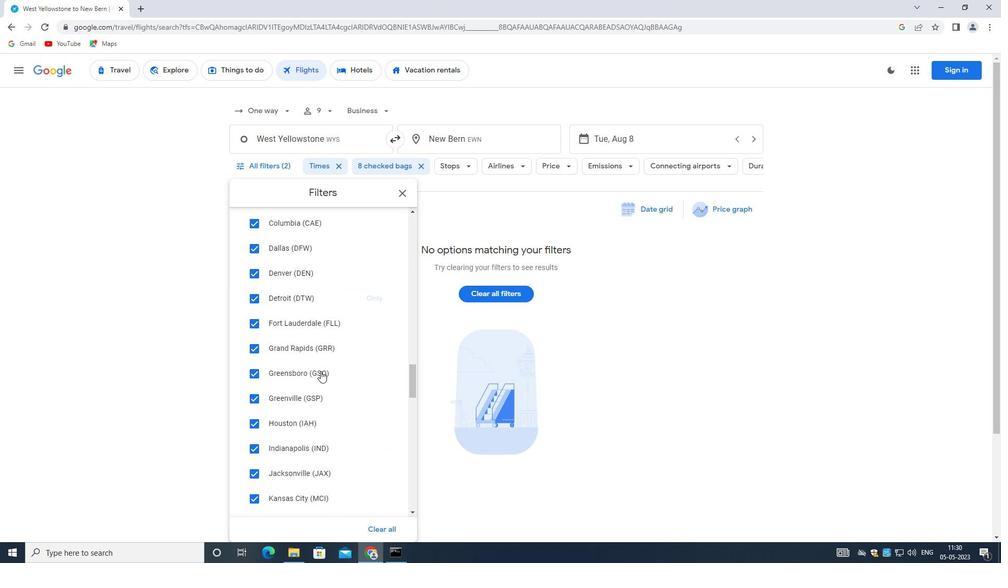 
Action: Mouse scrolled (320, 375) with delta (0, 0)
Screenshot: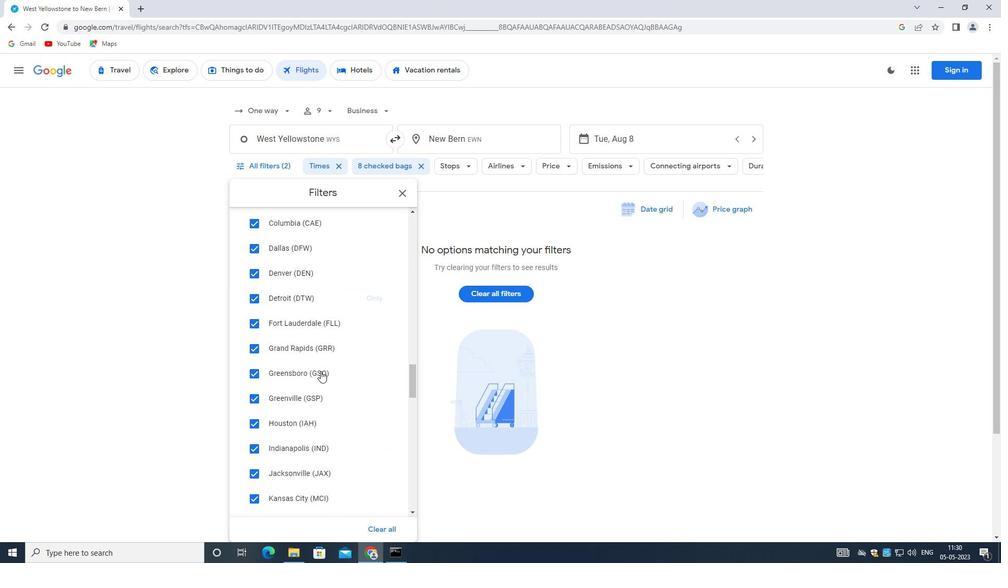 
Action: Mouse scrolled (320, 375) with delta (0, 0)
Screenshot: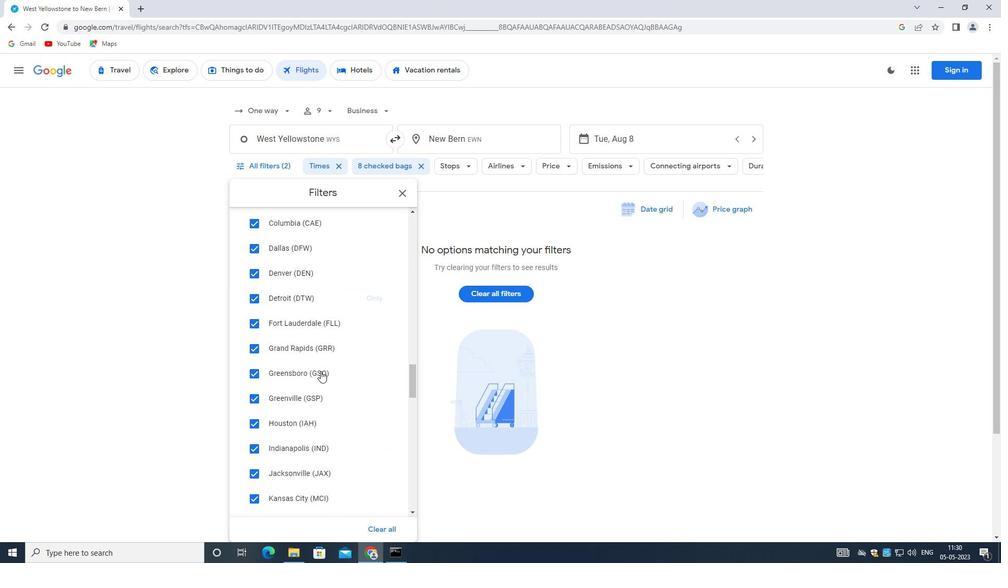 
Action: Mouse scrolled (320, 375) with delta (0, 0)
Screenshot: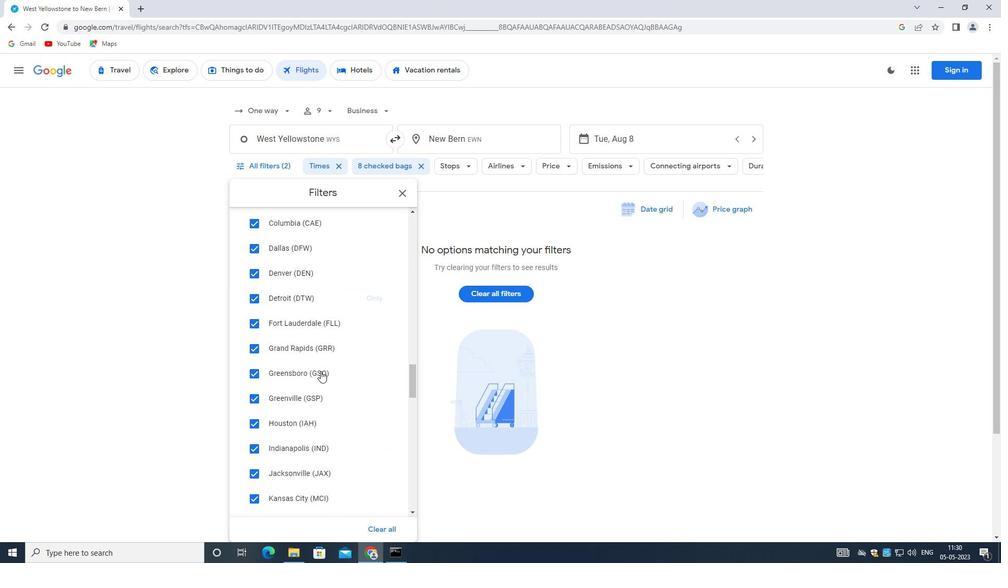 
Action: Mouse scrolled (320, 375) with delta (0, 0)
Screenshot: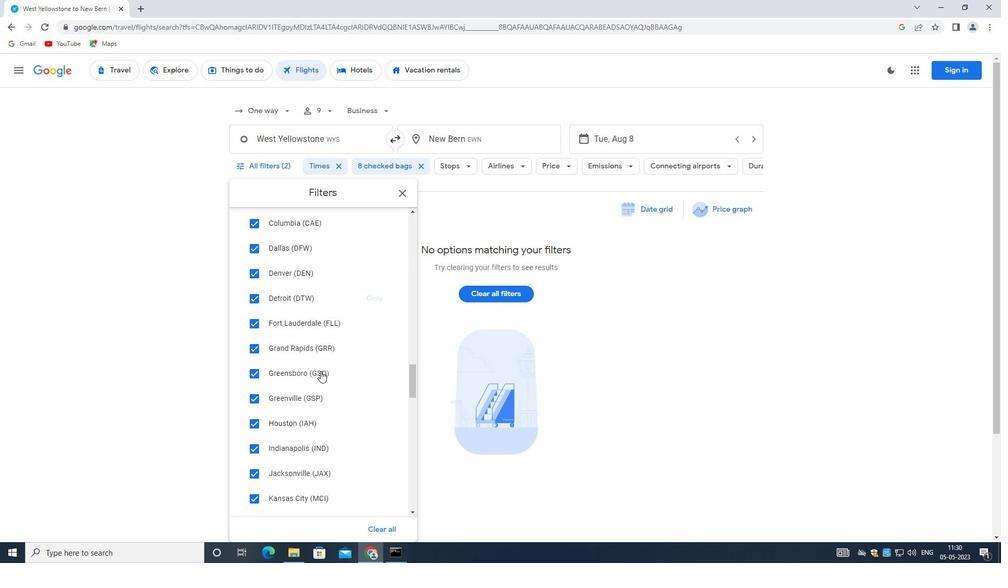 
Action: Mouse scrolled (320, 375) with delta (0, 0)
Screenshot: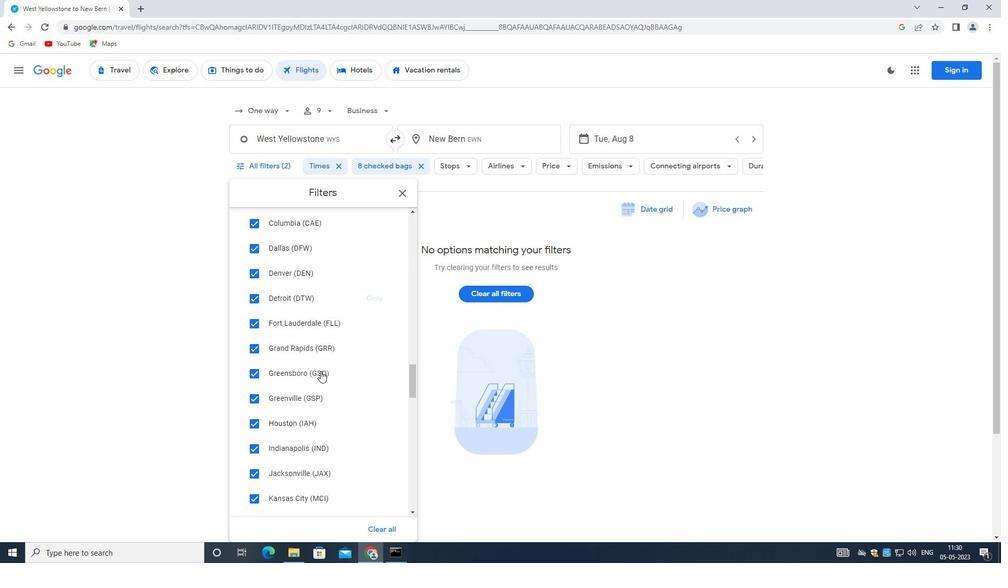 
Action: Mouse moved to (318, 375)
Screenshot: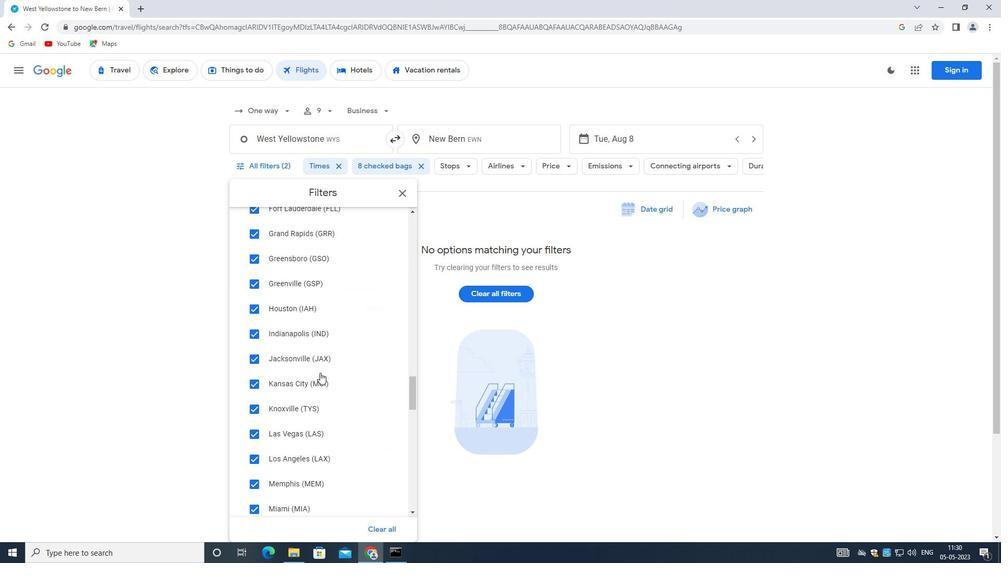 
Action: Mouse scrolled (318, 375) with delta (0, 0)
Screenshot: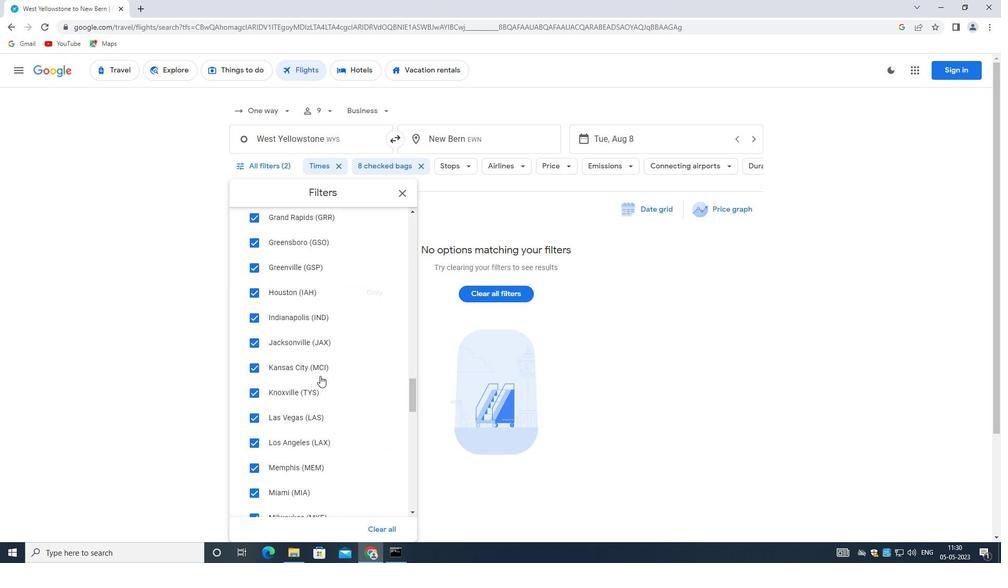
Action: Mouse moved to (318, 375)
Screenshot: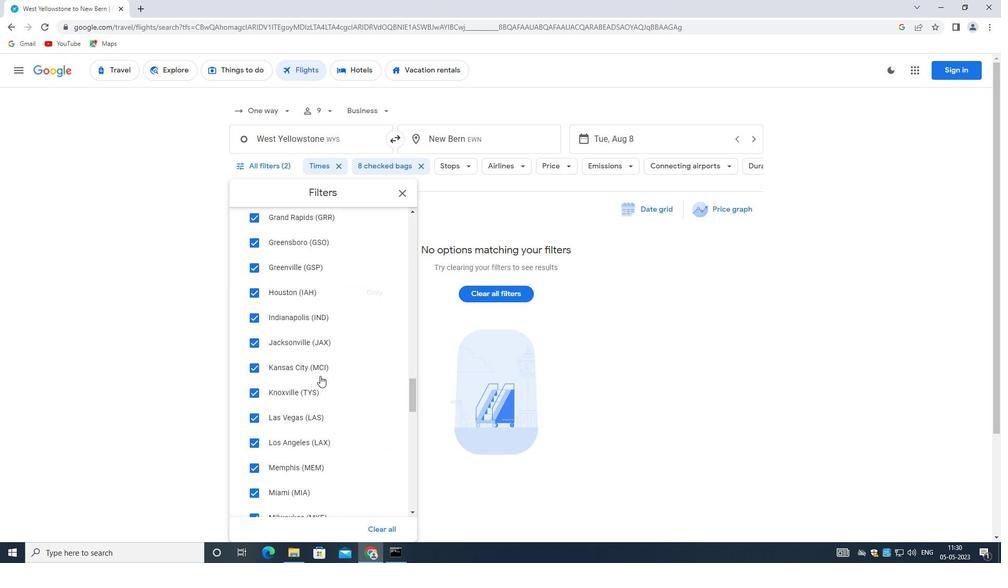 
Action: Mouse scrolled (318, 375) with delta (0, 0)
Screenshot: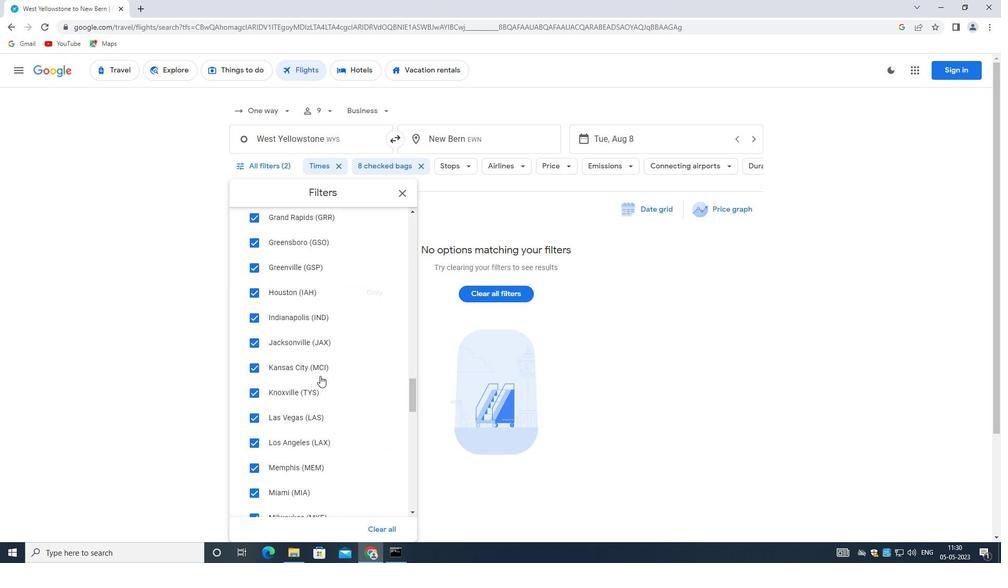 
Action: Mouse scrolled (318, 375) with delta (0, 0)
Screenshot: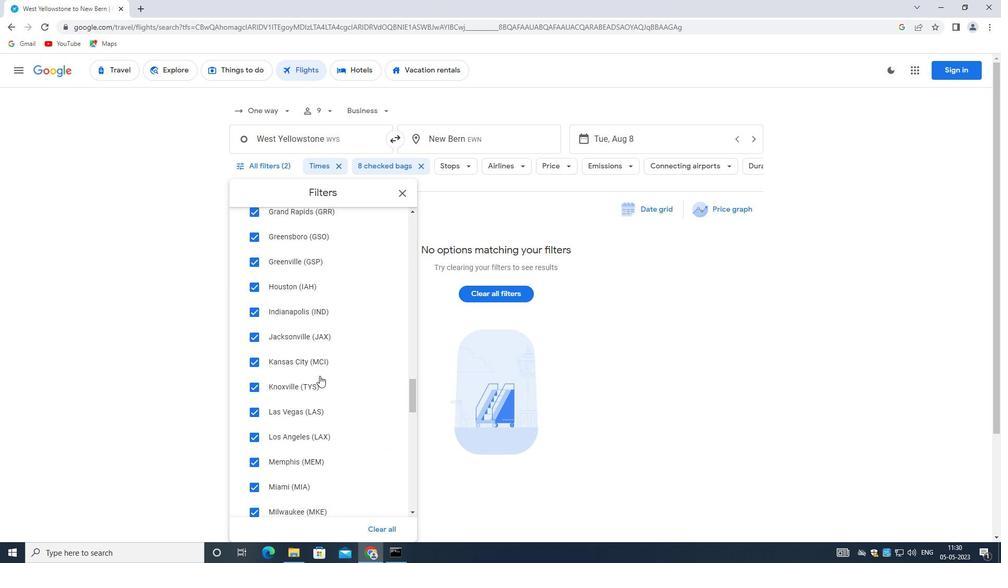 
Action: Mouse scrolled (318, 375) with delta (0, 0)
Screenshot: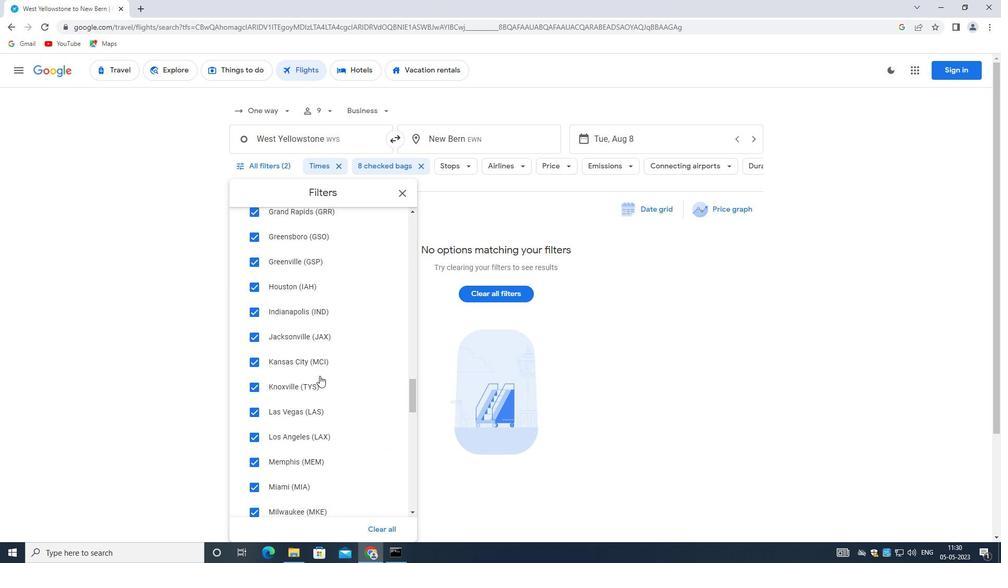 
Action: Mouse moved to (316, 375)
Screenshot: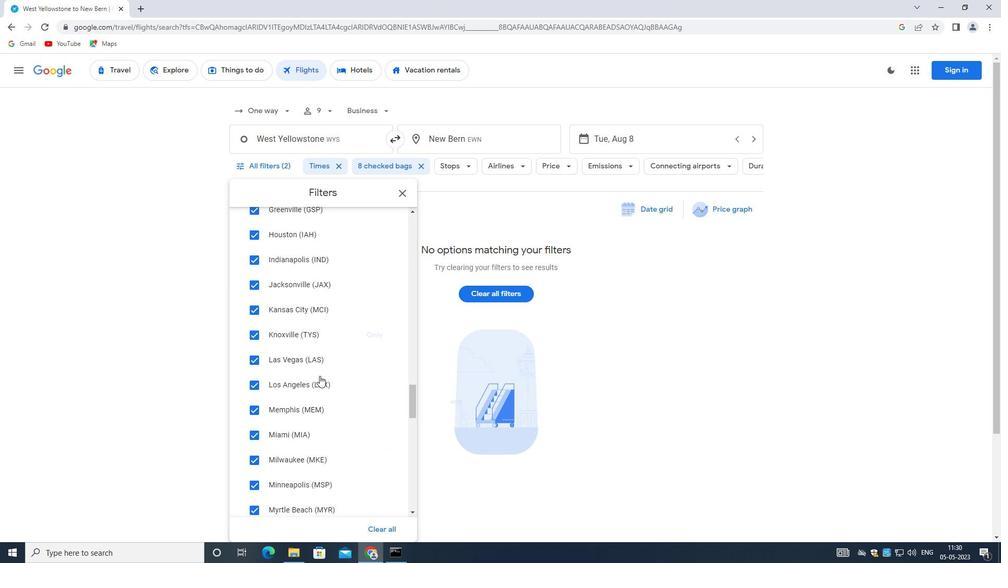 
Action: Mouse scrolled (316, 376) with delta (0, 0)
Screenshot: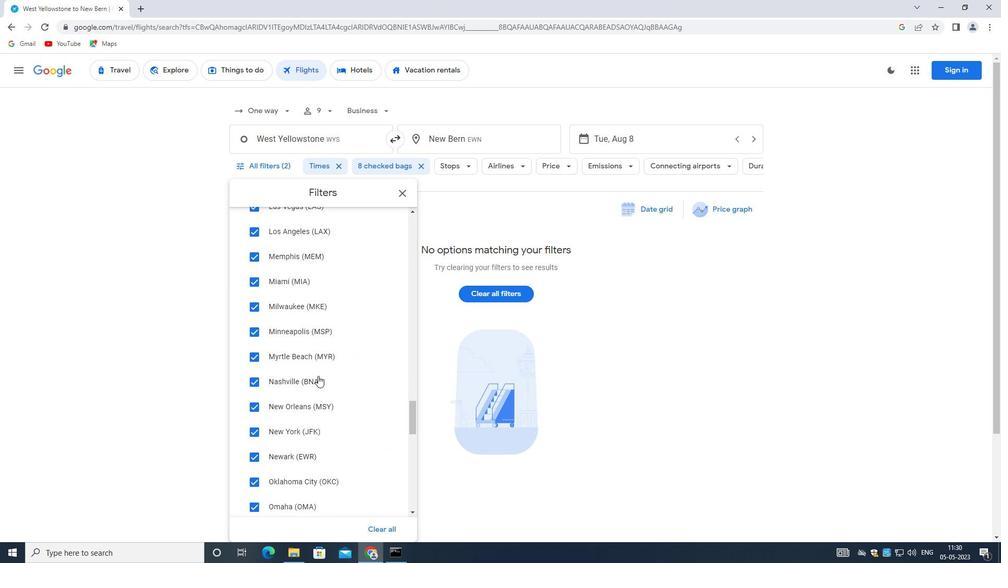 
Action: Mouse scrolled (316, 375) with delta (0, 0)
Screenshot: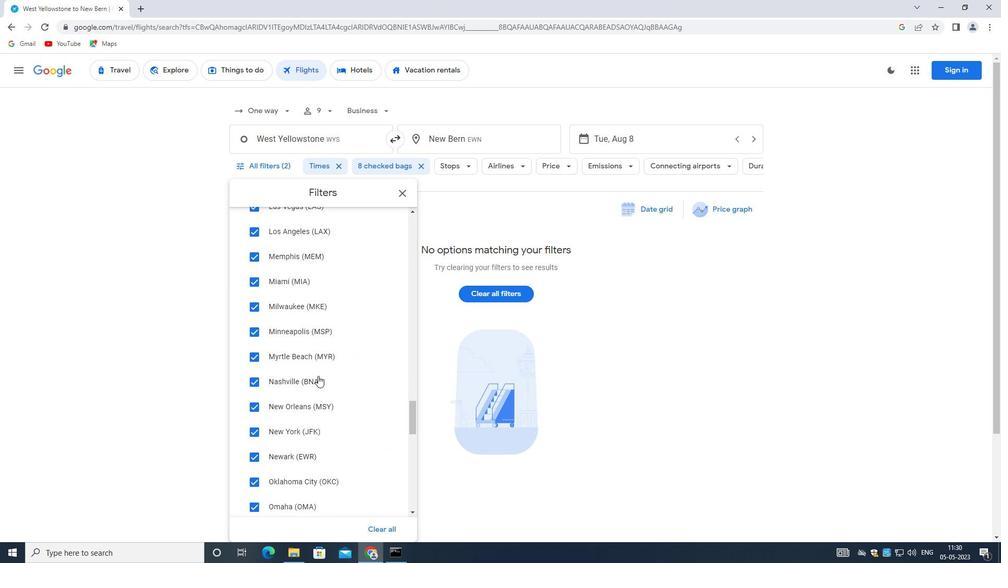 
Action: Mouse moved to (316, 376)
Screenshot: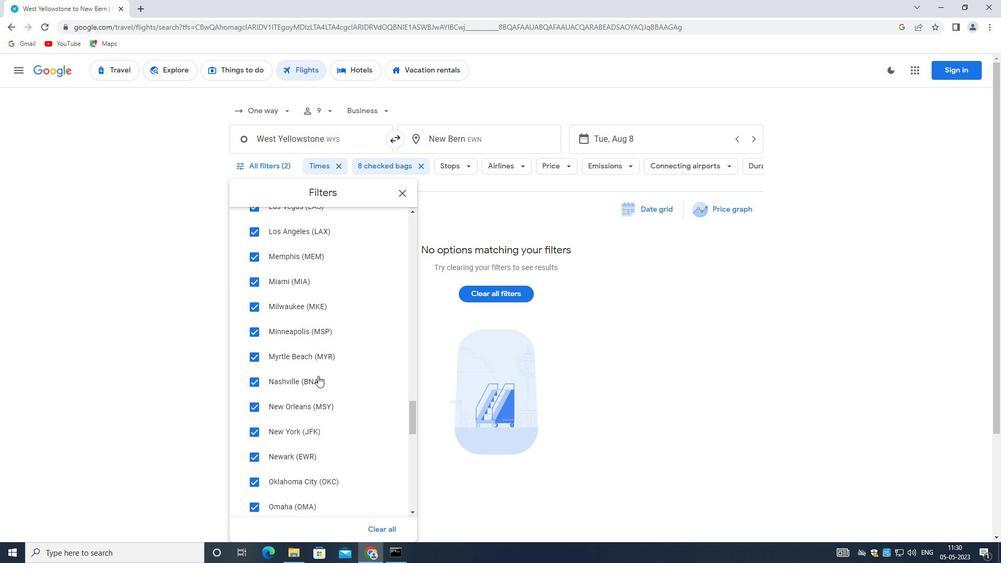 
Action: Mouse scrolled (316, 375) with delta (0, 0)
Screenshot: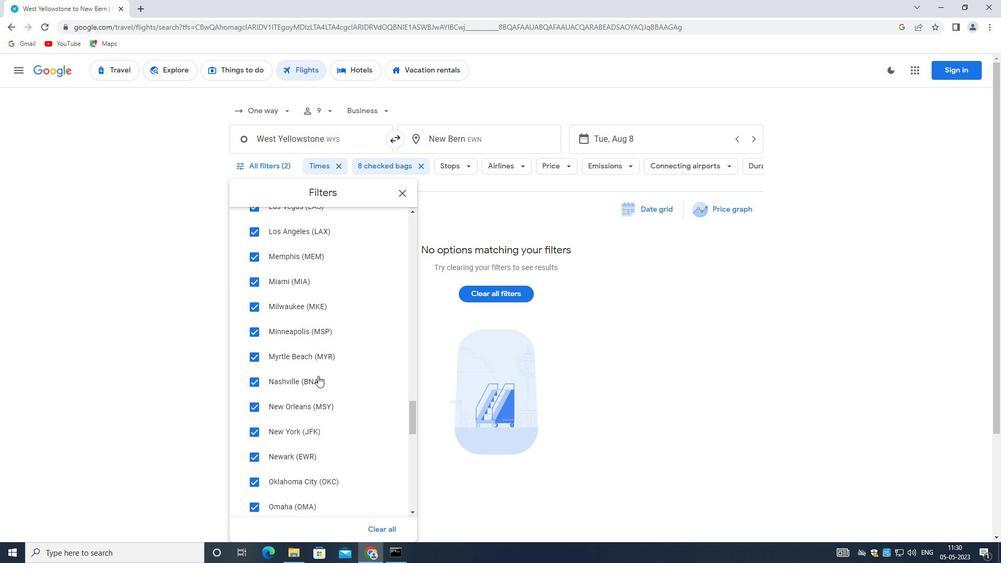 
Action: Mouse moved to (315, 377)
Screenshot: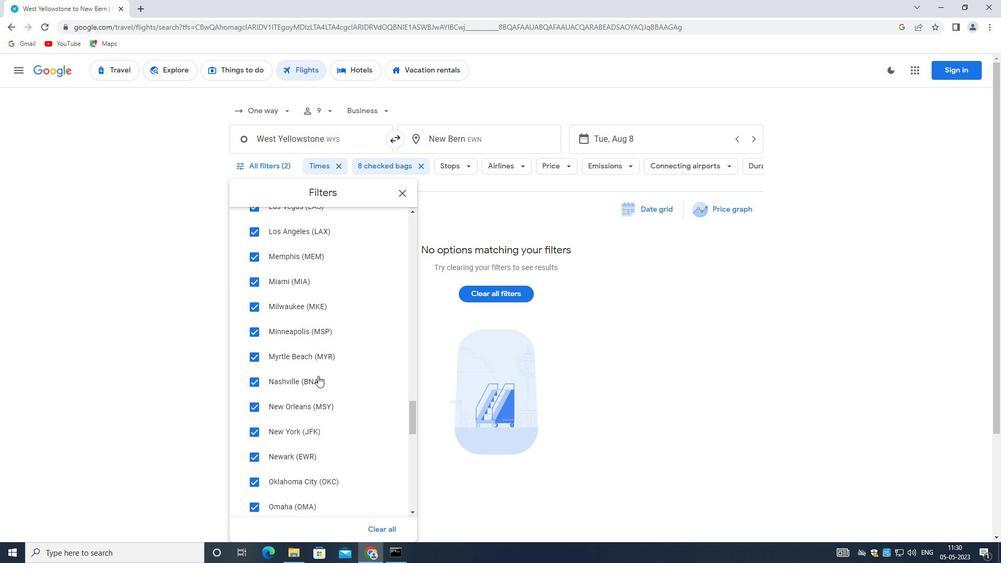 
Action: Mouse scrolled (315, 376) with delta (0, 0)
Screenshot: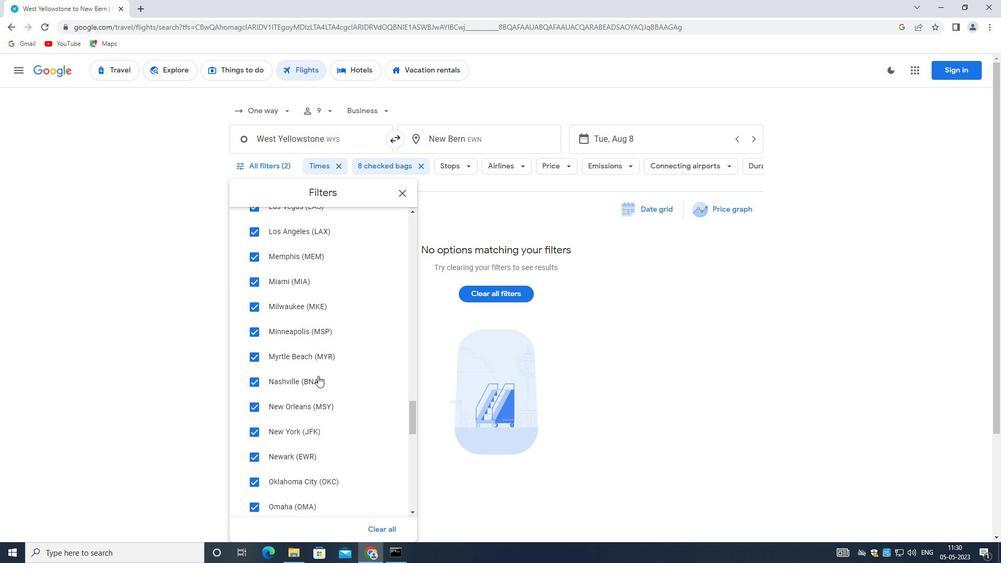 
Action: Mouse scrolled (315, 376) with delta (0, 0)
Screenshot: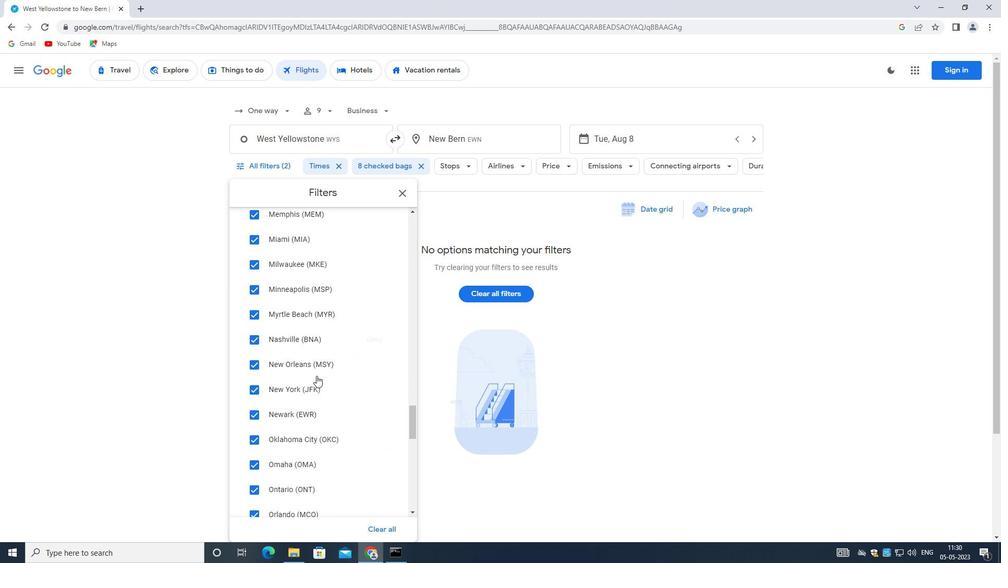 
Action: Mouse scrolled (315, 376) with delta (0, 0)
Screenshot: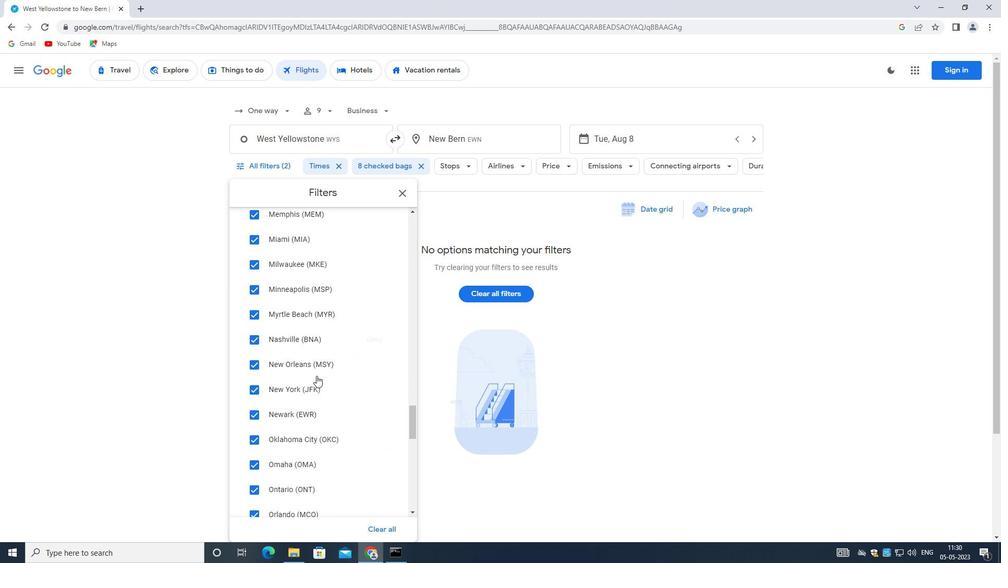
Action: Mouse moved to (315, 377)
Screenshot: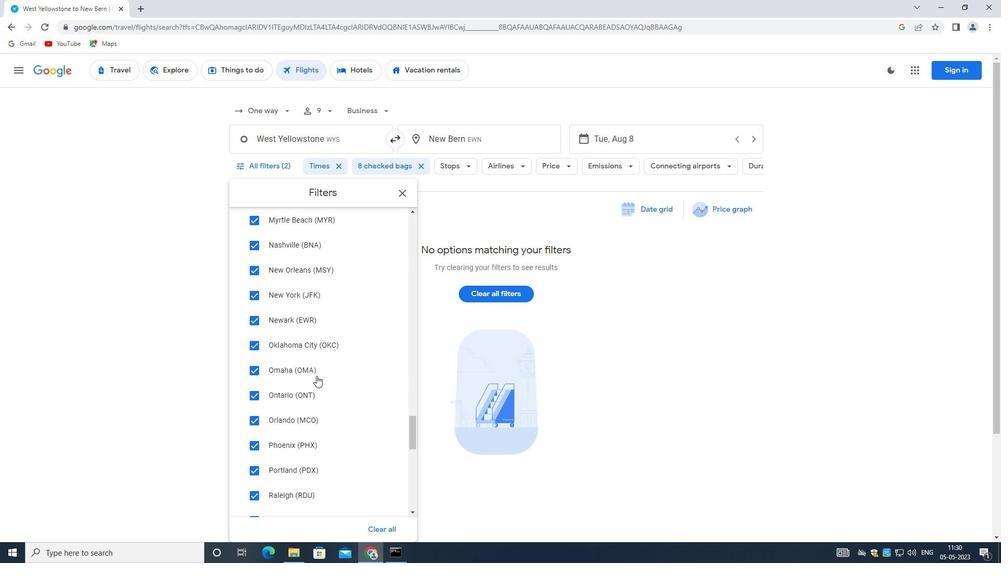 
Action: Mouse scrolled (315, 378) with delta (0, 0)
Screenshot: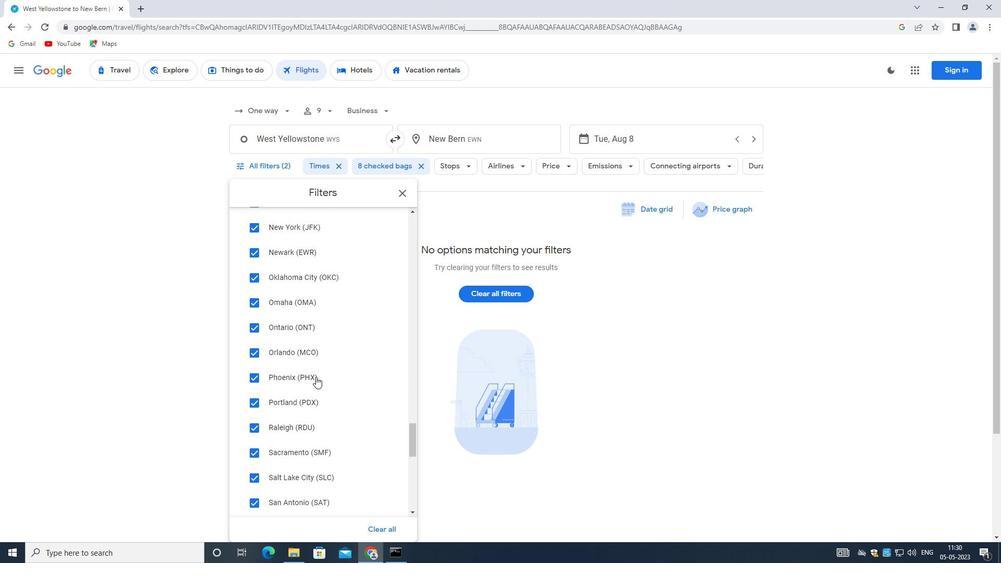 
Action: Mouse scrolled (315, 377) with delta (0, 0)
Screenshot: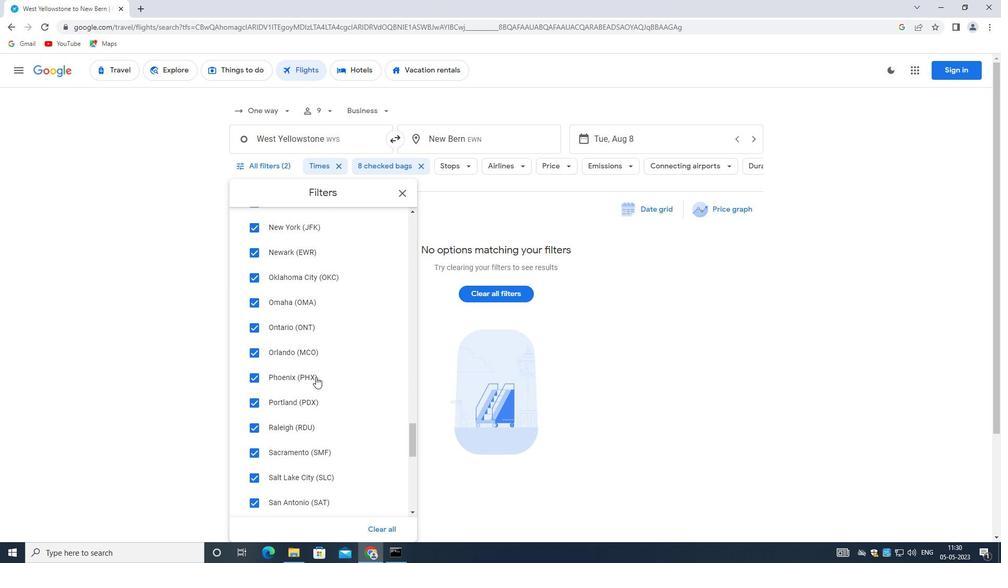 
Action: Mouse scrolled (315, 377) with delta (0, 0)
Screenshot: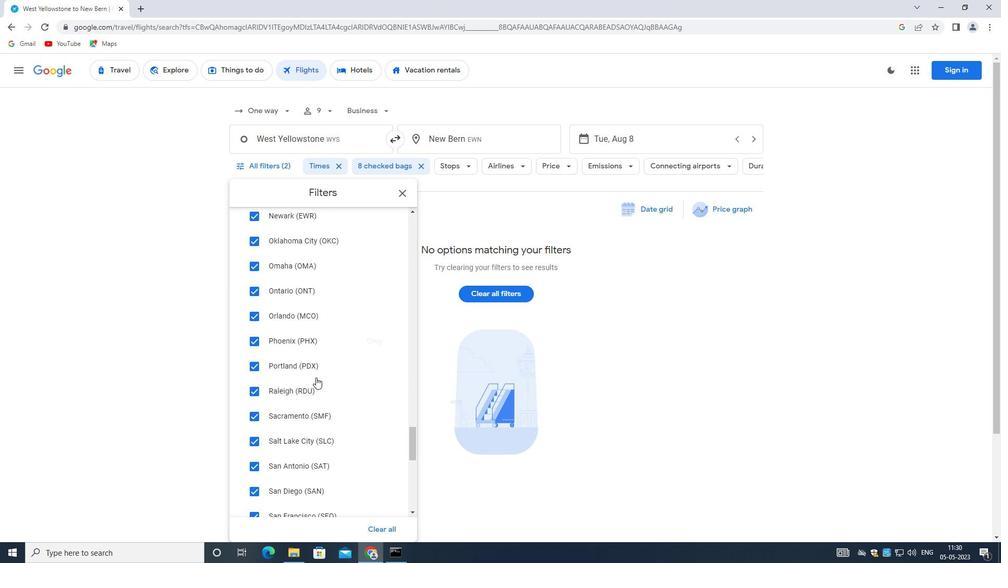 
Action: Mouse scrolled (315, 377) with delta (0, 0)
Screenshot: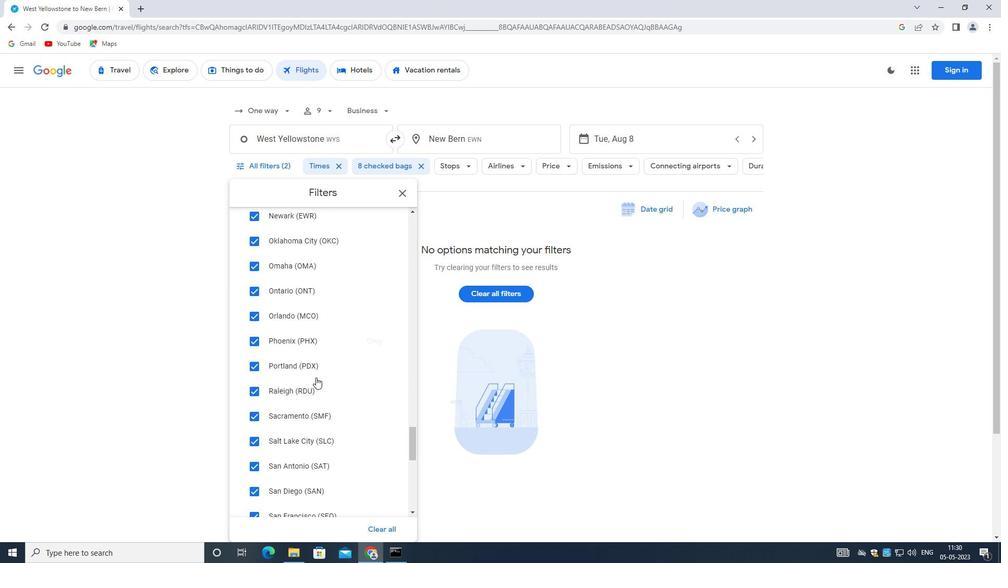 
Action: Mouse scrolled (315, 377) with delta (0, 0)
Screenshot: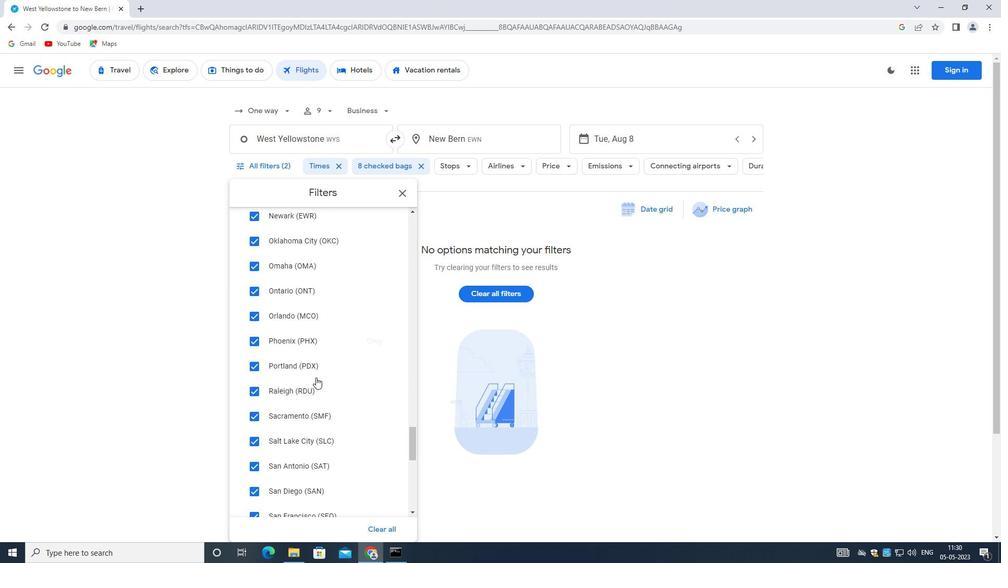 
Action: Mouse moved to (314, 379)
Screenshot: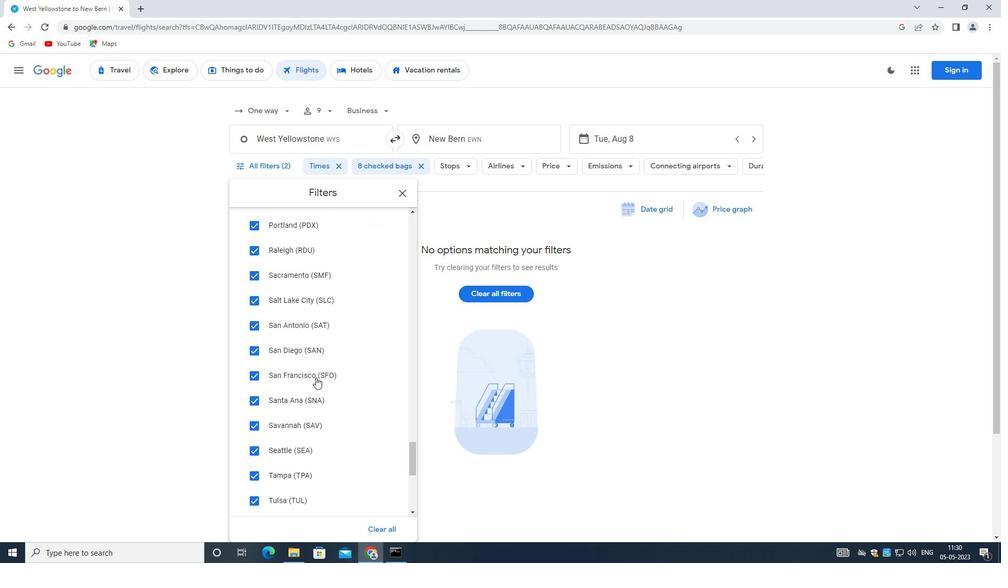 
Action: Mouse scrolled (314, 378) with delta (0, 0)
Screenshot: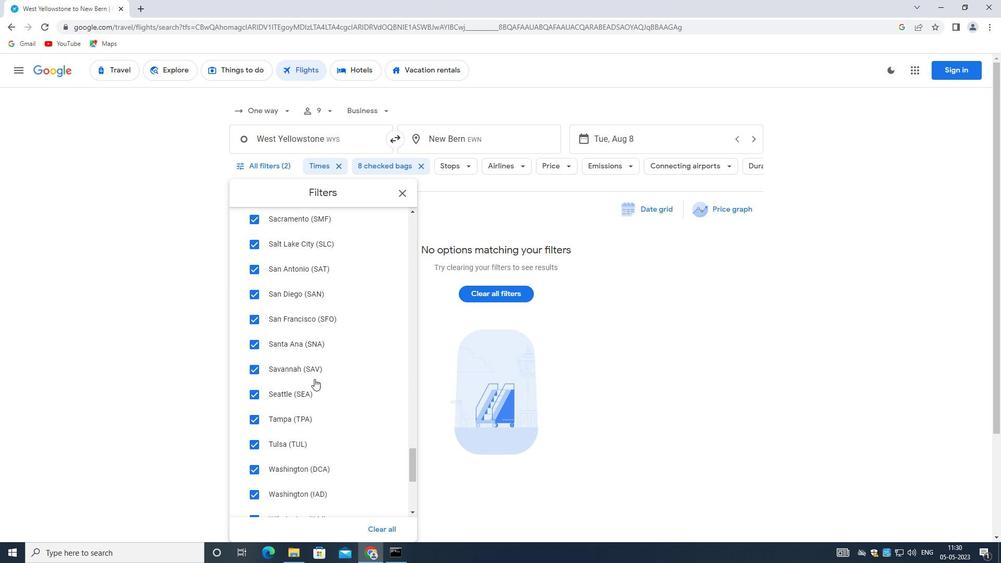 
Action: Mouse scrolled (314, 378) with delta (0, 0)
Screenshot: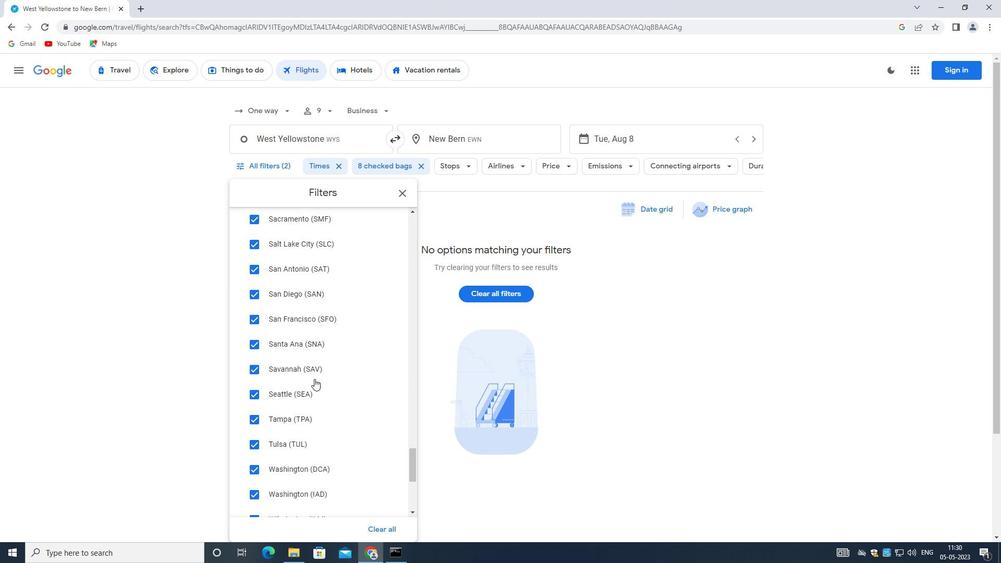
Action: Mouse scrolled (314, 378) with delta (0, 0)
Screenshot: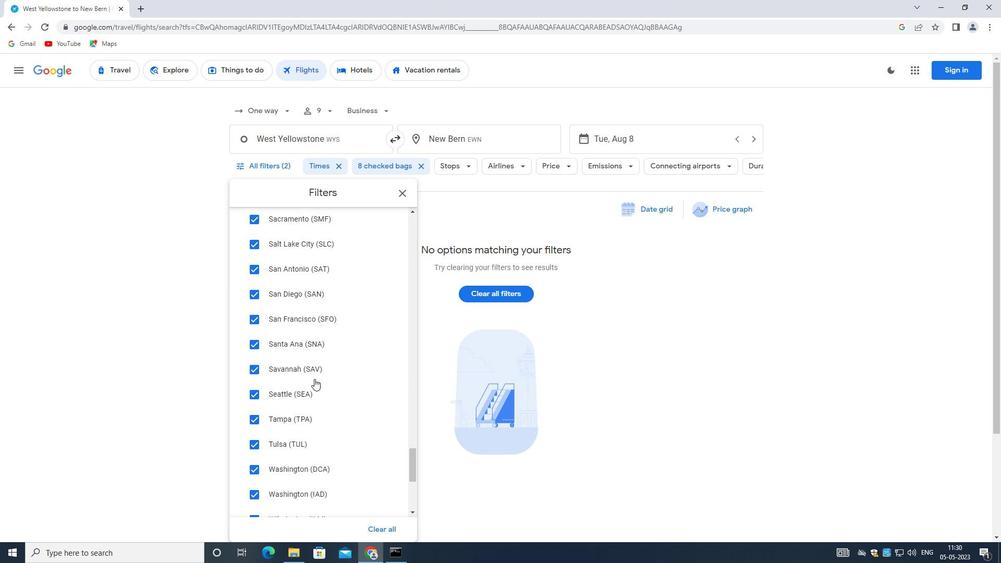 
Action: Mouse scrolled (314, 378) with delta (0, 0)
Screenshot: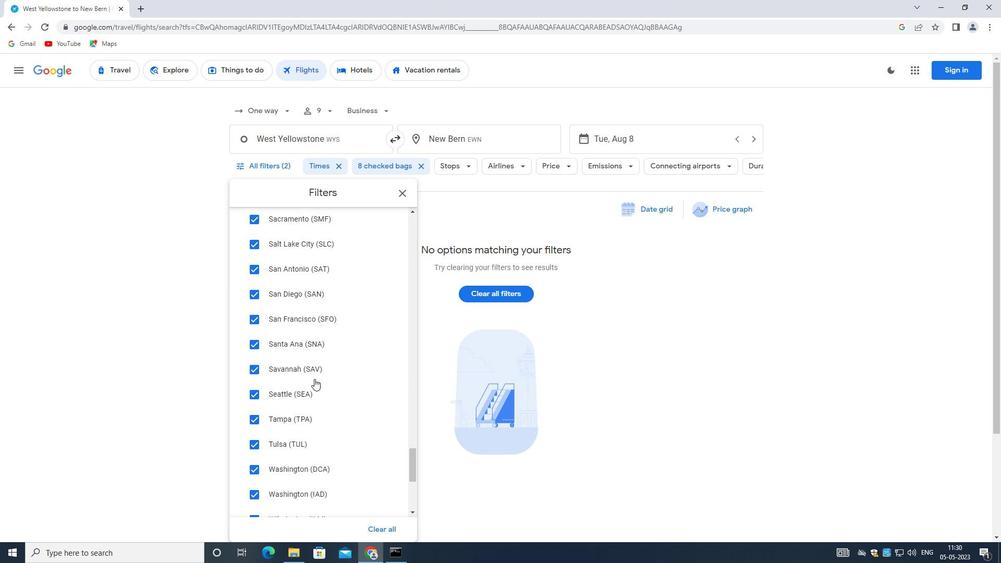 
Action: Mouse scrolled (314, 378) with delta (0, 0)
Screenshot: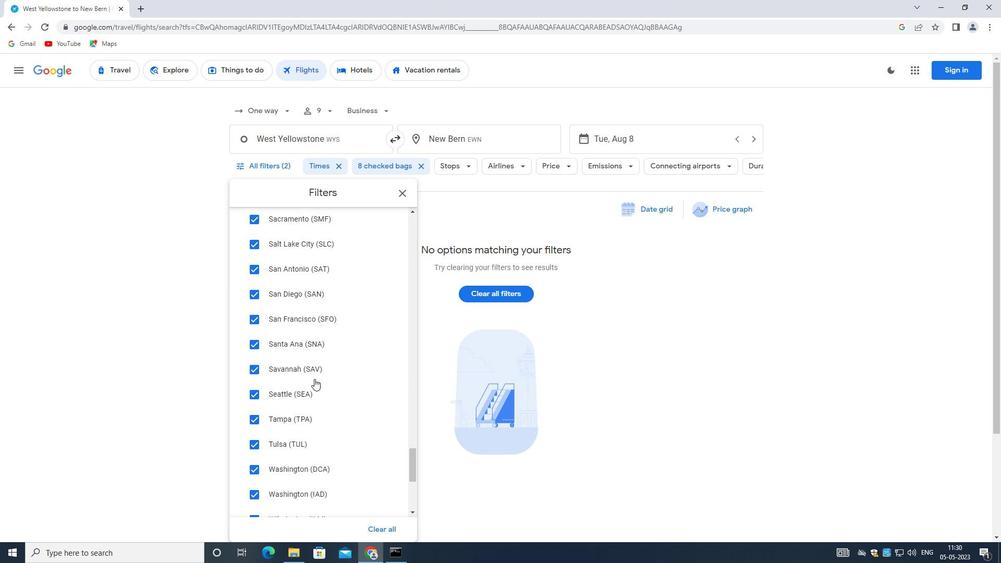 
Action: Mouse scrolled (314, 378) with delta (0, 0)
Screenshot: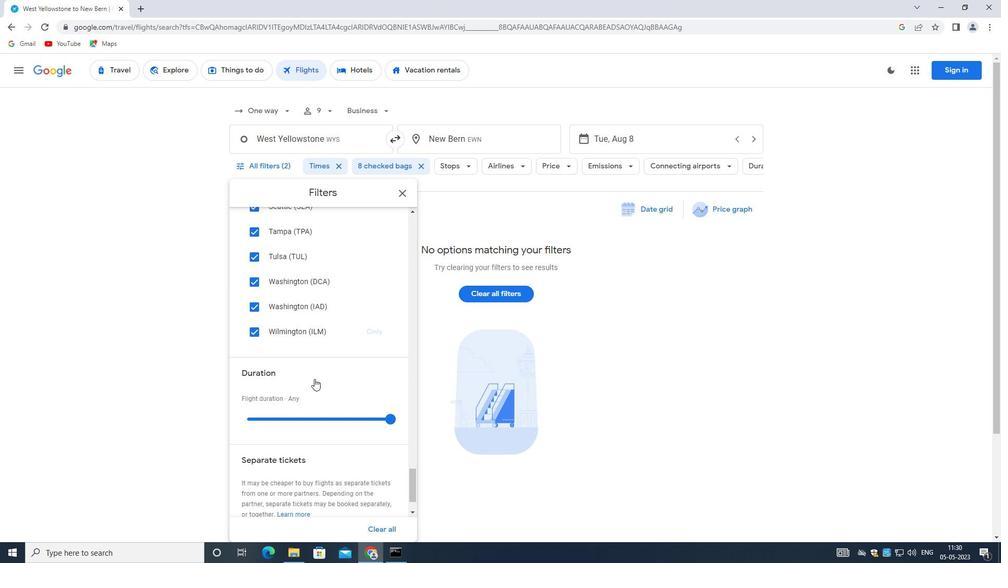 
Action: Mouse scrolled (314, 378) with delta (0, 0)
Screenshot: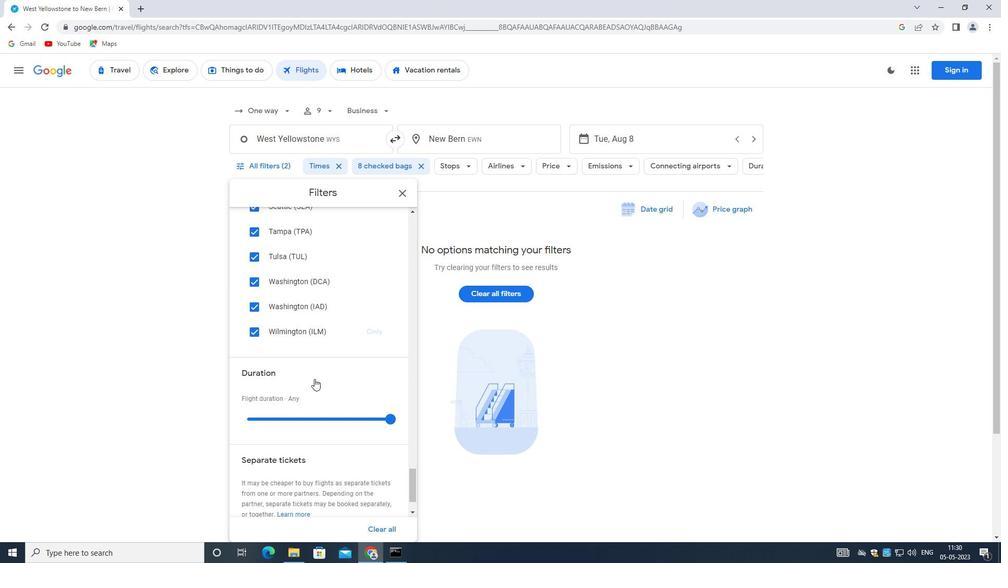 
Action: Mouse scrolled (314, 378) with delta (0, 0)
Screenshot: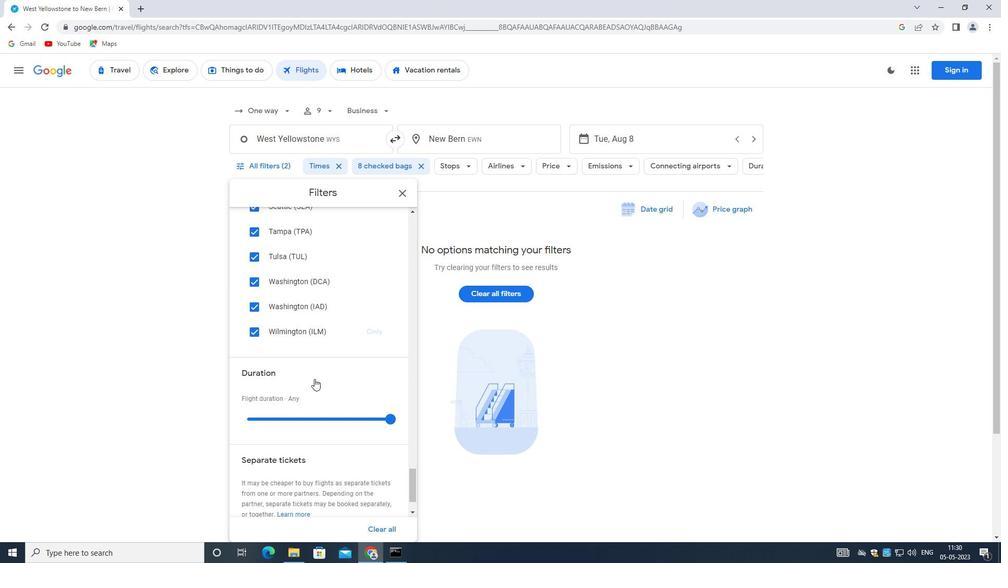 
Action: Mouse scrolled (314, 378) with delta (0, 0)
Screenshot: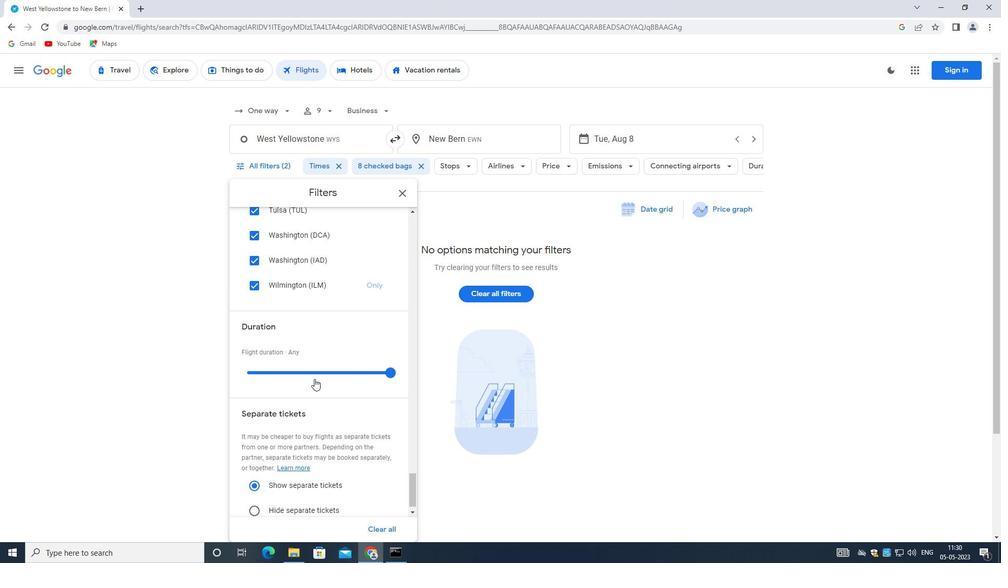 
Action: Mouse scrolled (314, 378) with delta (0, 0)
Screenshot: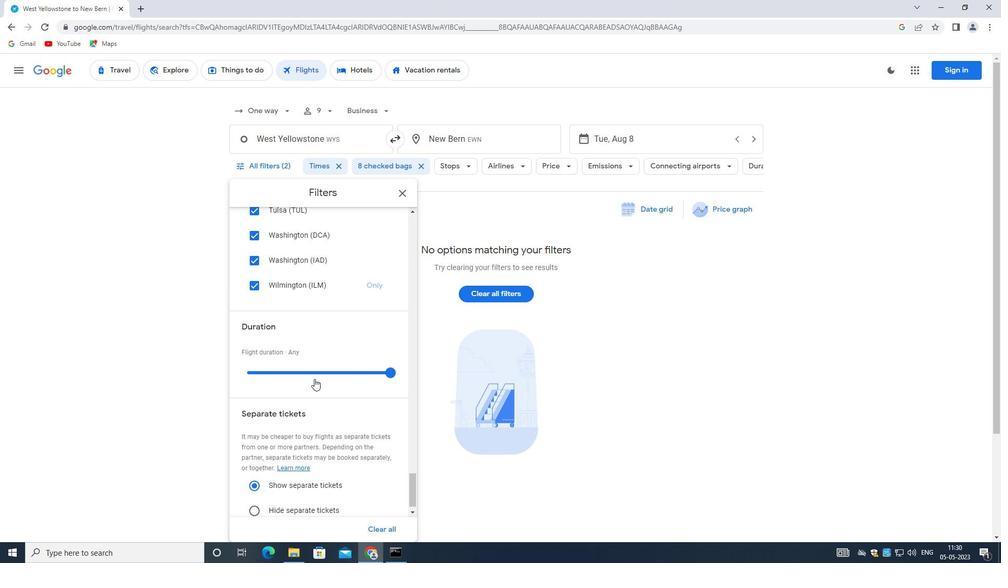 
Action: Mouse scrolled (314, 378) with delta (0, 0)
Screenshot: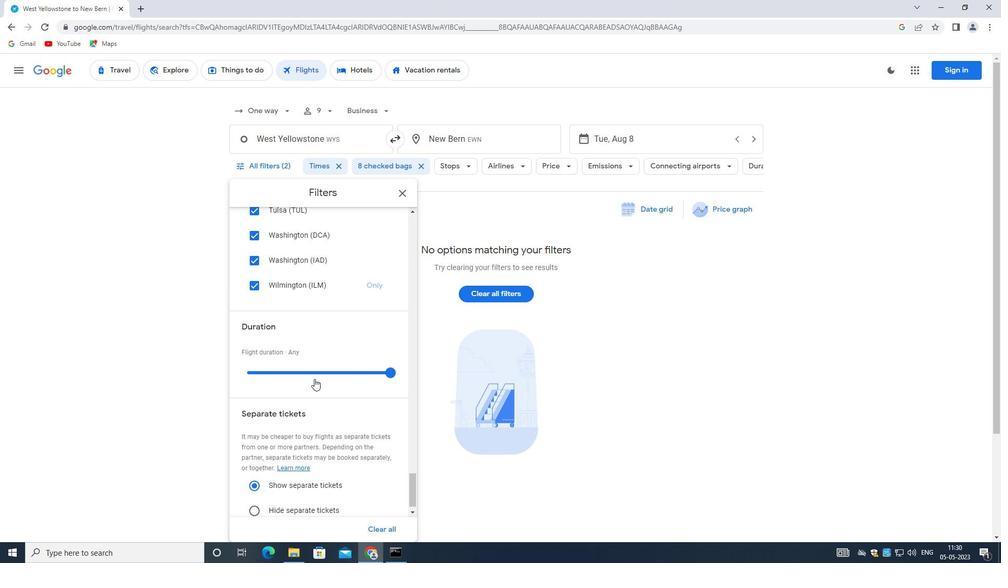 
Action: Mouse scrolled (314, 378) with delta (0, 0)
Screenshot: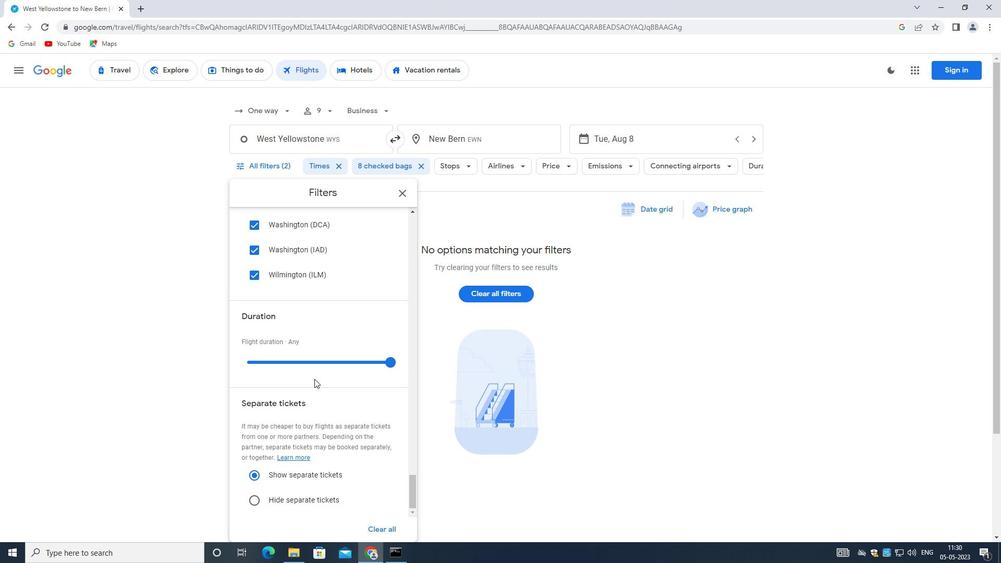 
Action: Mouse scrolled (314, 378) with delta (0, 0)
Screenshot: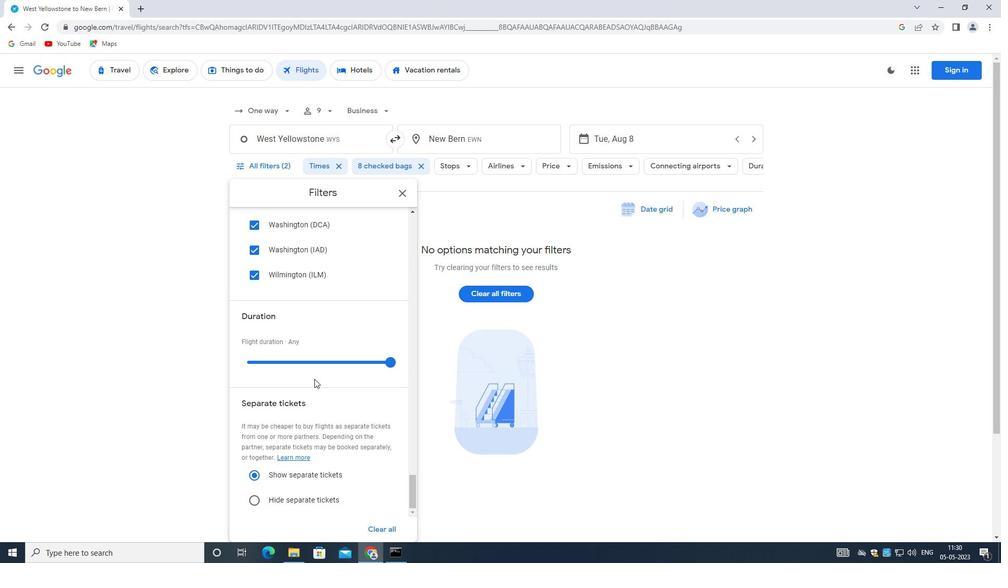 
Action: Mouse scrolled (314, 378) with delta (0, 0)
Screenshot: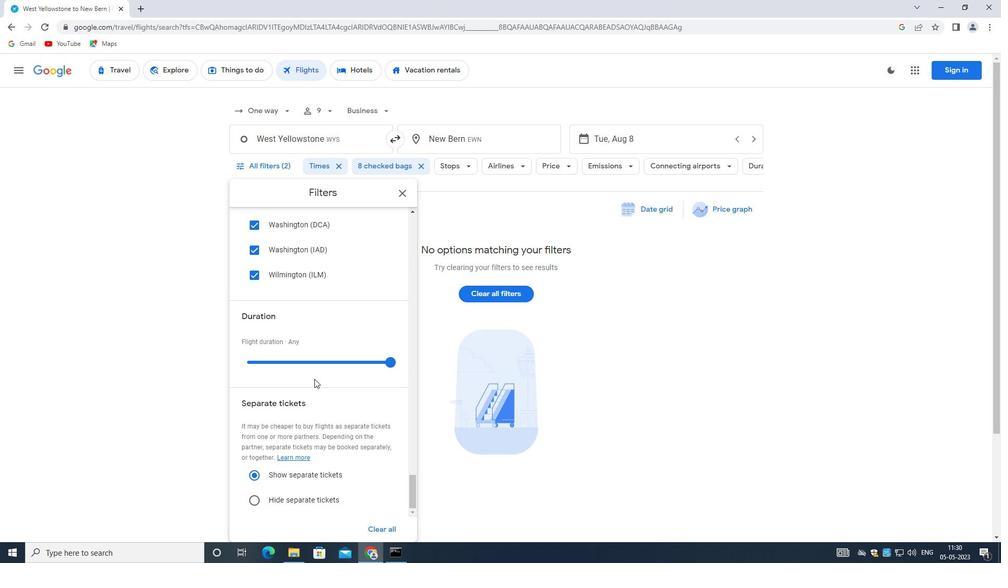
Action: Mouse scrolled (314, 378) with delta (0, 0)
Screenshot: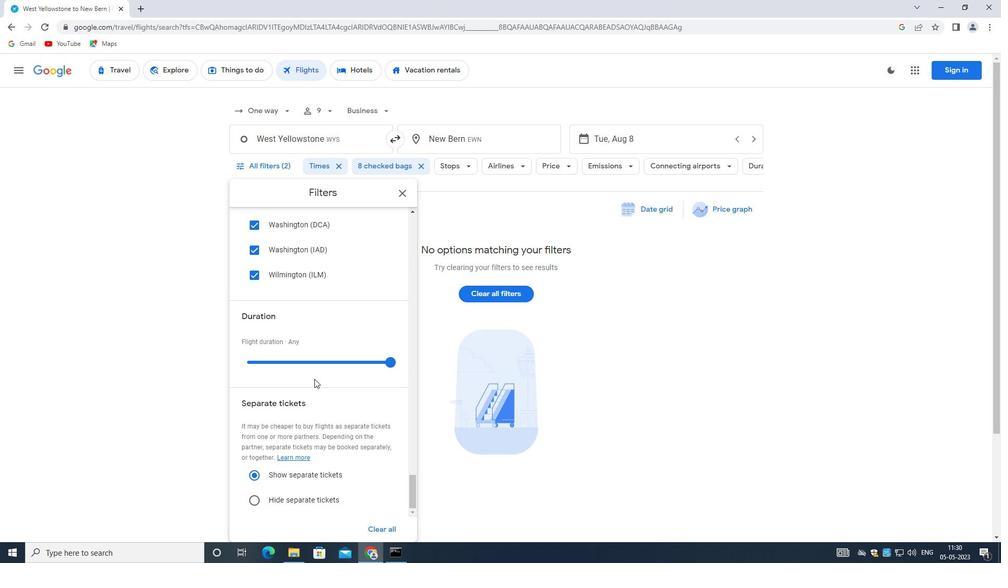 
Action: Mouse scrolled (314, 378) with delta (0, 0)
Screenshot: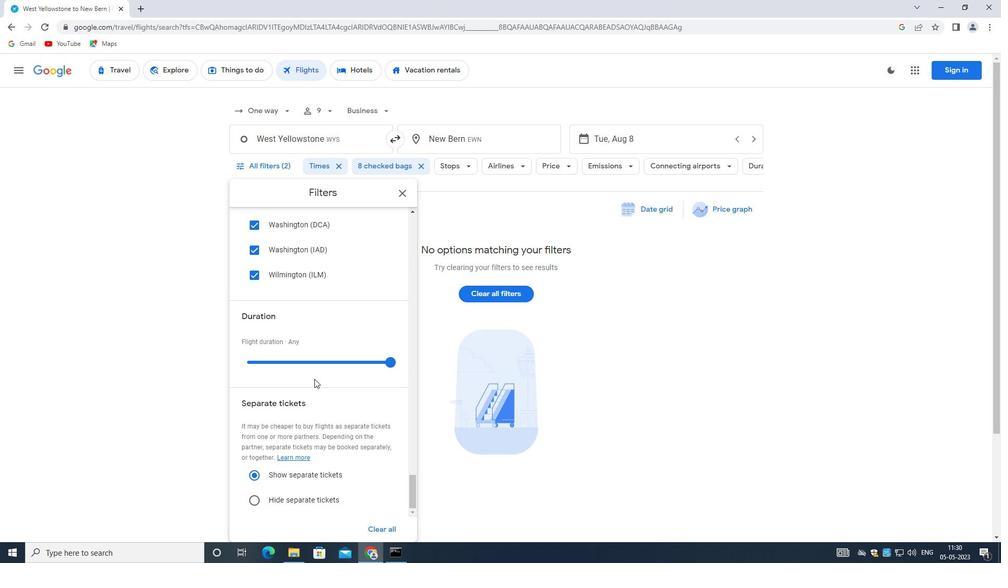 
Action: Mouse scrolled (314, 378) with delta (0, 0)
Screenshot: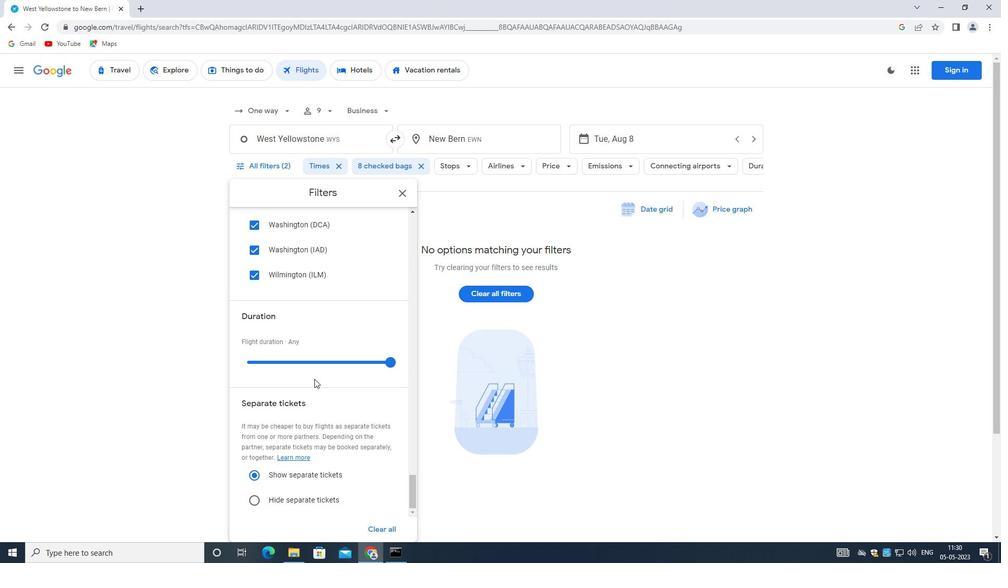 
Action: Mouse scrolled (314, 378) with delta (0, 0)
Screenshot: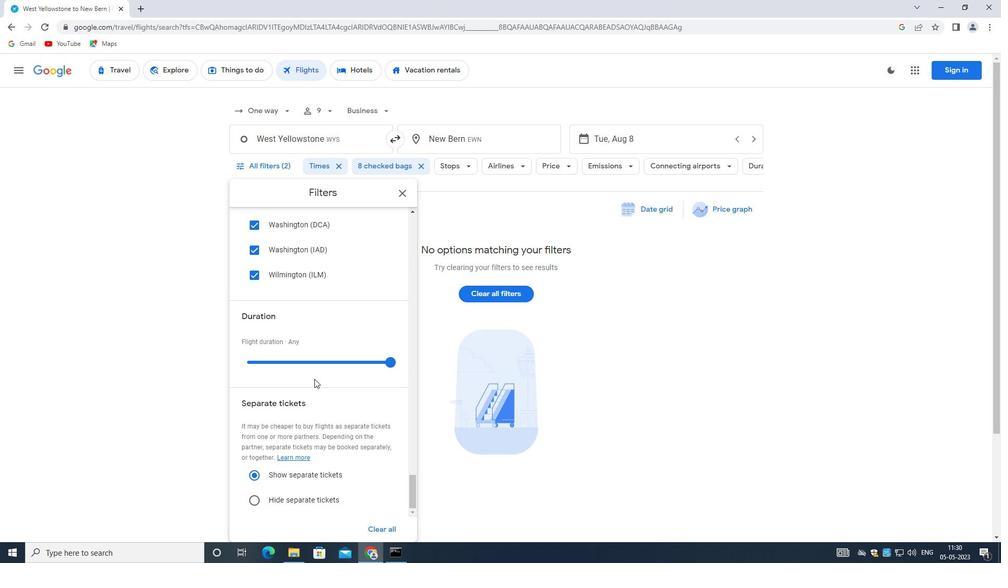 
Action: Mouse moved to (313, 383)
Screenshot: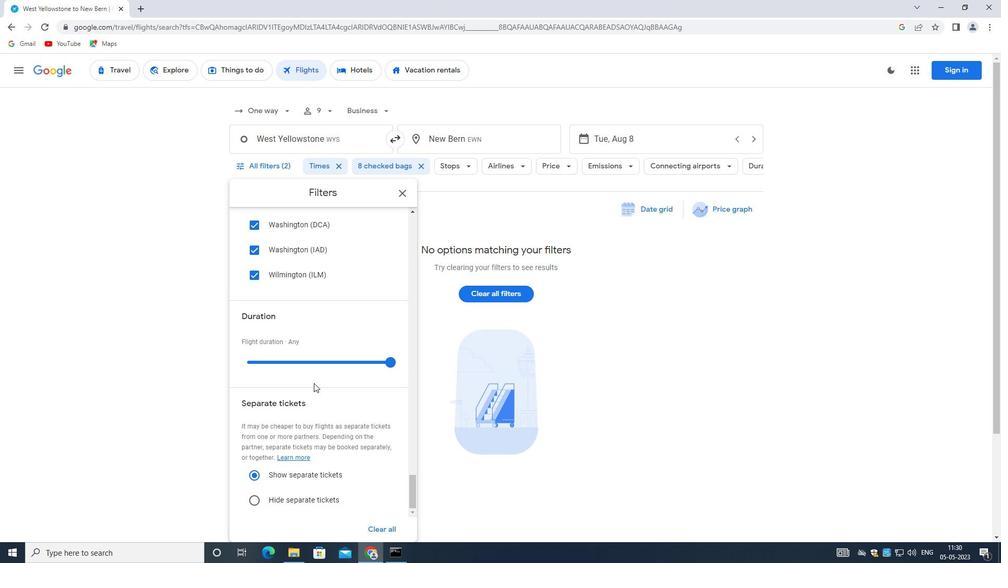 
